 Task: Look for space in Monghyr, India from 2nd September, 2023 to 6th September, 2023 for 2 adults in price range Rs.15000 to Rs.20000. Place can be entire place with 1  bedroom having 1 bed and 1 bathroom. Property type can be house, flat, guest house, hotel. Amenities needed are: washing machine. Booking option can be shelf check-in. Required host language is English.
Action: Mouse moved to (557, 100)
Screenshot: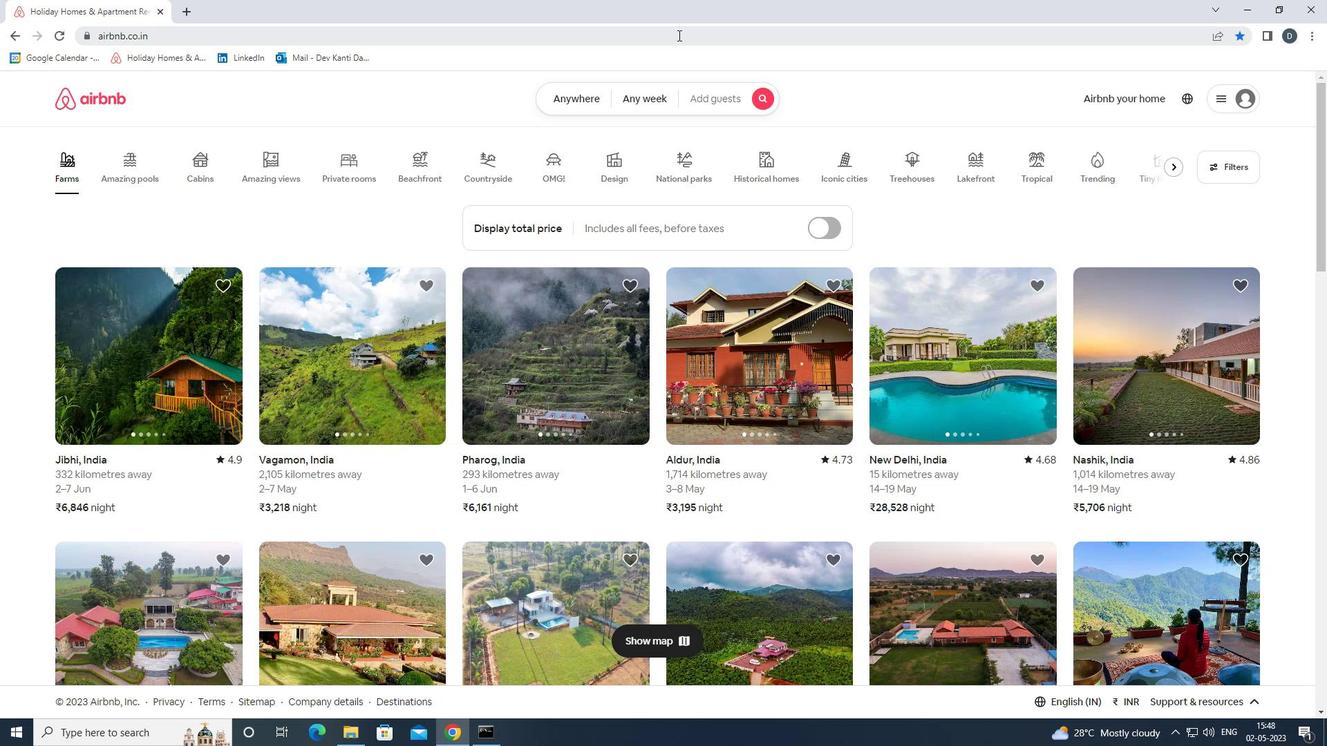 
Action: Mouse pressed left at (557, 100)
Screenshot: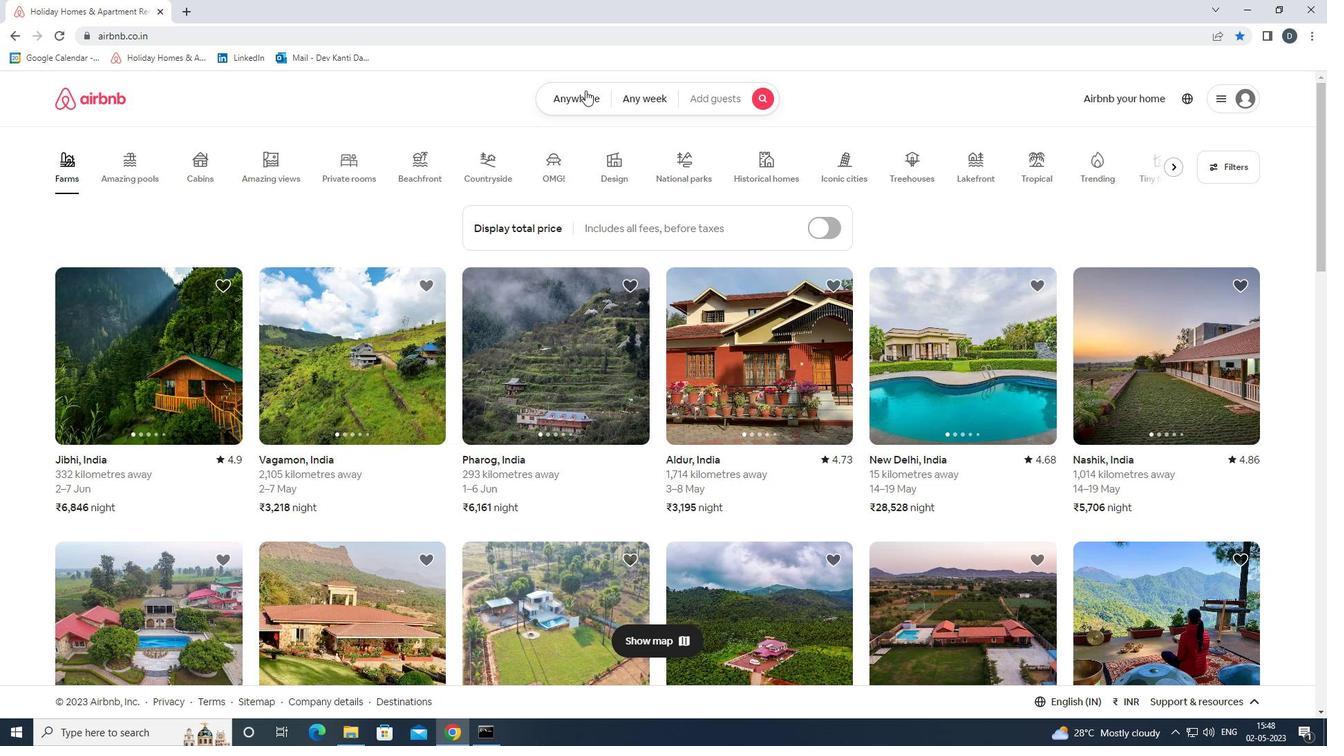 
Action: Mouse moved to (506, 151)
Screenshot: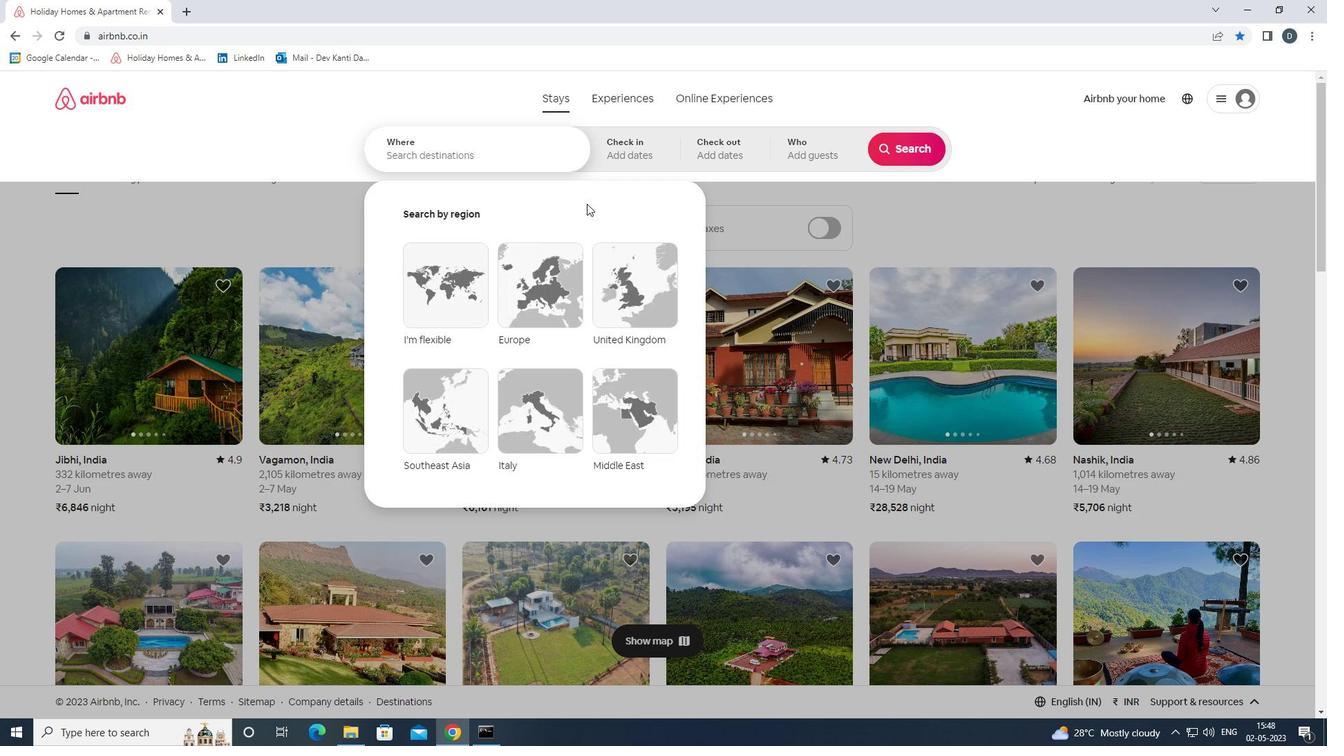 
Action: Mouse pressed left at (506, 151)
Screenshot: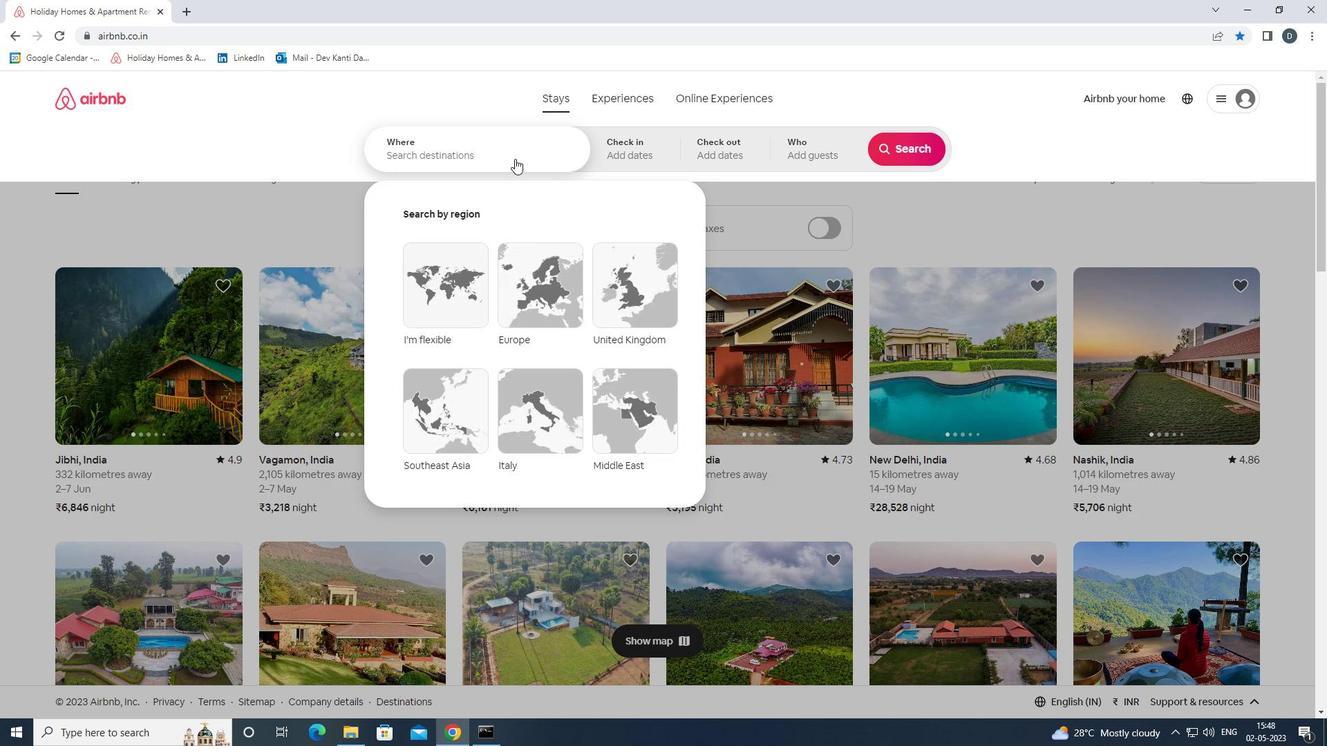 
Action: Key pressed <Key.shift>MONGHYR,<Key.shift>INDIA<Key.enter>
Screenshot: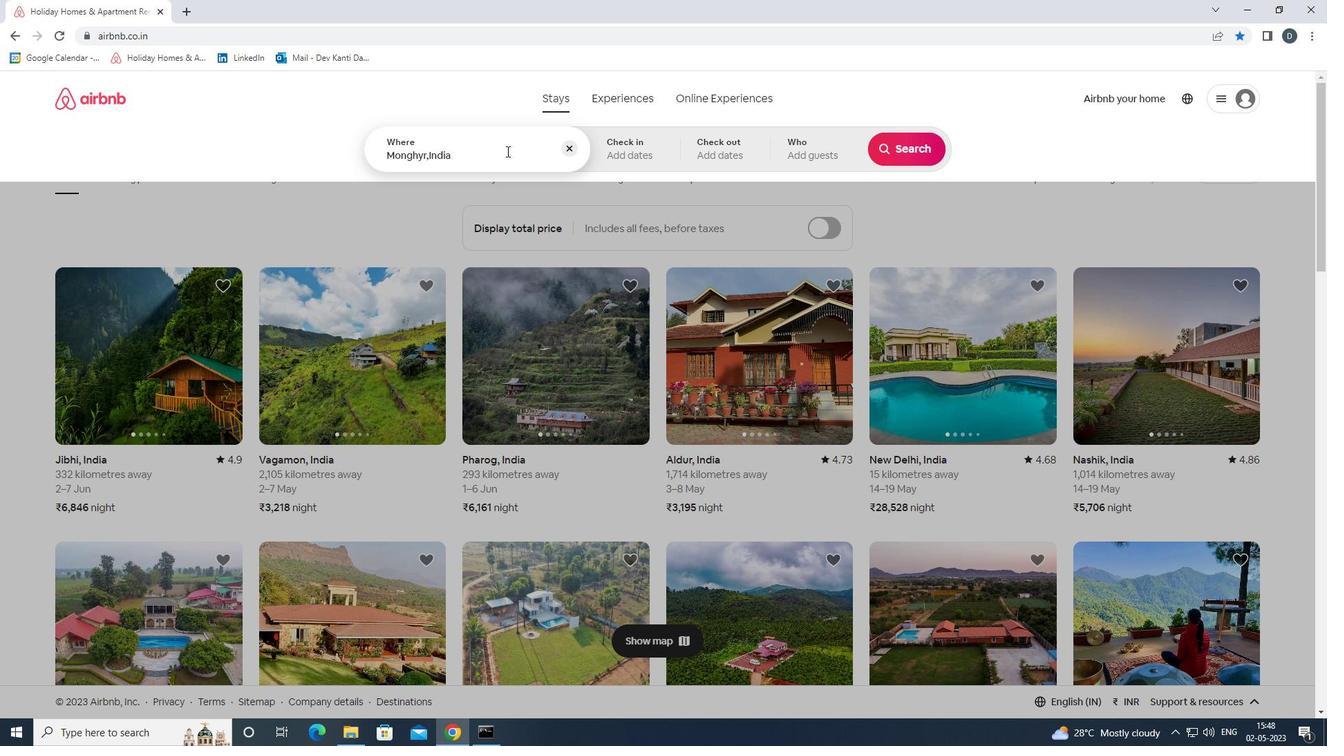 
Action: Mouse moved to (904, 261)
Screenshot: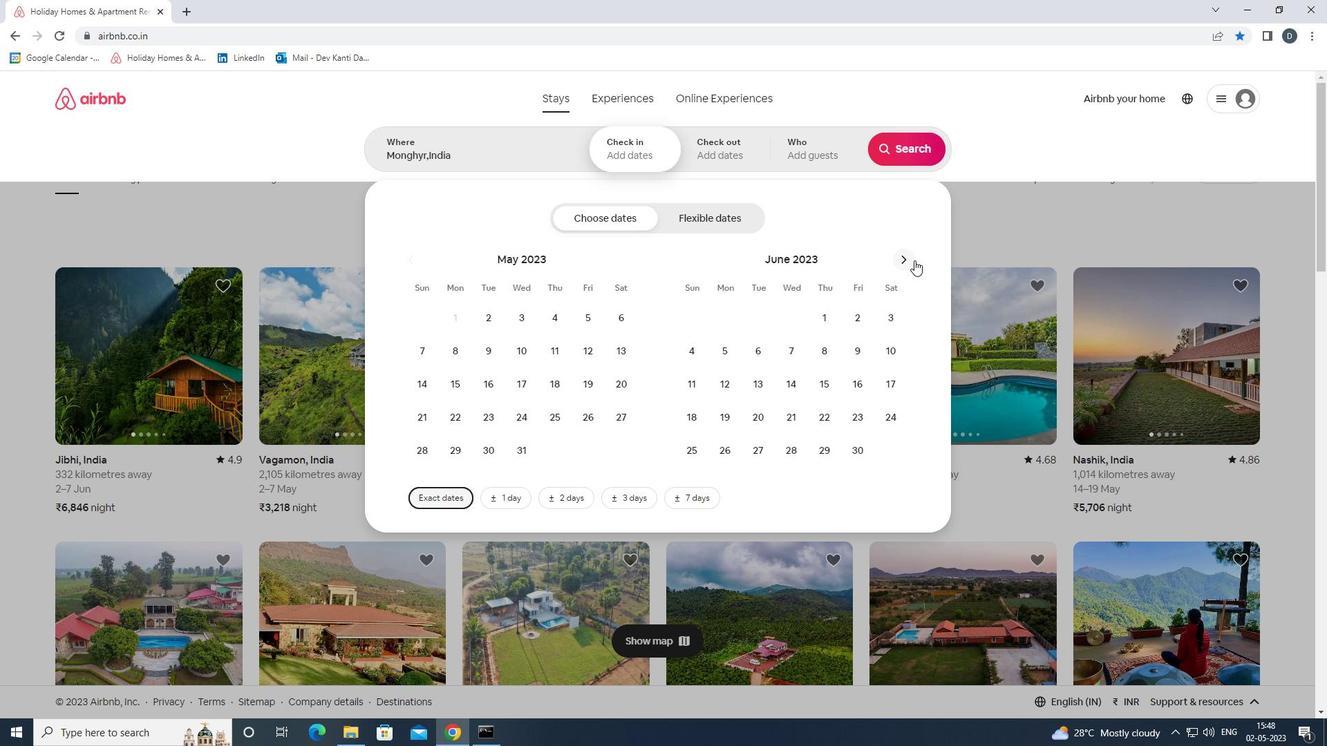 
Action: Mouse pressed left at (904, 261)
Screenshot: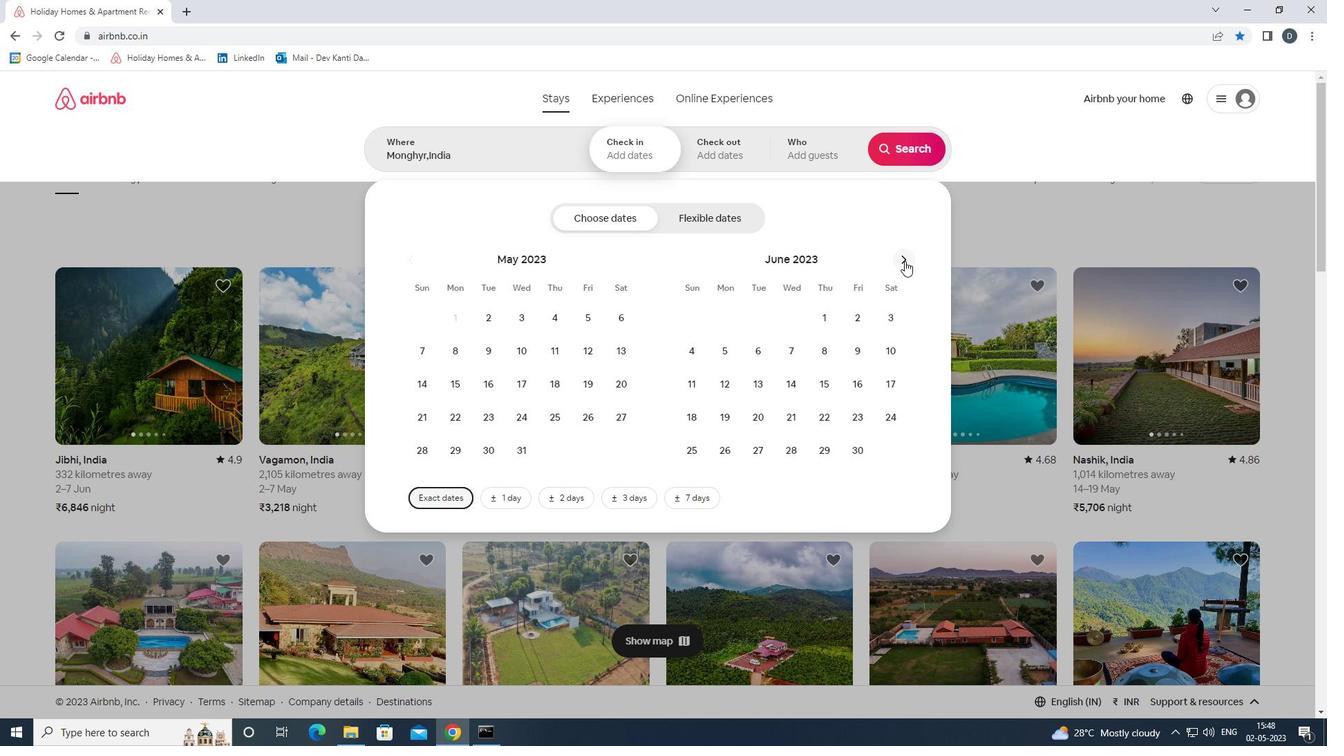 
Action: Mouse pressed left at (904, 261)
Screenshot: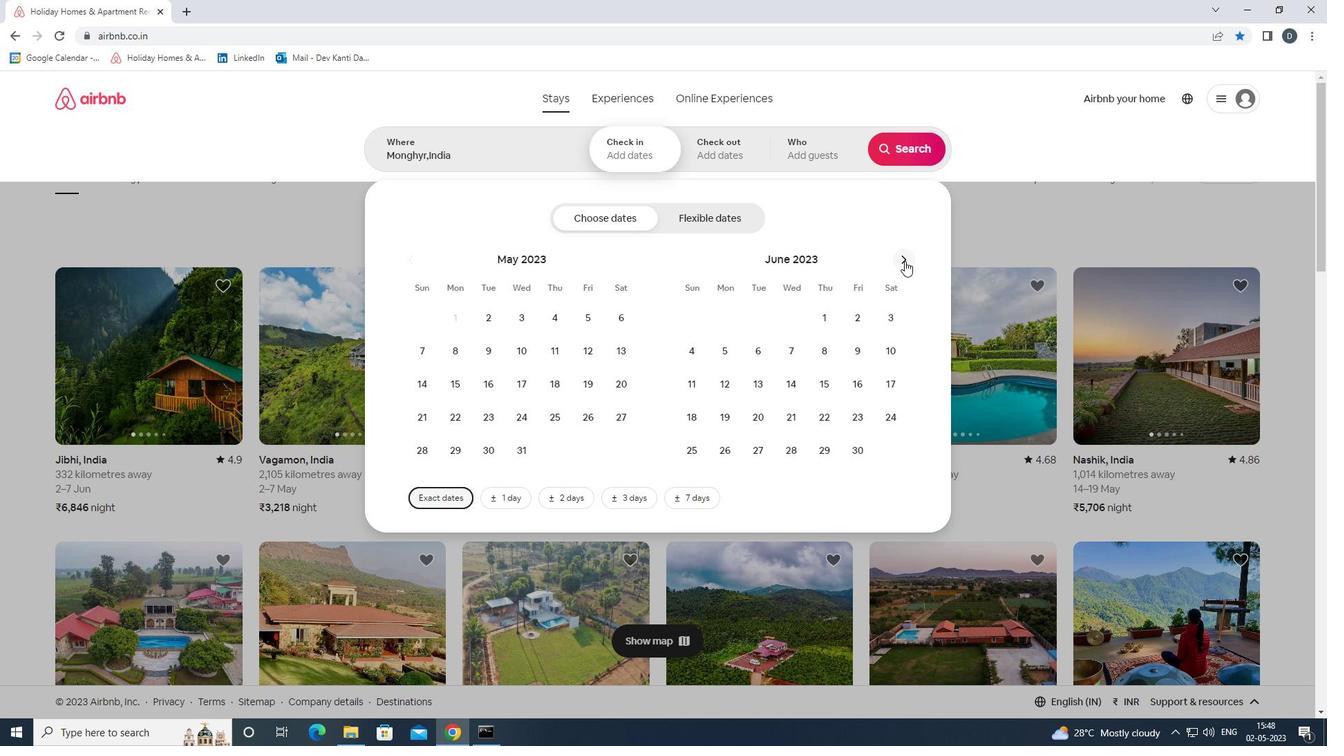 
Action: Mouse pressed left at (904, 261)
Screenshot: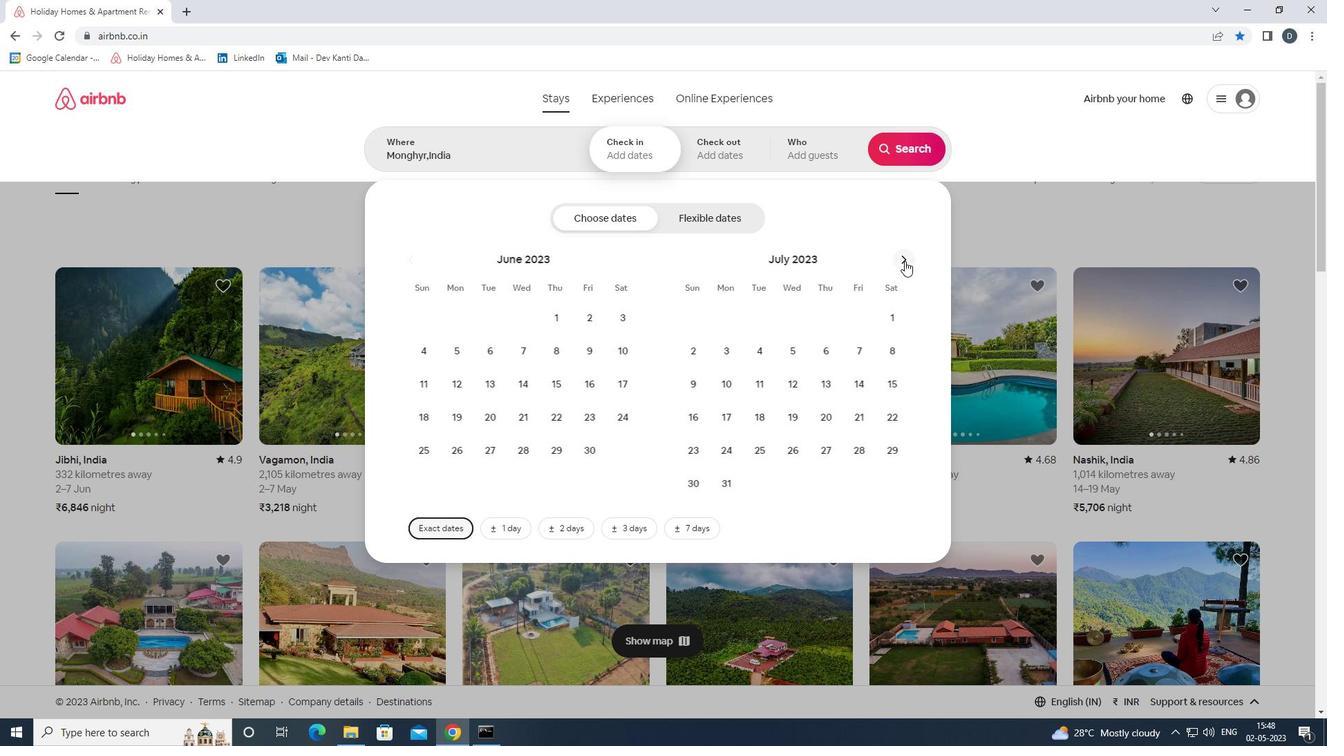 
Action: Mouse pressed left at (904, 261)
Screenshot: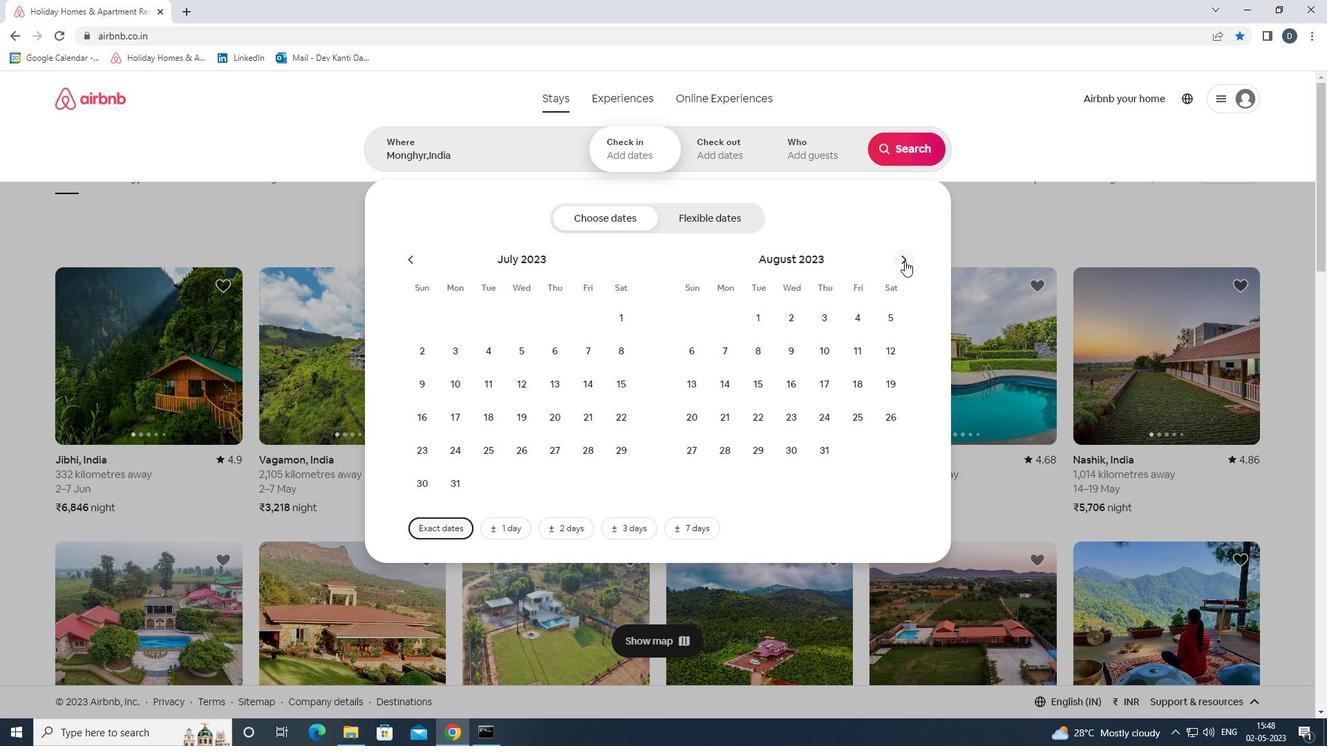 
Action: Mouse moved to (751, 357)
Screenshot: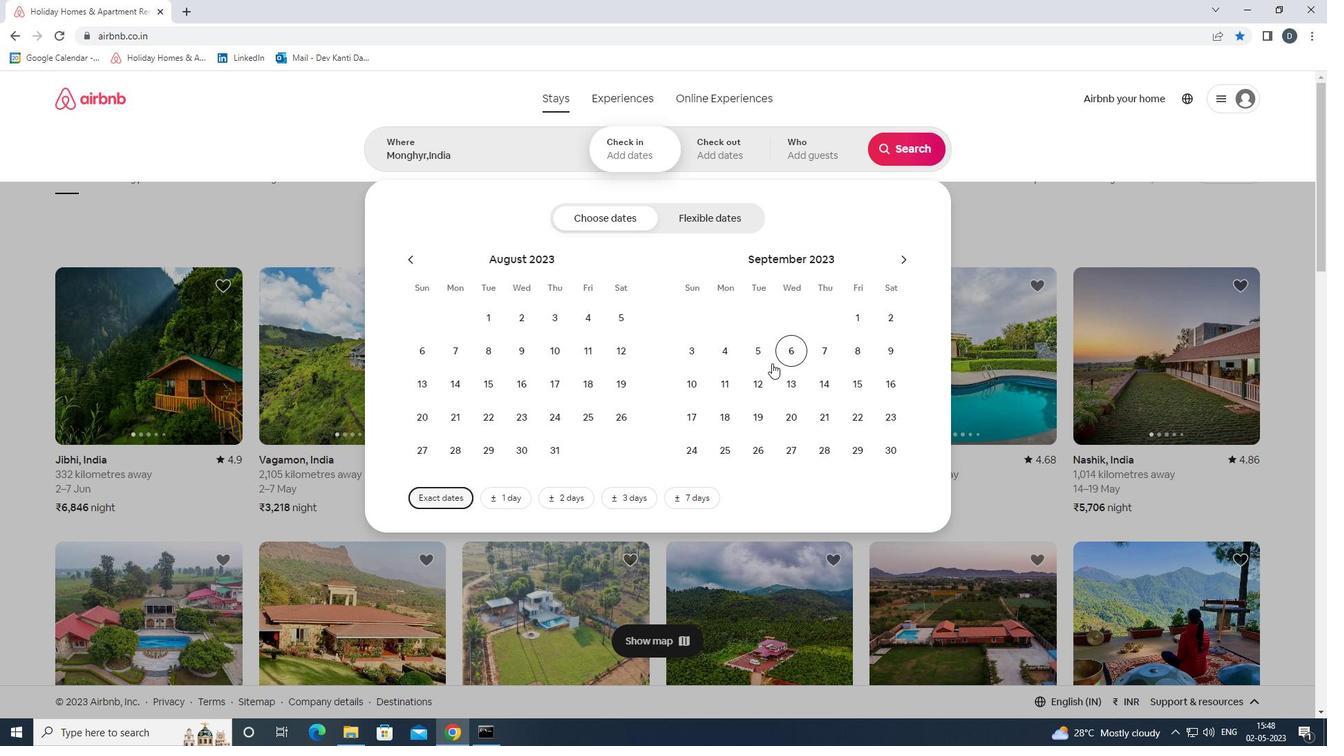 
Action: Mouse pressed left at (751, 357)
Screenshot: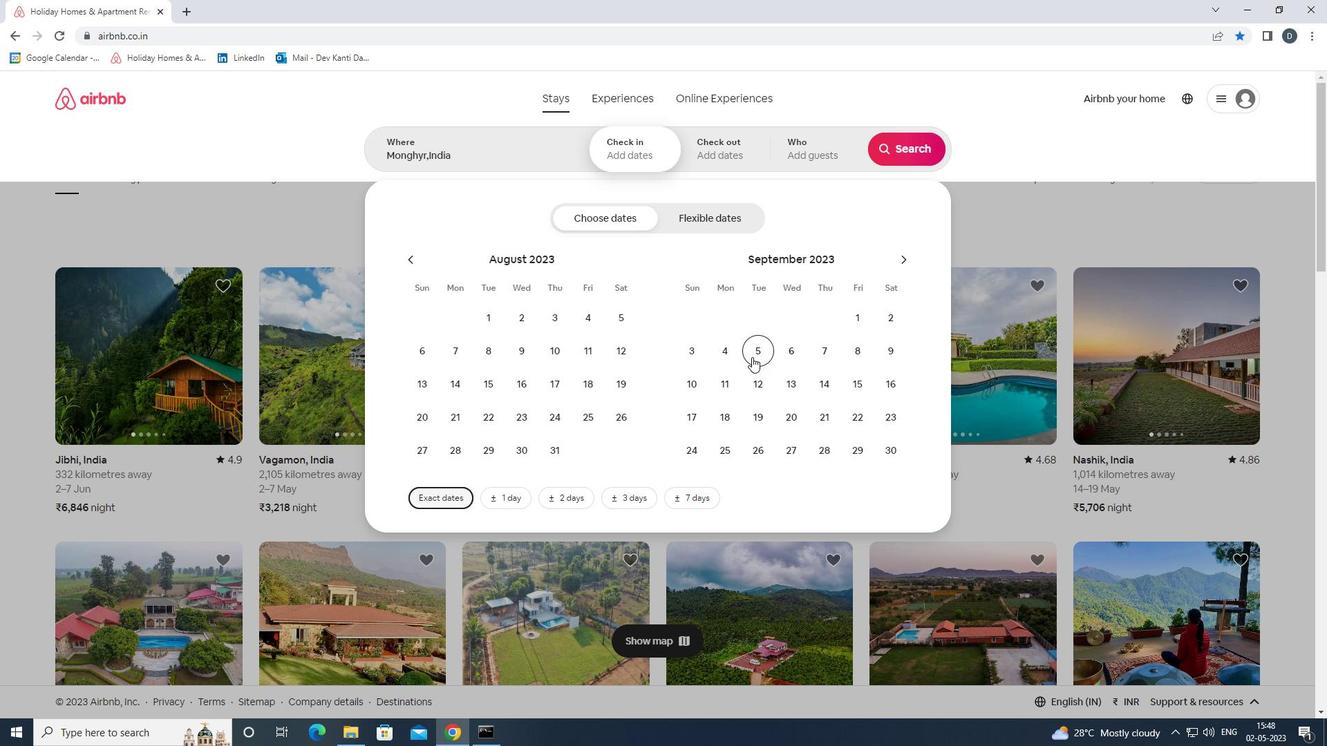 
Action: Mouse moved to (801, 359)
Screenshot: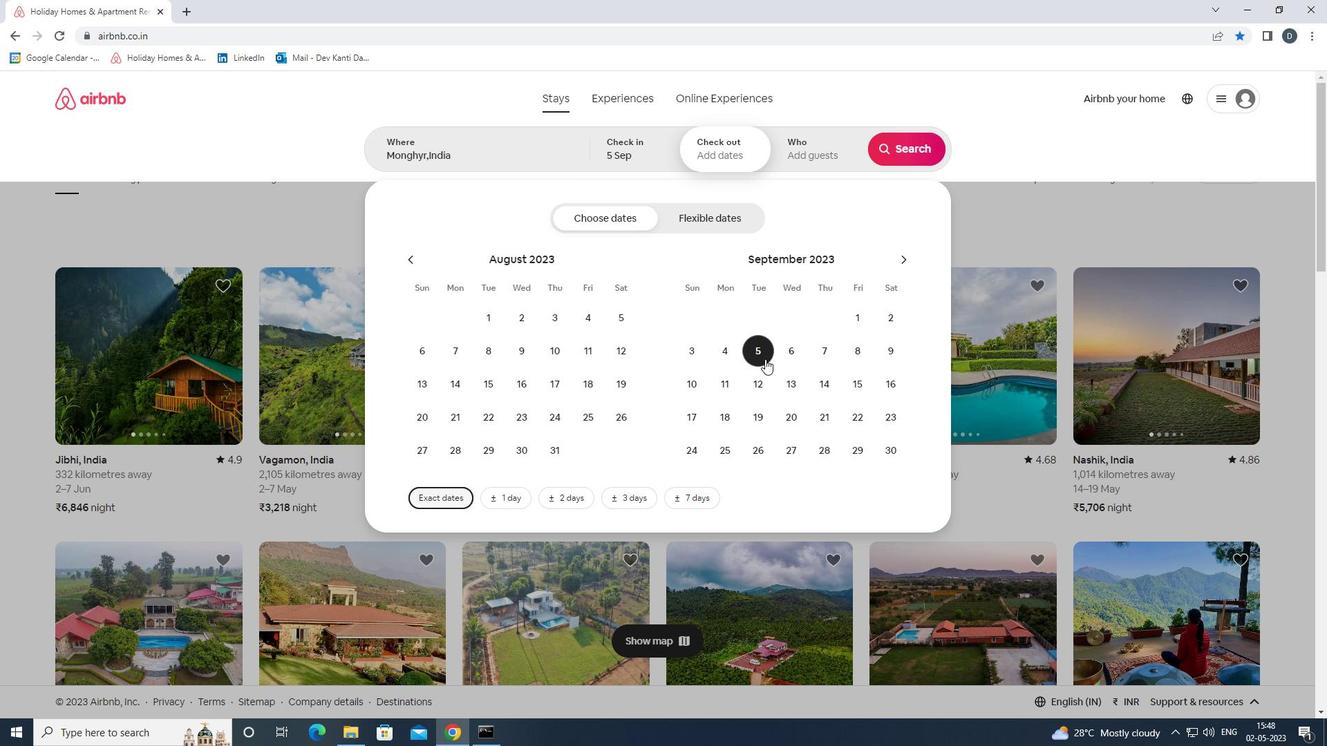 
Action: Mouse pressed left at (801, 359)
Screenshot: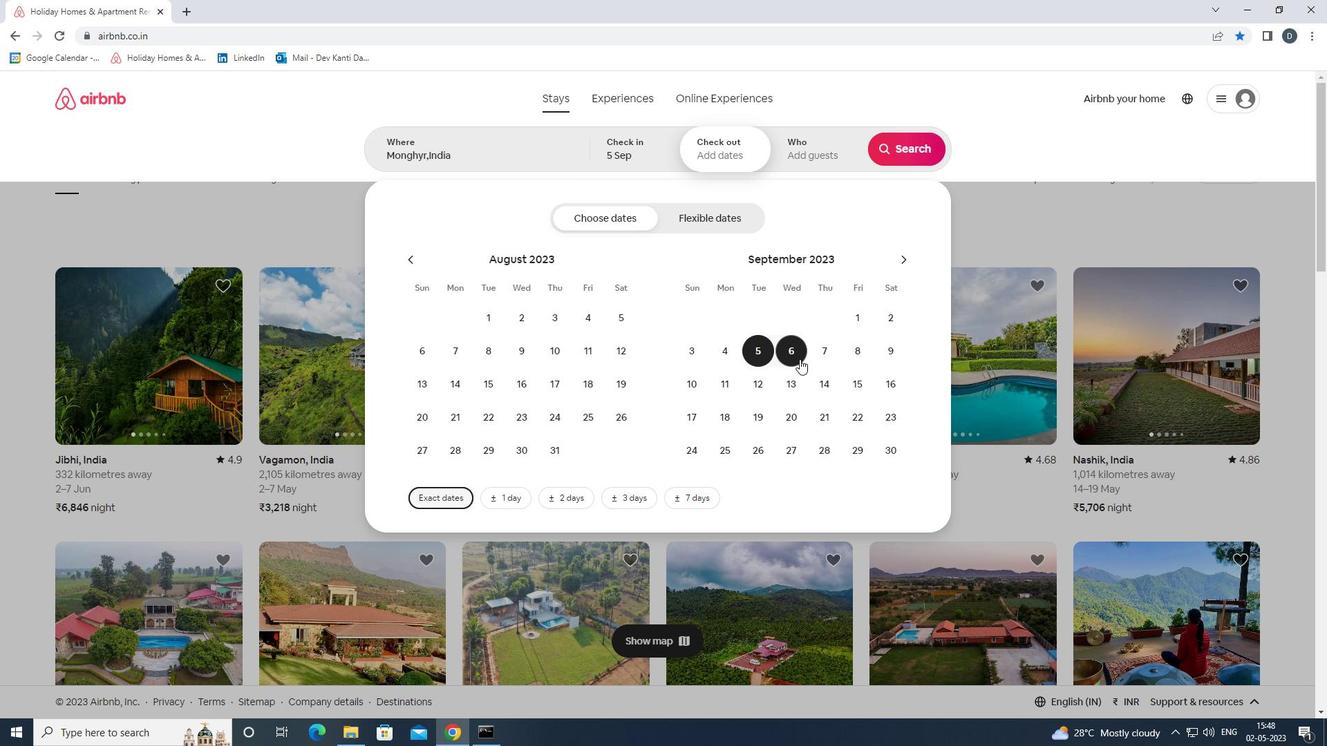 
Action: Mouse moved to (894, 320)
Screenshot: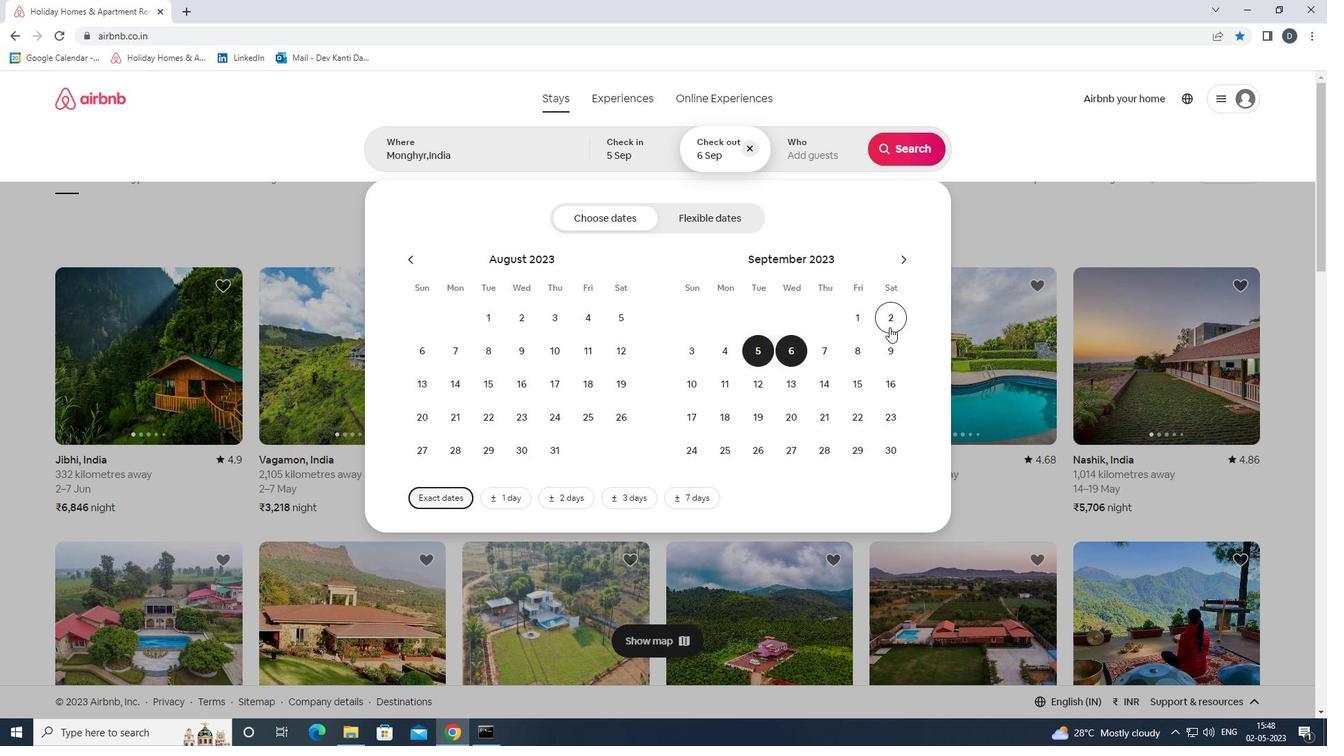 
Action: Mouse pressed left at (894, 320)
Screenshot: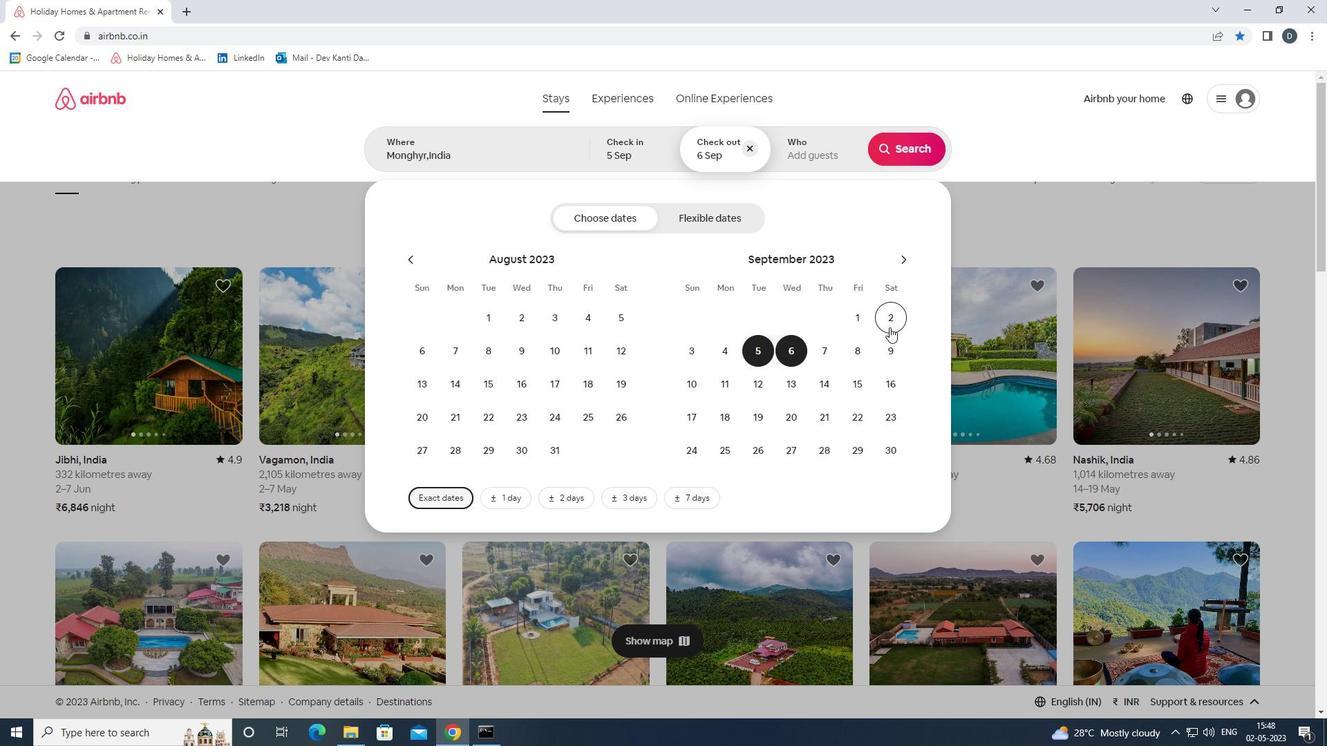 
Action: Mouse moved to (783, 349)
Screenshot: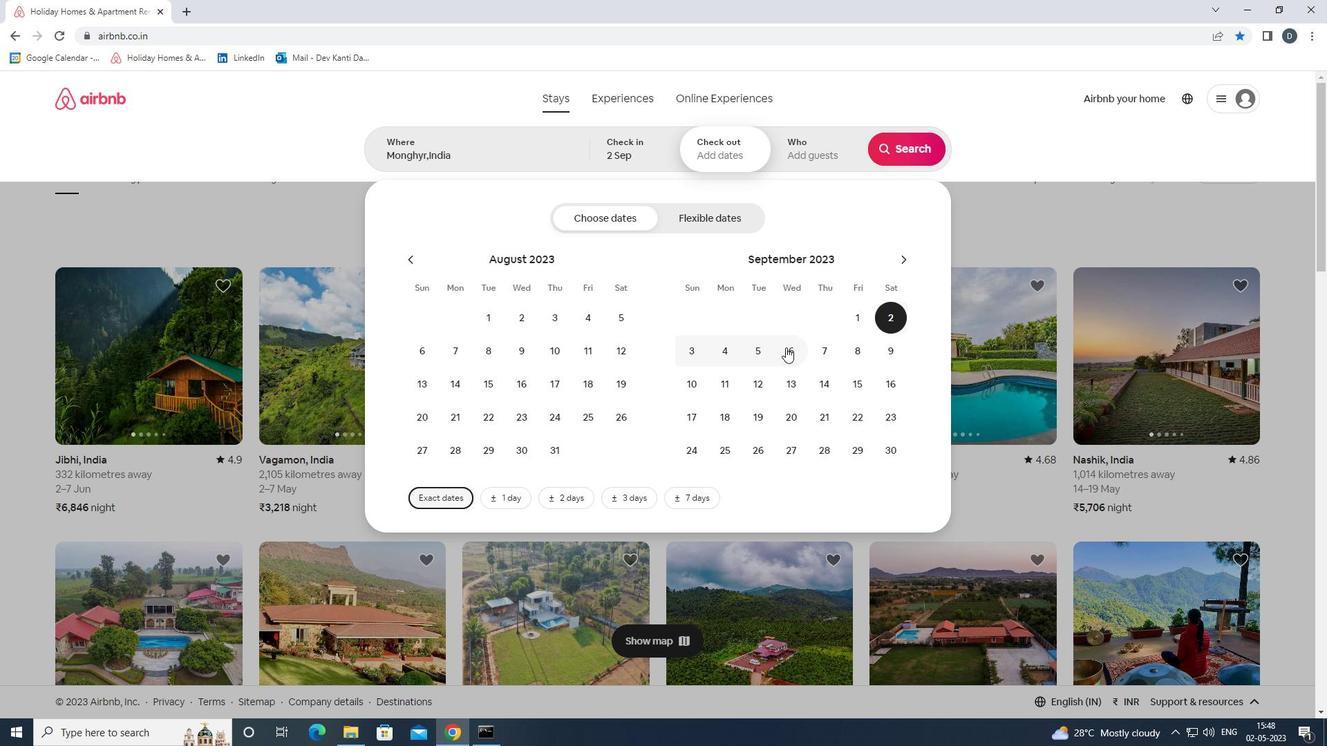 
Action: Mouse pressed left at (783, 349)
Screenshot: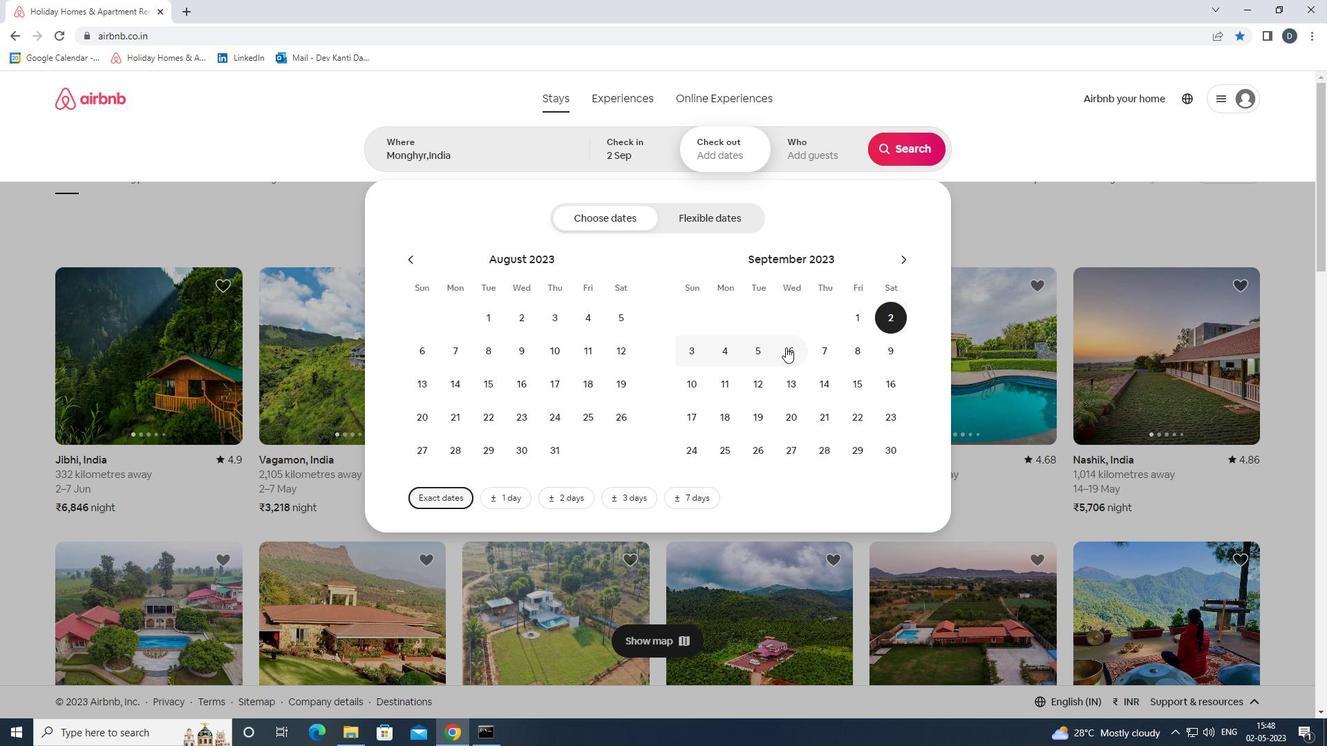 
Action: Mouse moved to (805, 156)
Screenshot: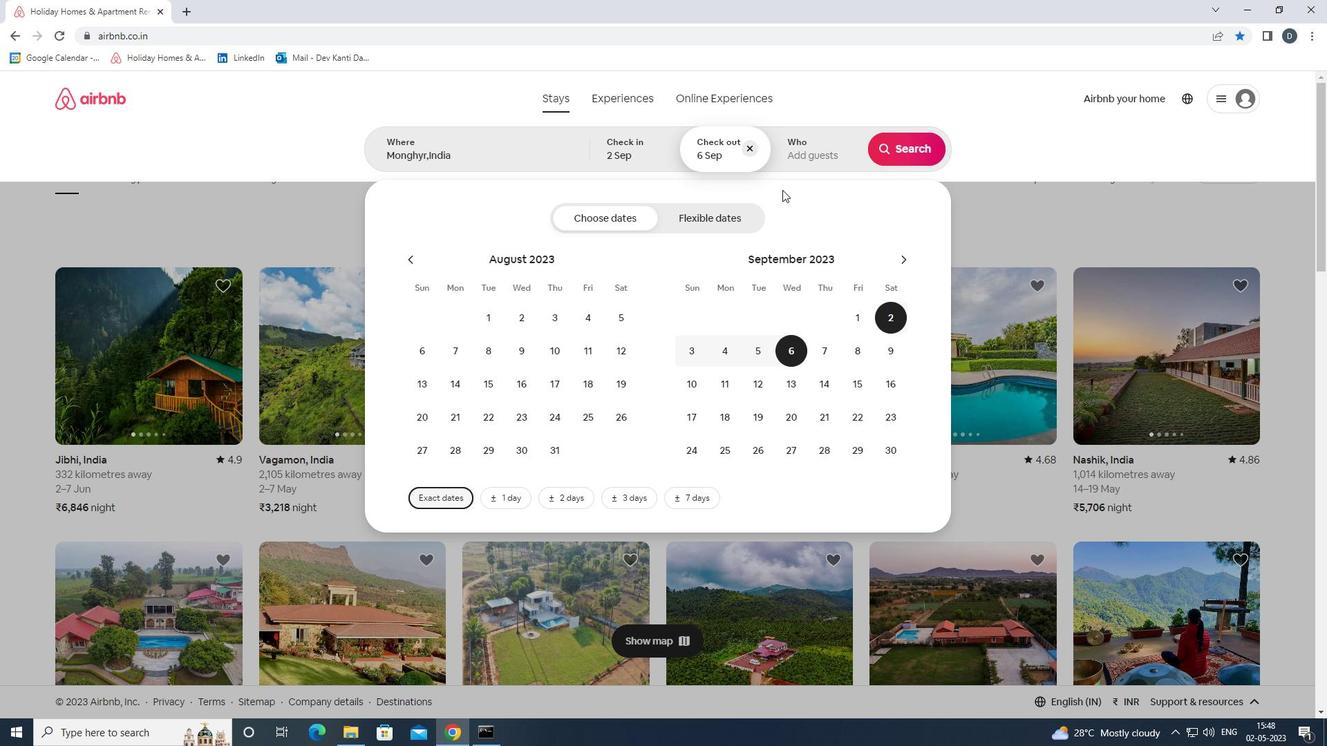 
Action: Mouse pressed left at (805, 156)
Screenshot: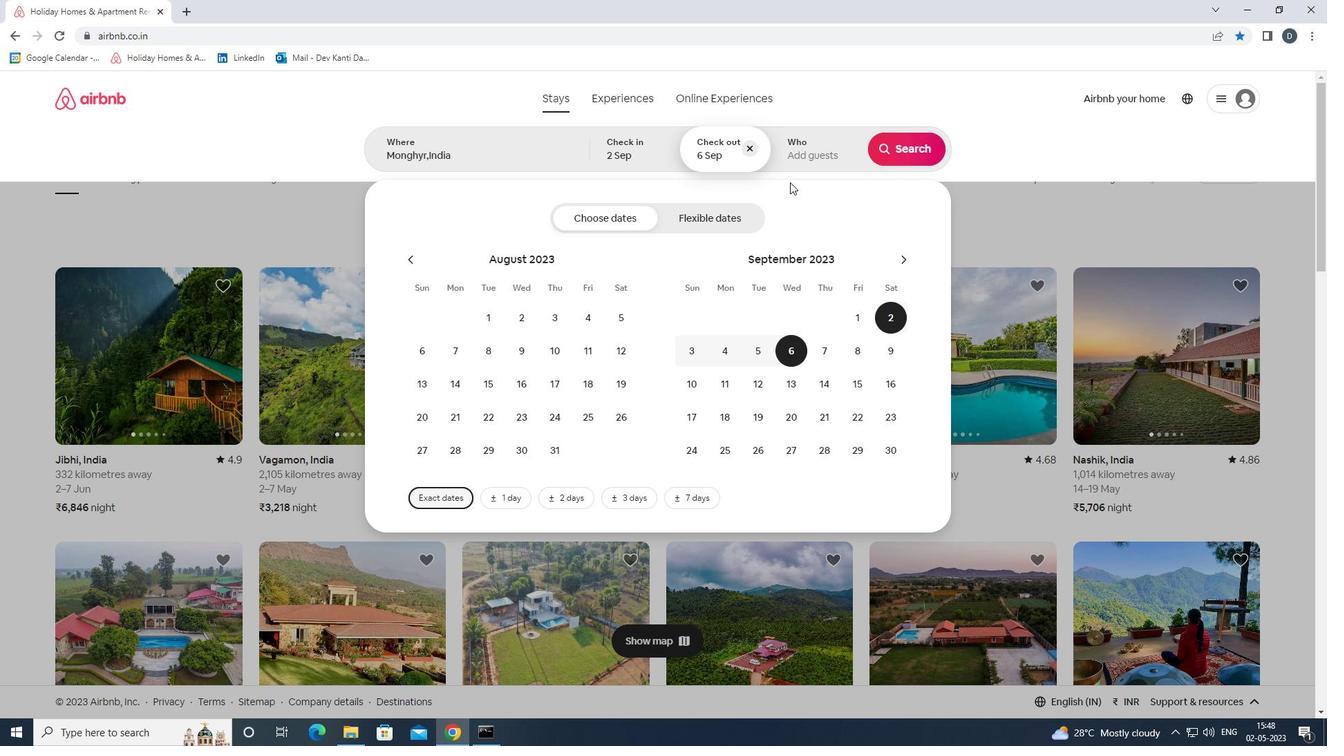 
Action: Mouse moved to (904, 215)
Screenshot: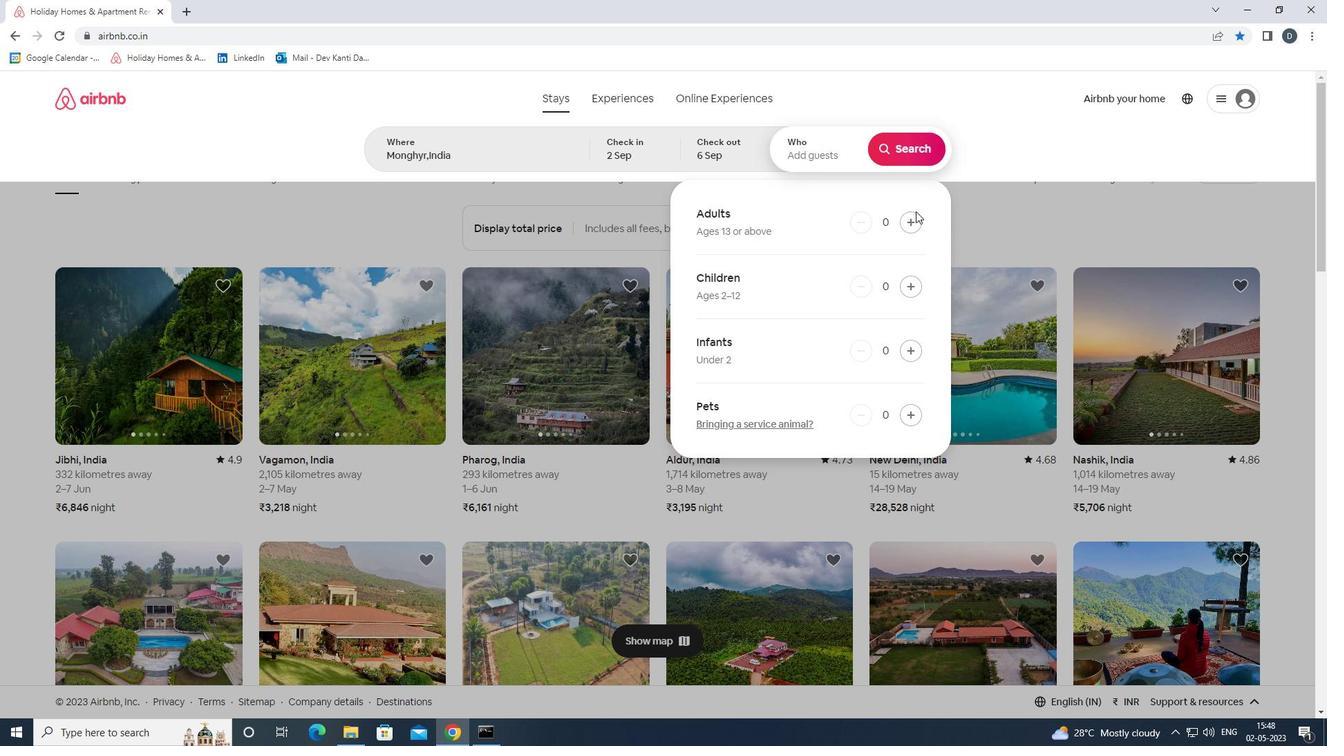 
Action: Mouse pressed left at (904, 215)
Screenshot: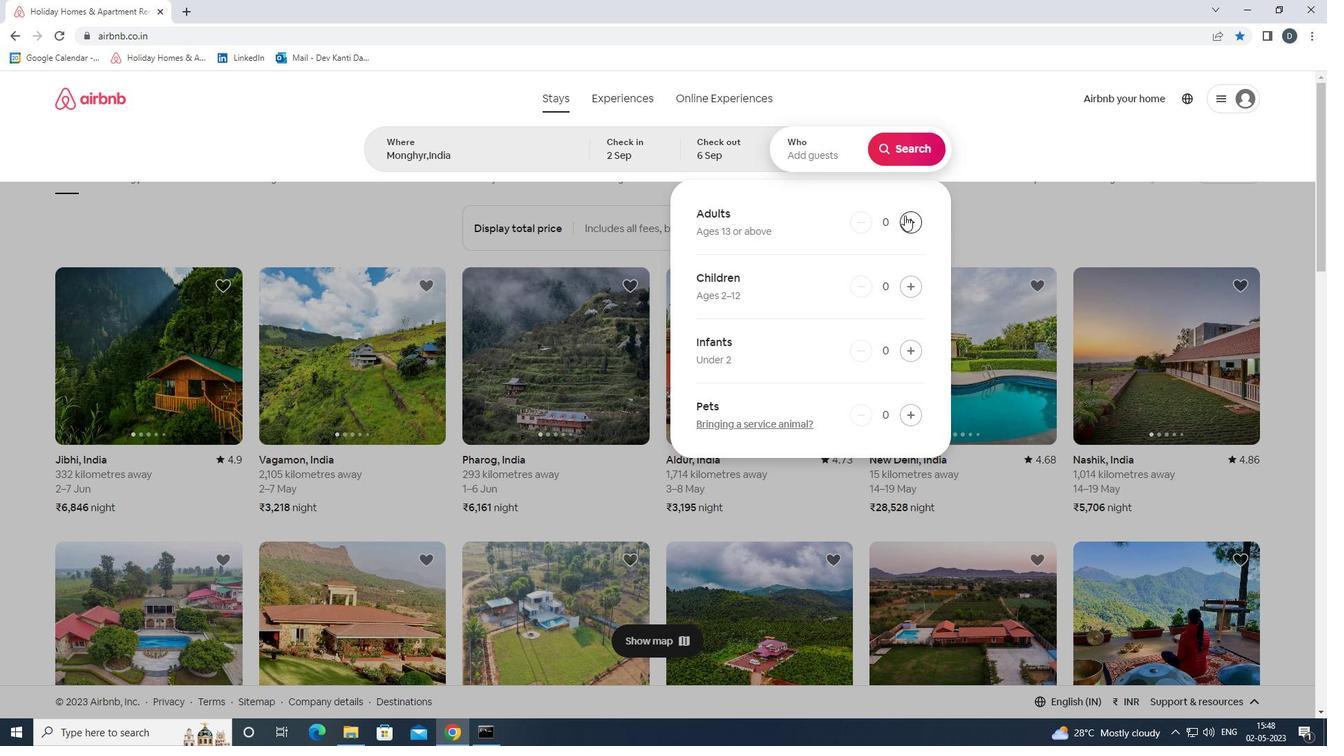 
Action: Mouse pressed left at (904, 215)
Screenshot: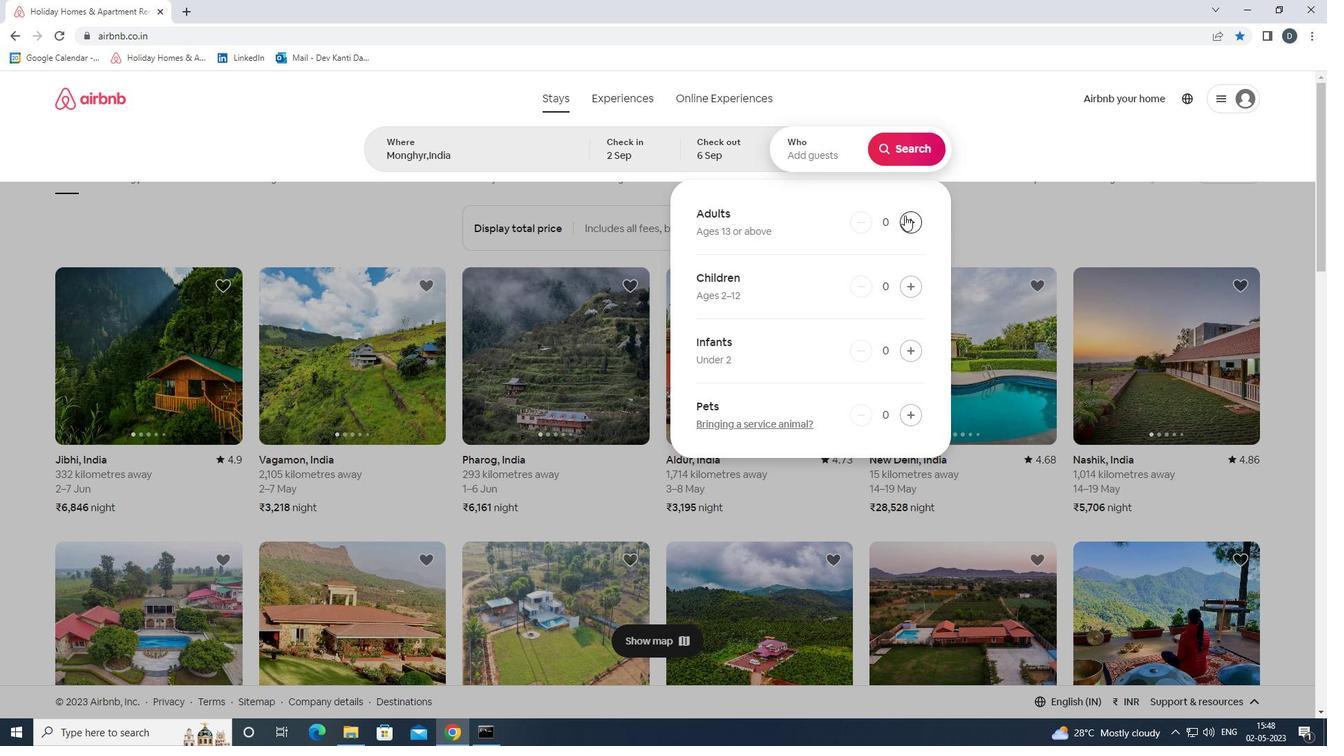 
Action: Mouse moved to (920, 148)
Screenshot: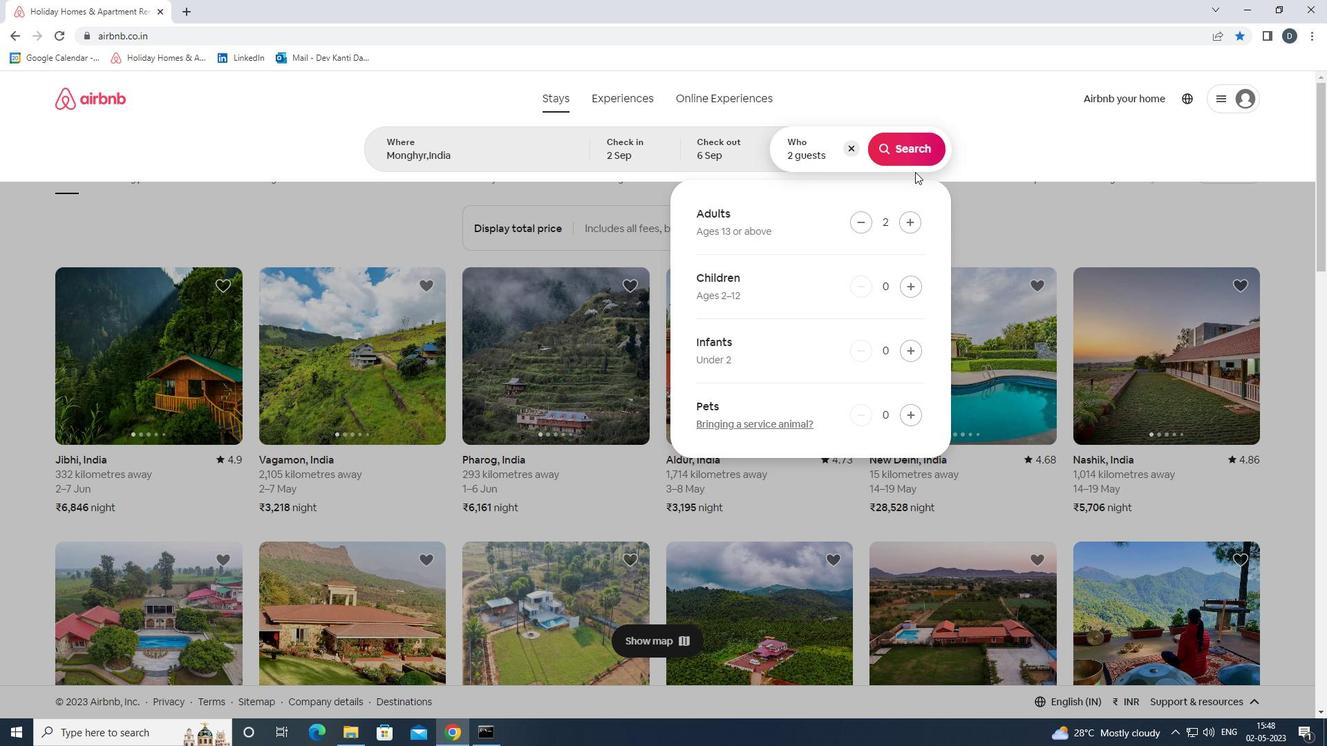 
Action: Mouse pressed left at (920, 148)
Screenshot: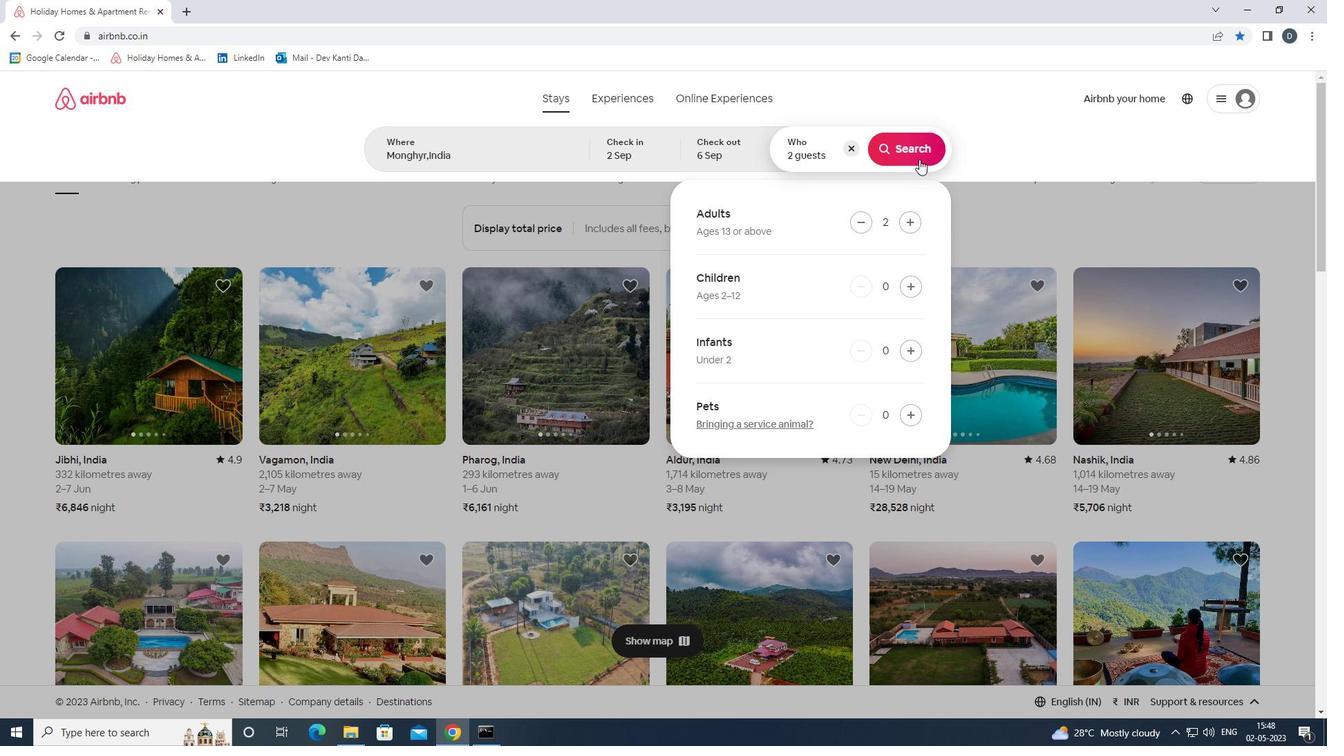 
Action: Mouse moved to (1262, 143)
Screenshot: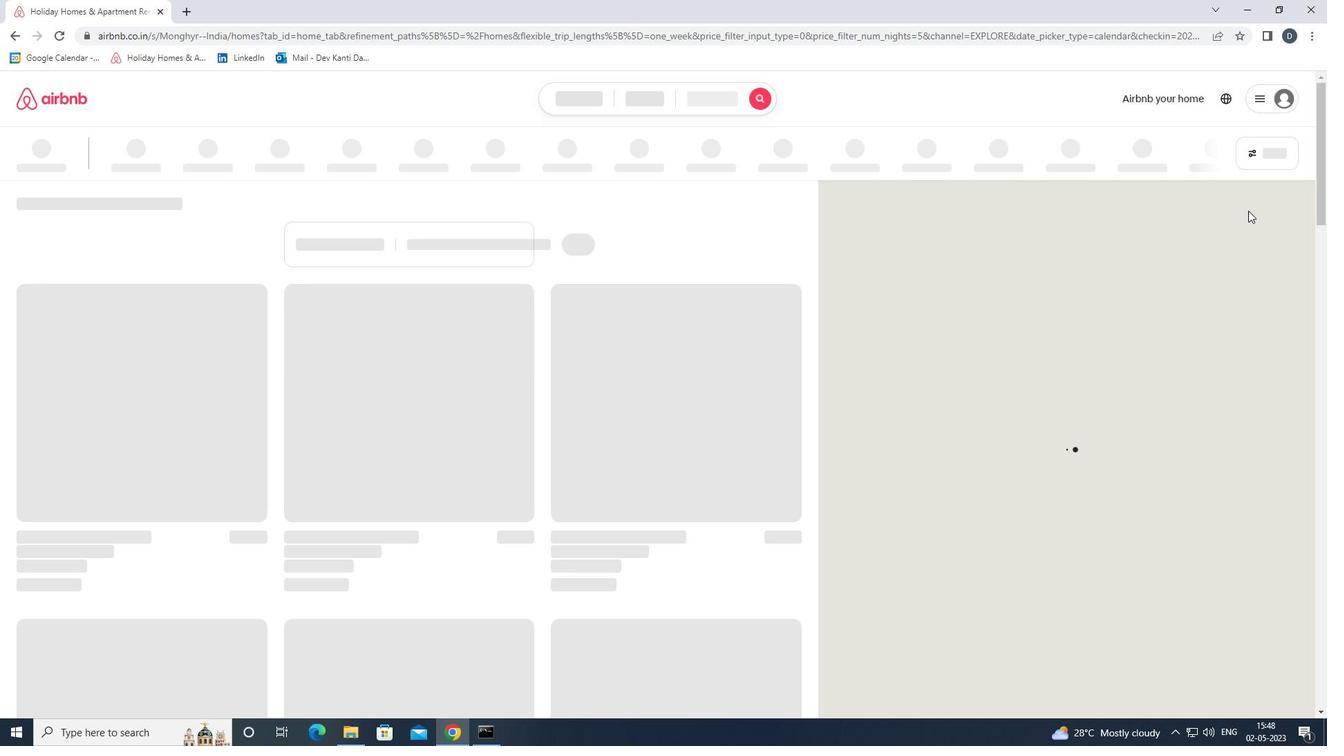 
Action: Mouse pressed left at (1262, 143)
Screenshot: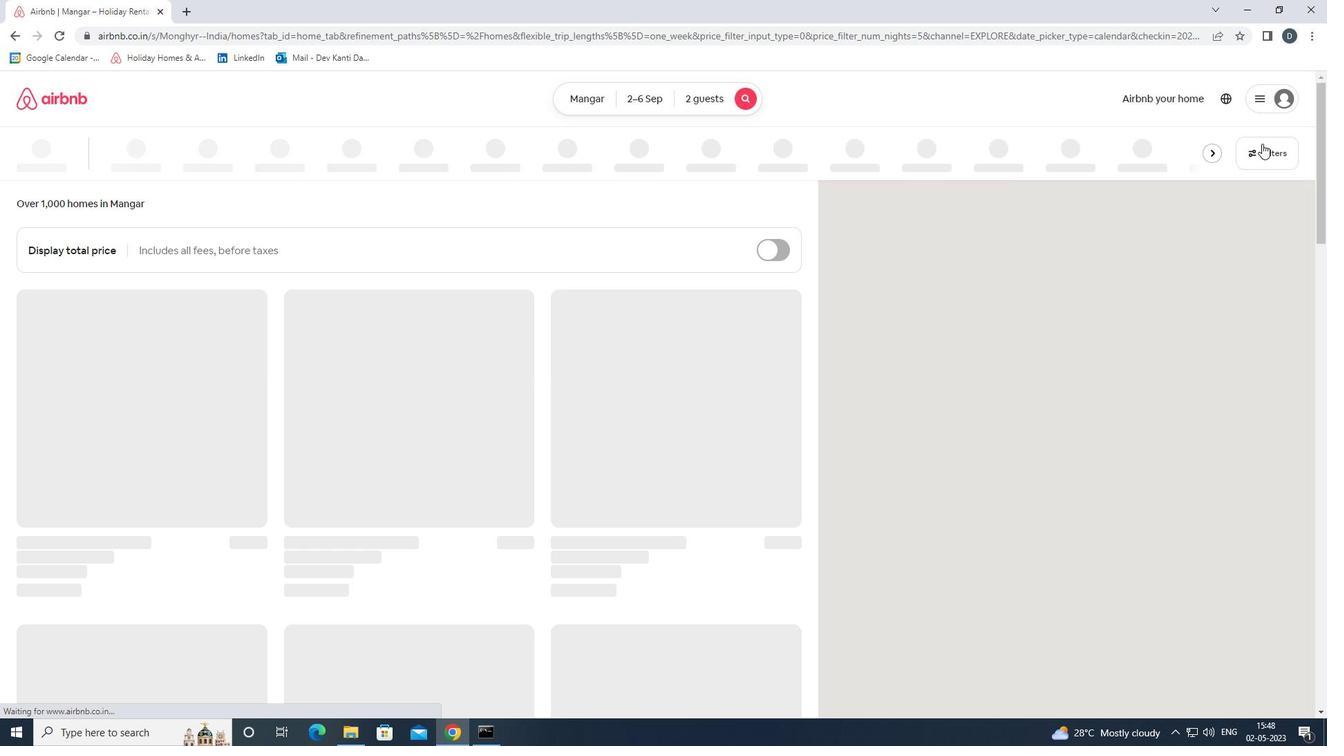 
Action: Mouse moved to (674, 349)
Screenshot: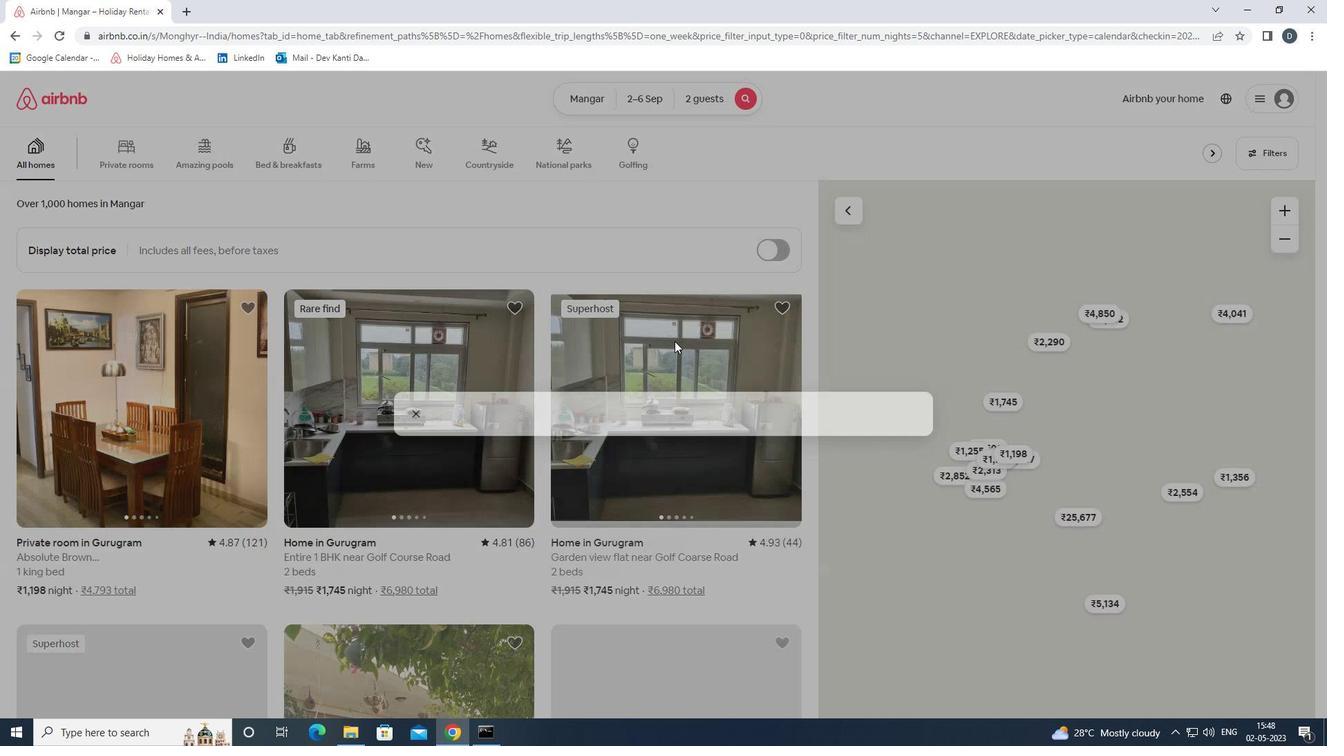 
Action: Mouse scrolled (674, 349) with delta (0, 0)
Screenshot: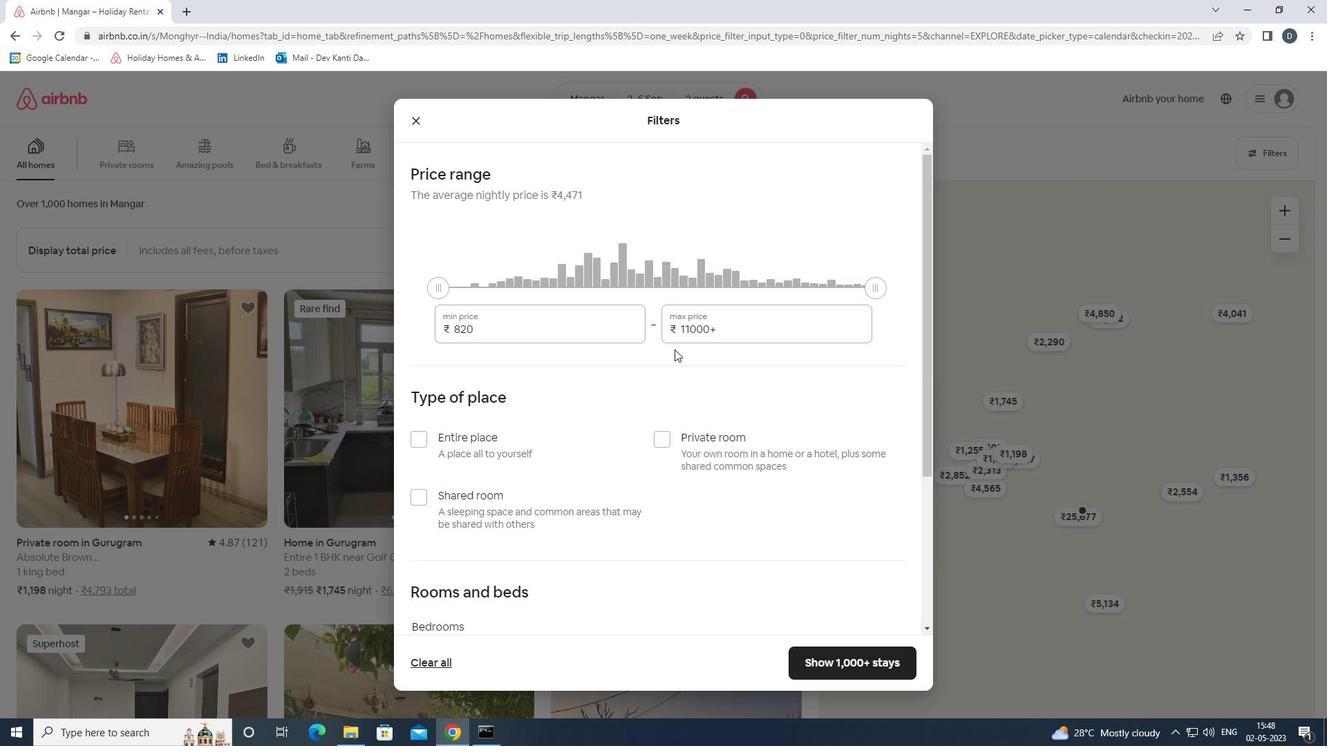 
Action: Mouse scrolled (674, 349) with delta (0, 0)
Screenshot: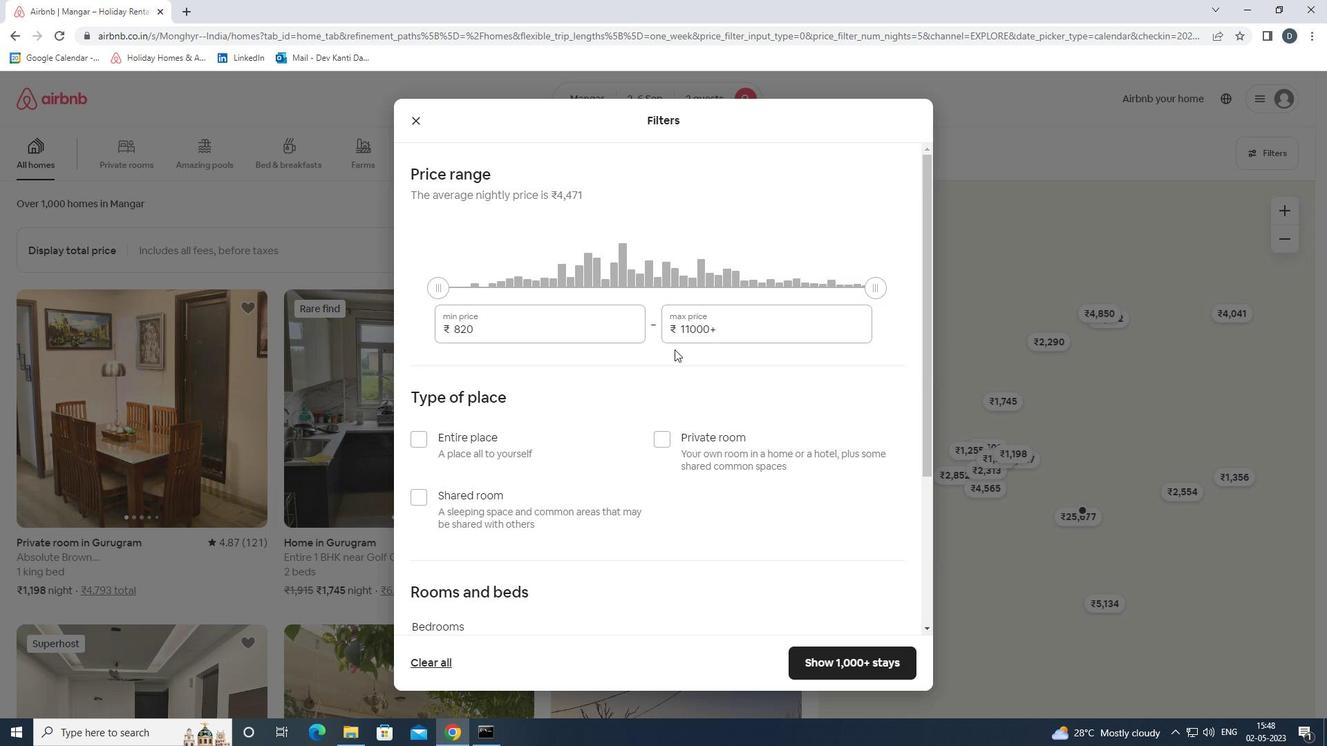 
Action: Mouse moved to (576, 247)
Screenshot: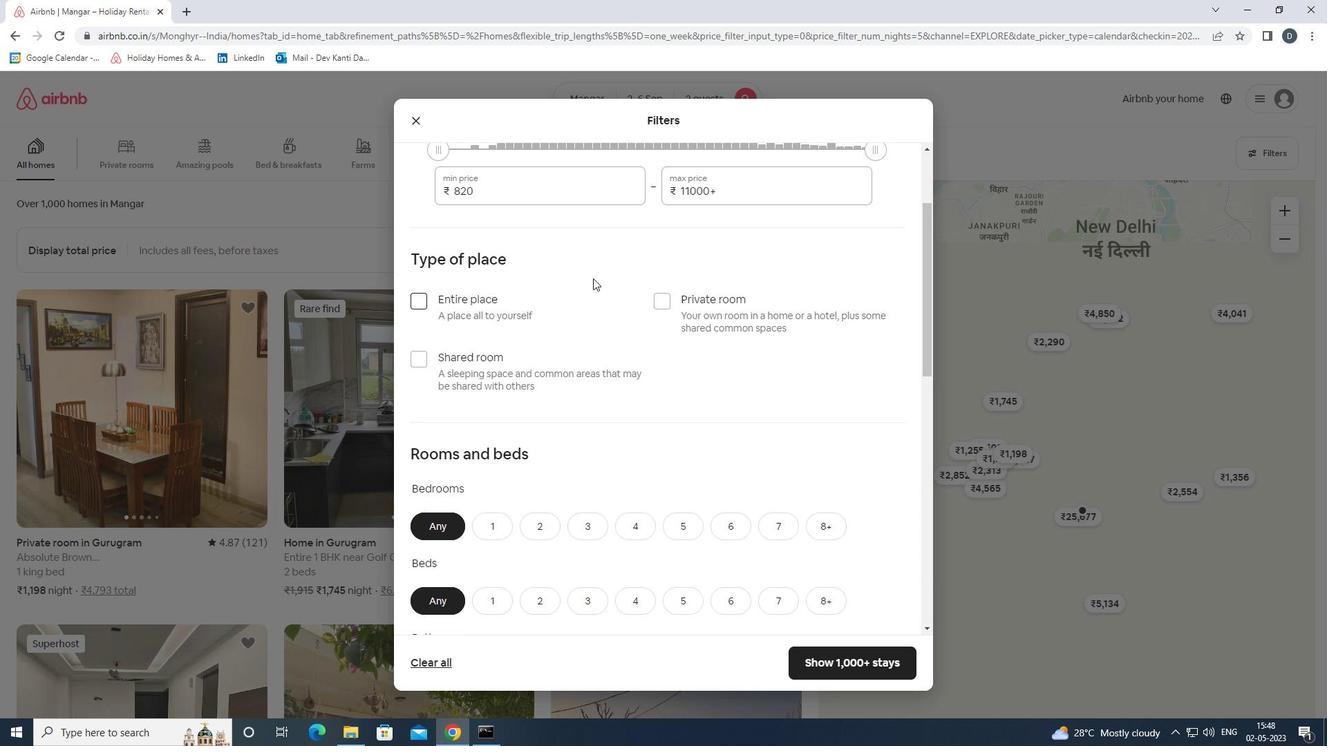 
Action: Mouse scrolled (576, 248) with delta (0, 0)
Screenshot: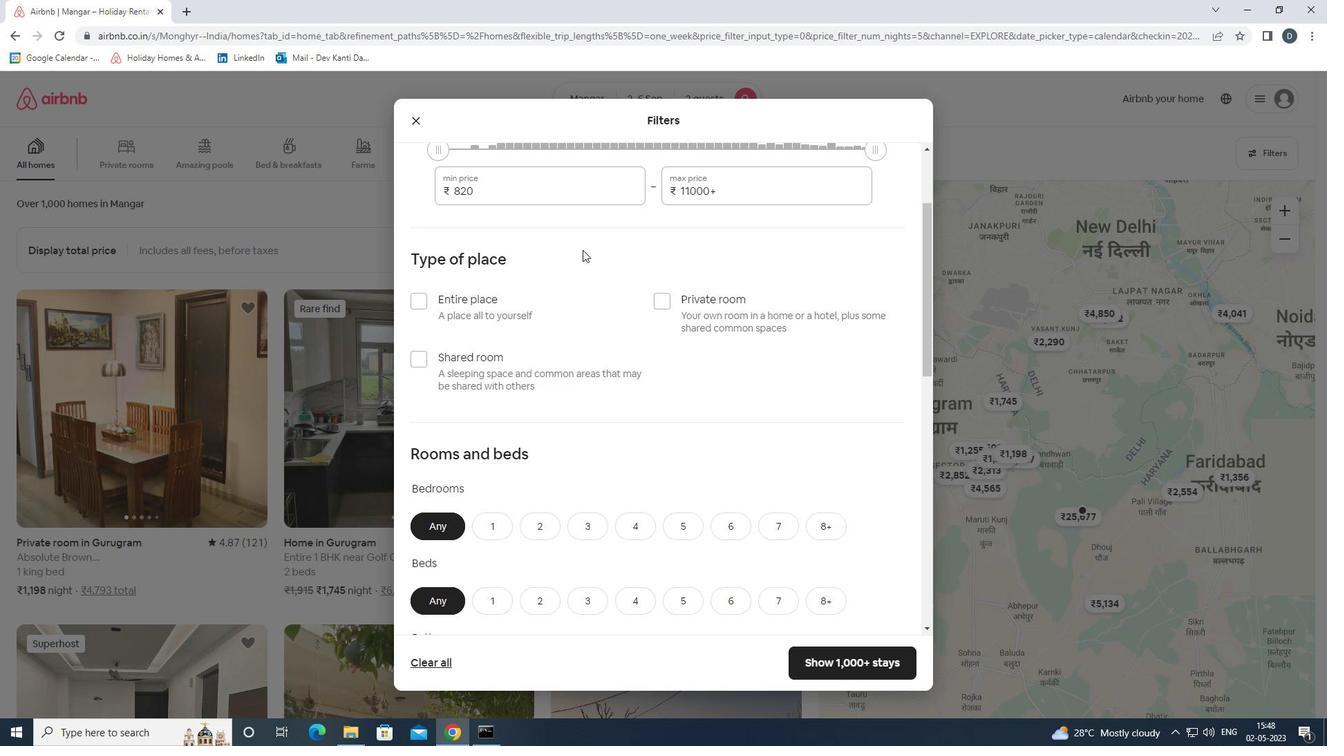 
Action: Mouse scrolled (576, 248) with delta (0, 0)
Screenshot: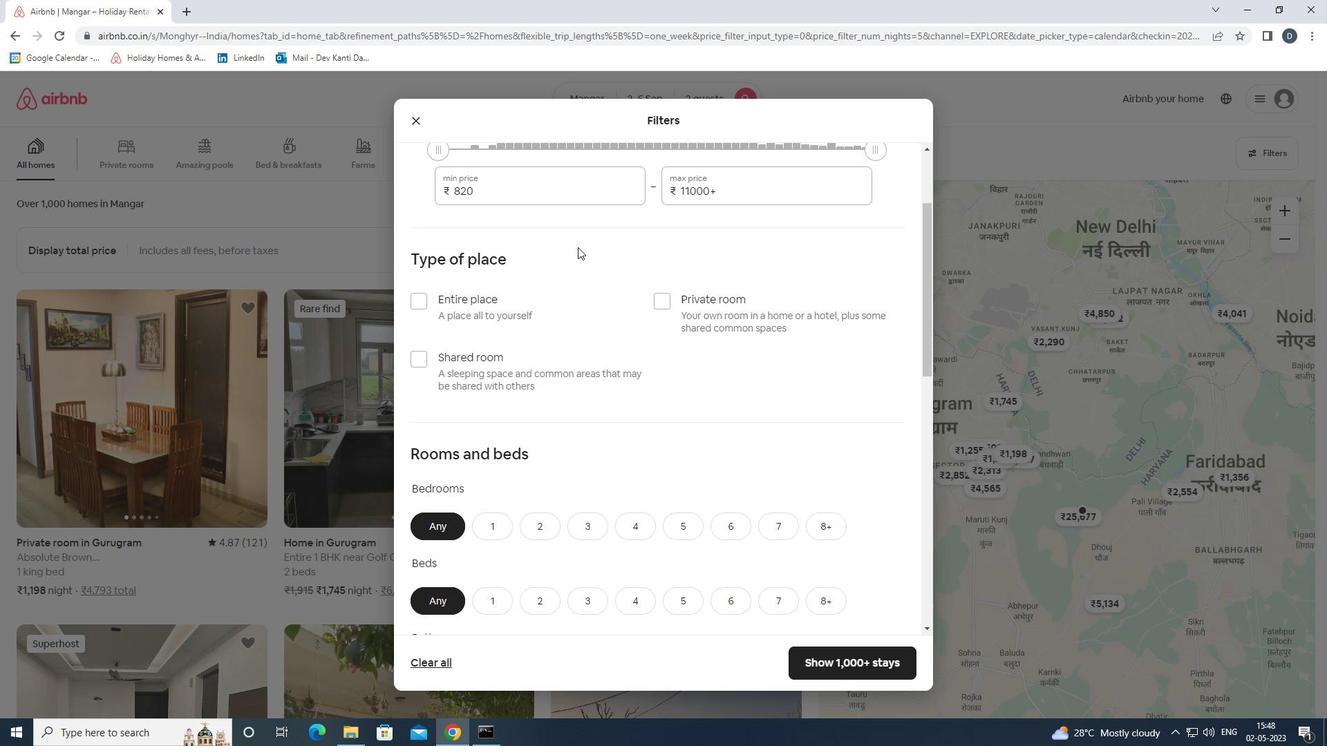 
Action: Mouse scrolled (576, 248) with delta (0, 0)
Screenshot: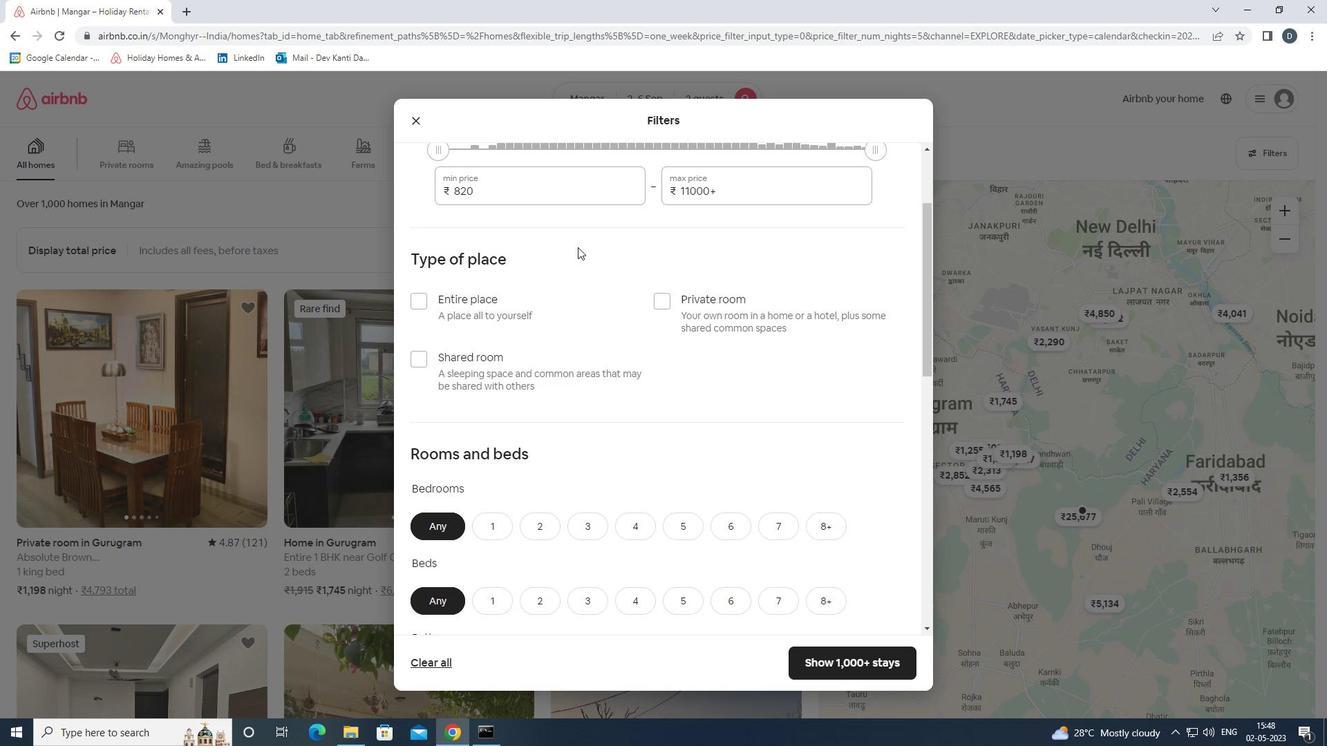 
Action: Mouse moved to (546, 326)
Screenshot: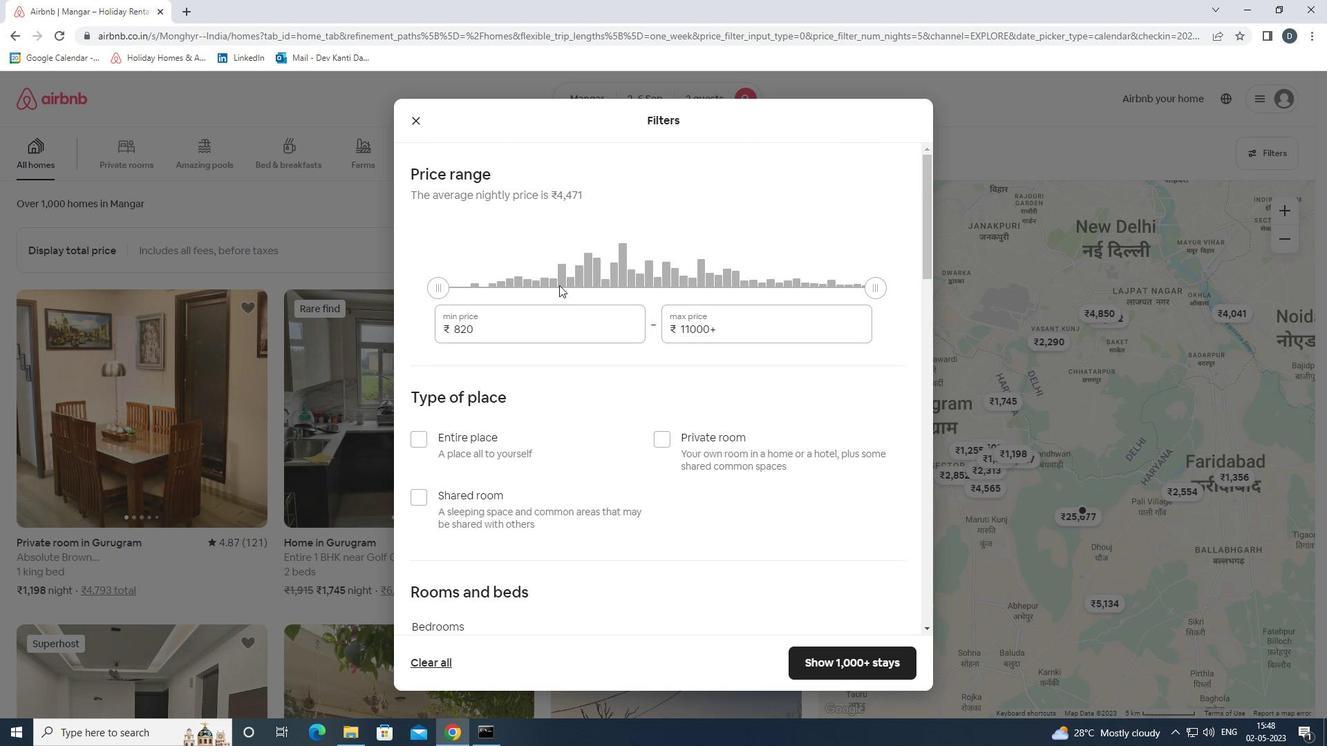 
Action: Mouse pressed left at (546, 326)
Screenshot: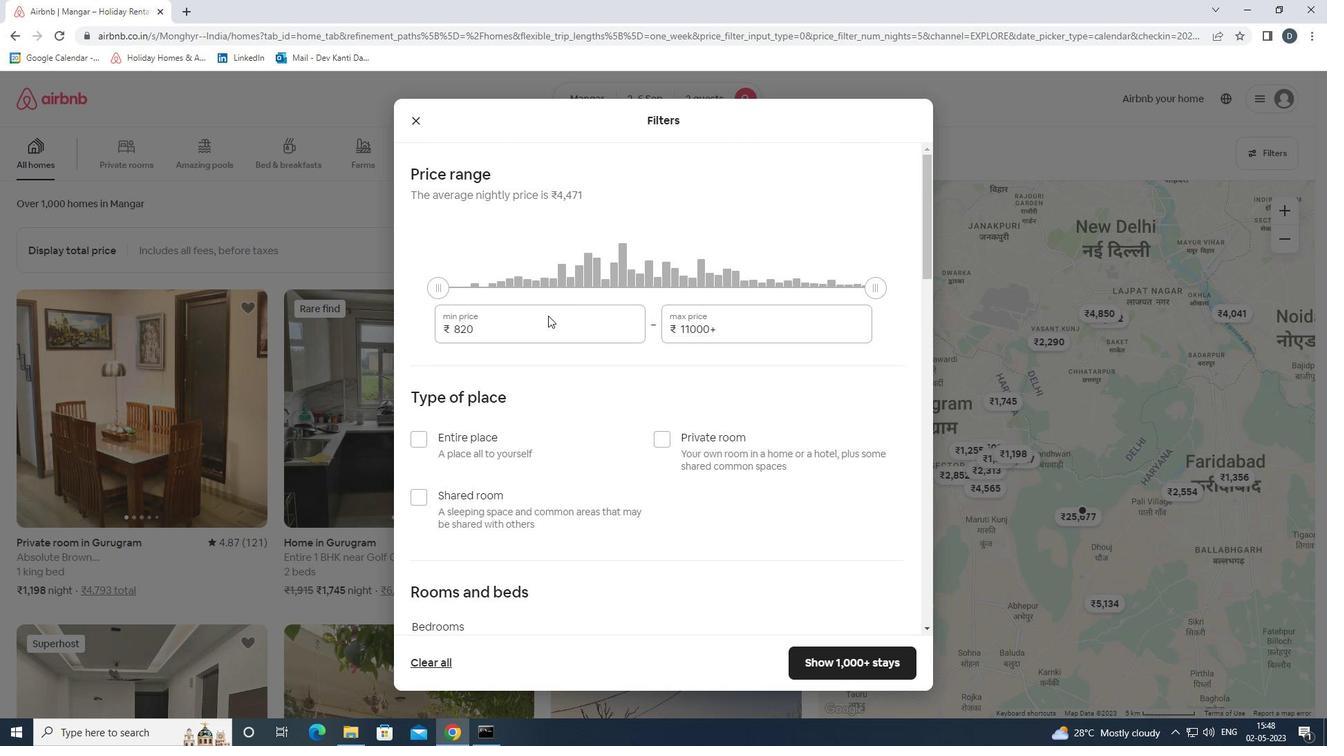 
Action: Mouse pressed left at (546, 326)
Screenshot: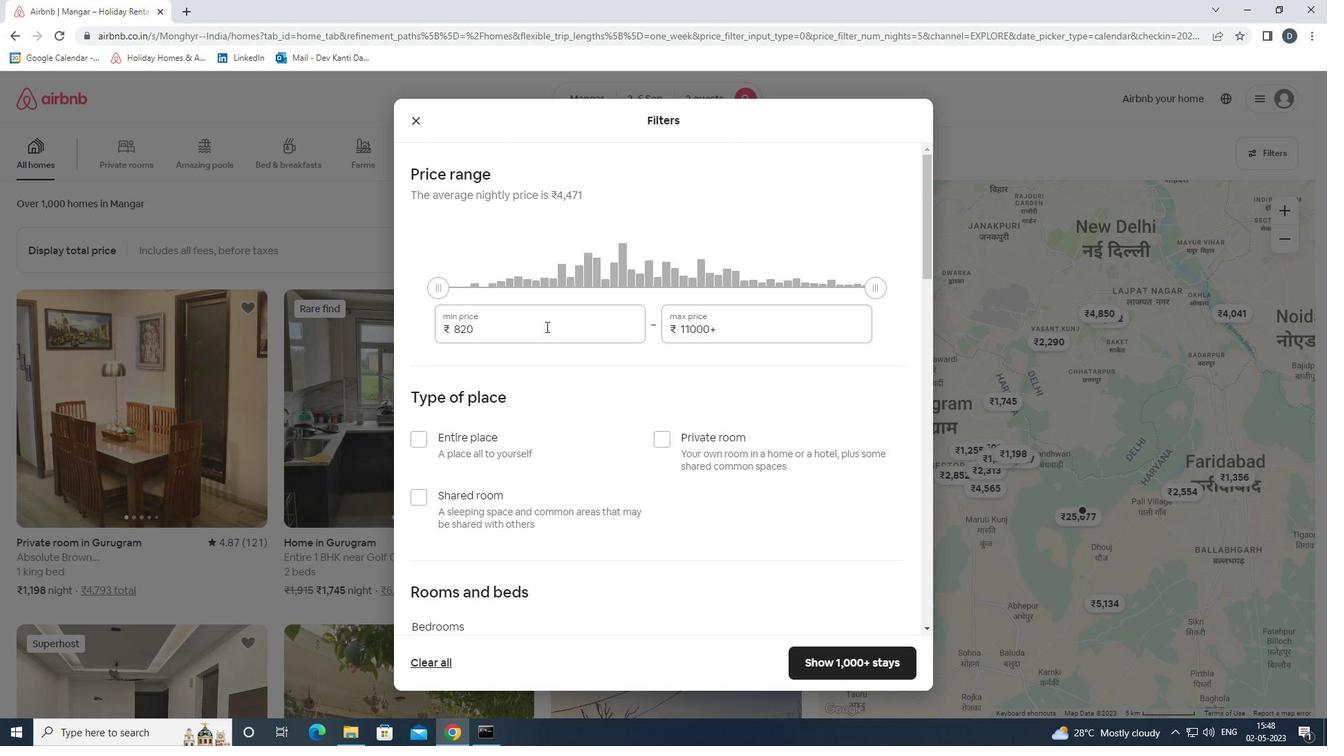 
Action: Key pressed 15000<Key.tab>ctrl+A<'2'><'0'><'0'><'0'><'0'>
Screenshot: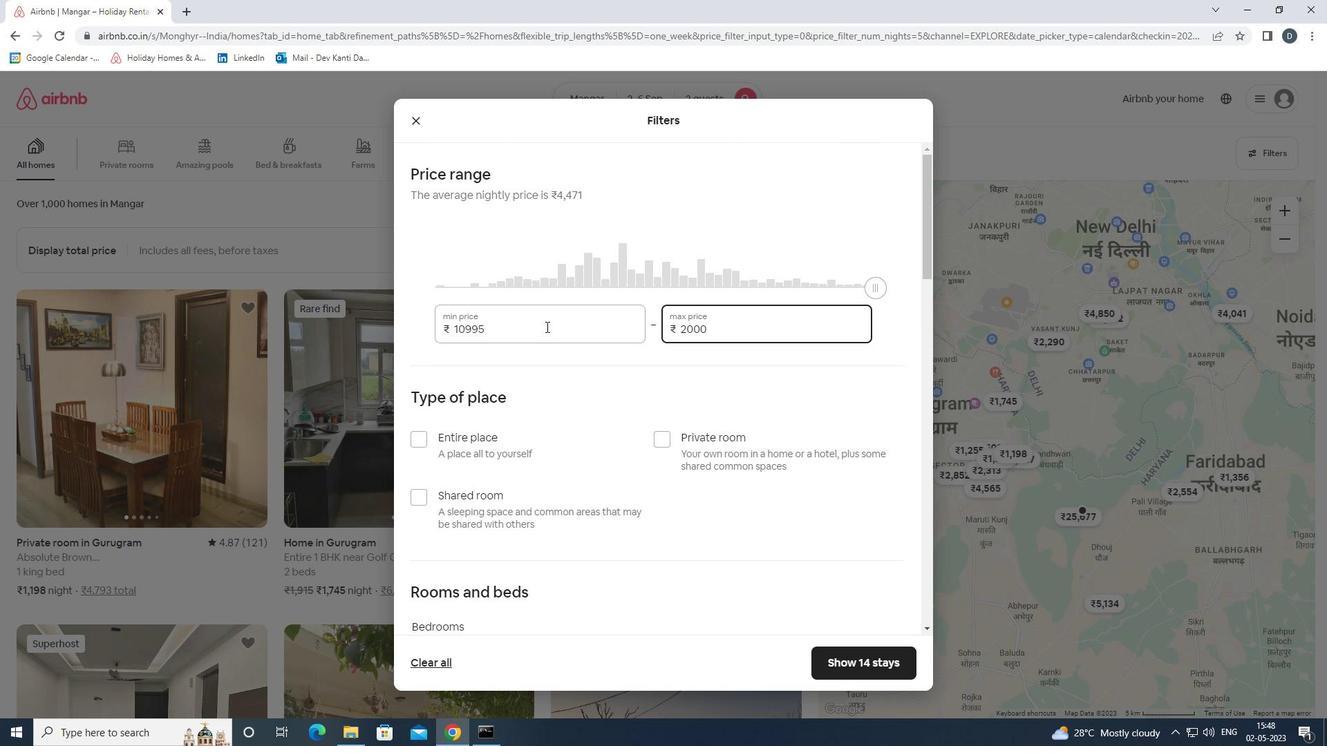 
Action: Mouse moved to (438, 445)
Screenshot: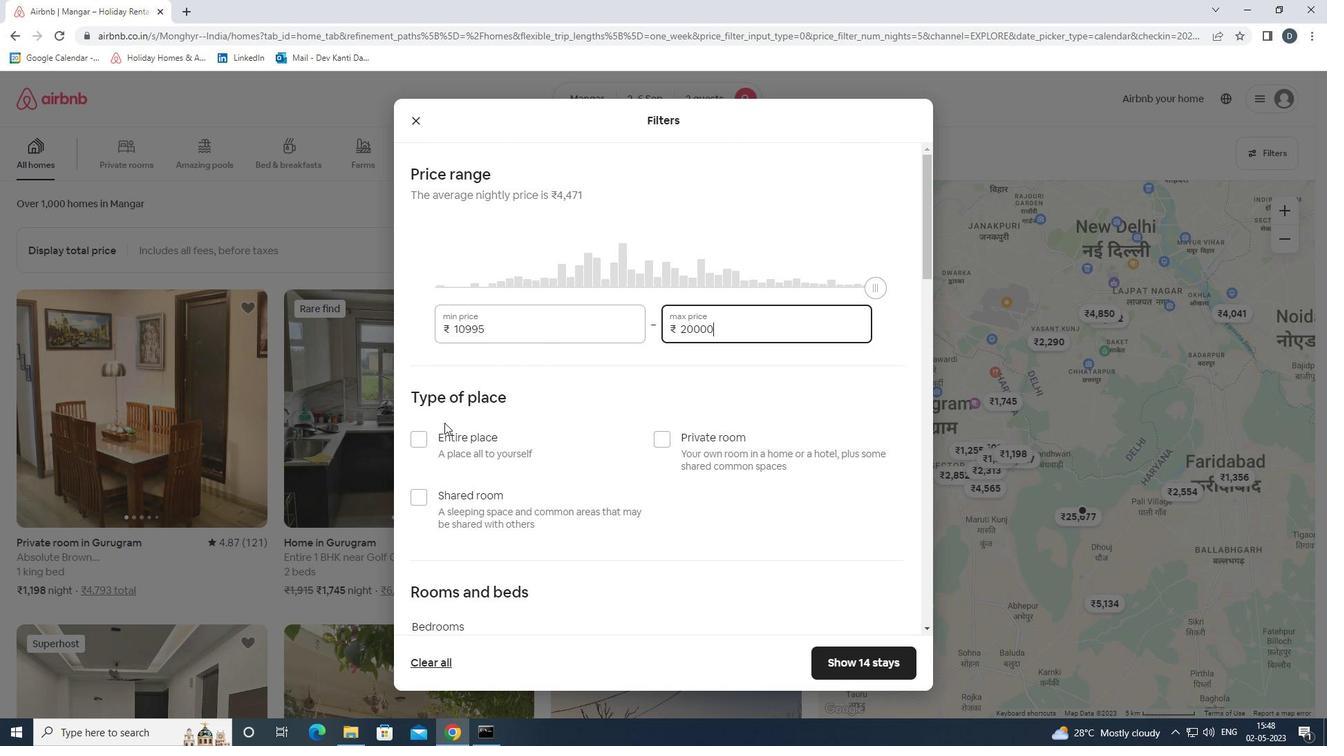 
Action: Mouse pressed left at (438, 445)
Screenshot: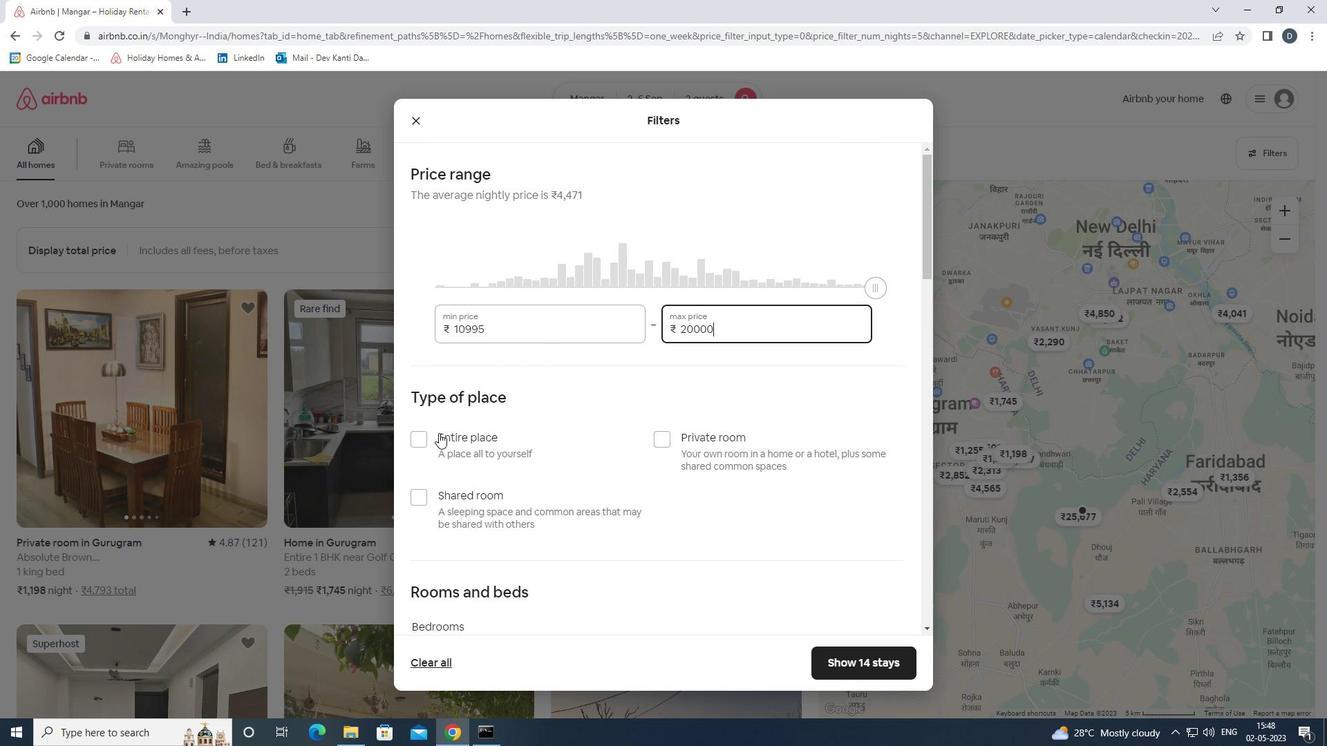 
Action: Mouse moved to (643, 426)
Screenshot: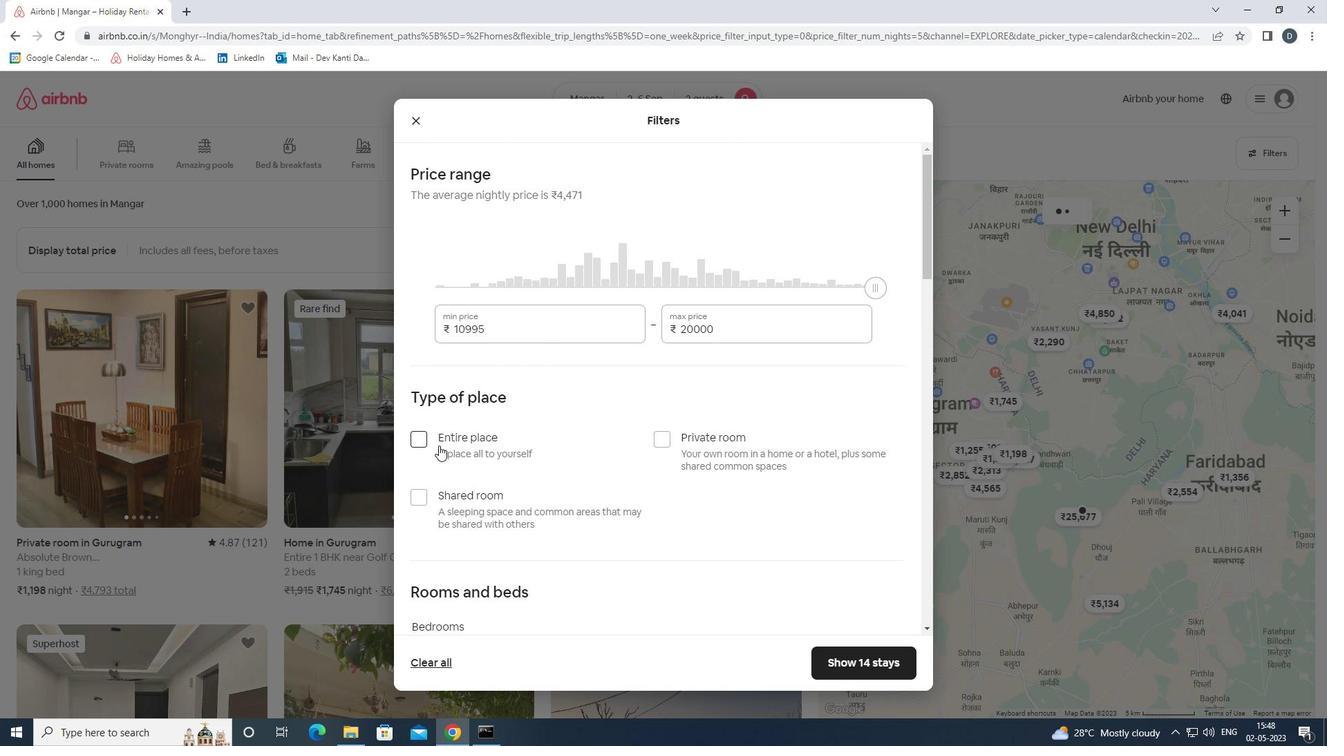 
Action: Mouse scrolled (643, 425) with delta (0, 0)
Screenshot: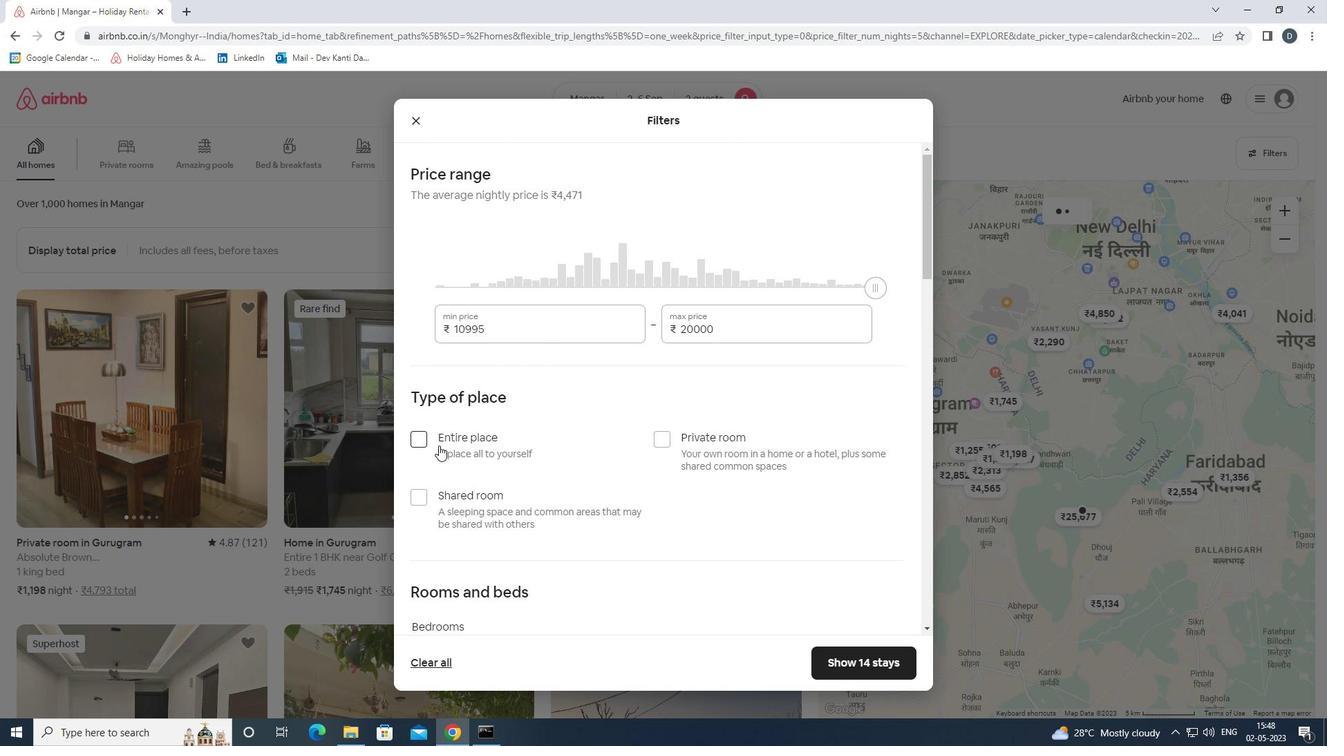 
Action: Mouse scrolled (643, 425) with delta (0, 0)
Screenshot: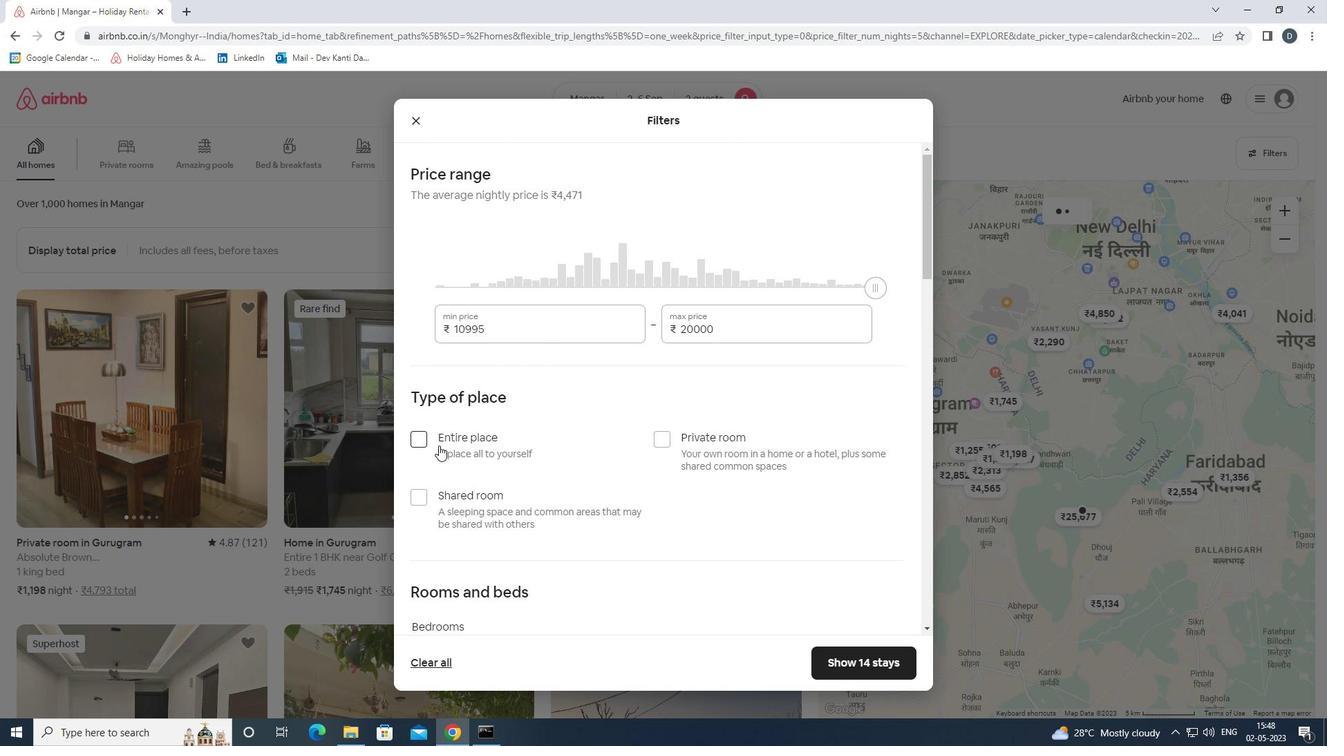 
Action: Mouse scrolled (643, 425) with delta (0, 0)
Screenshot: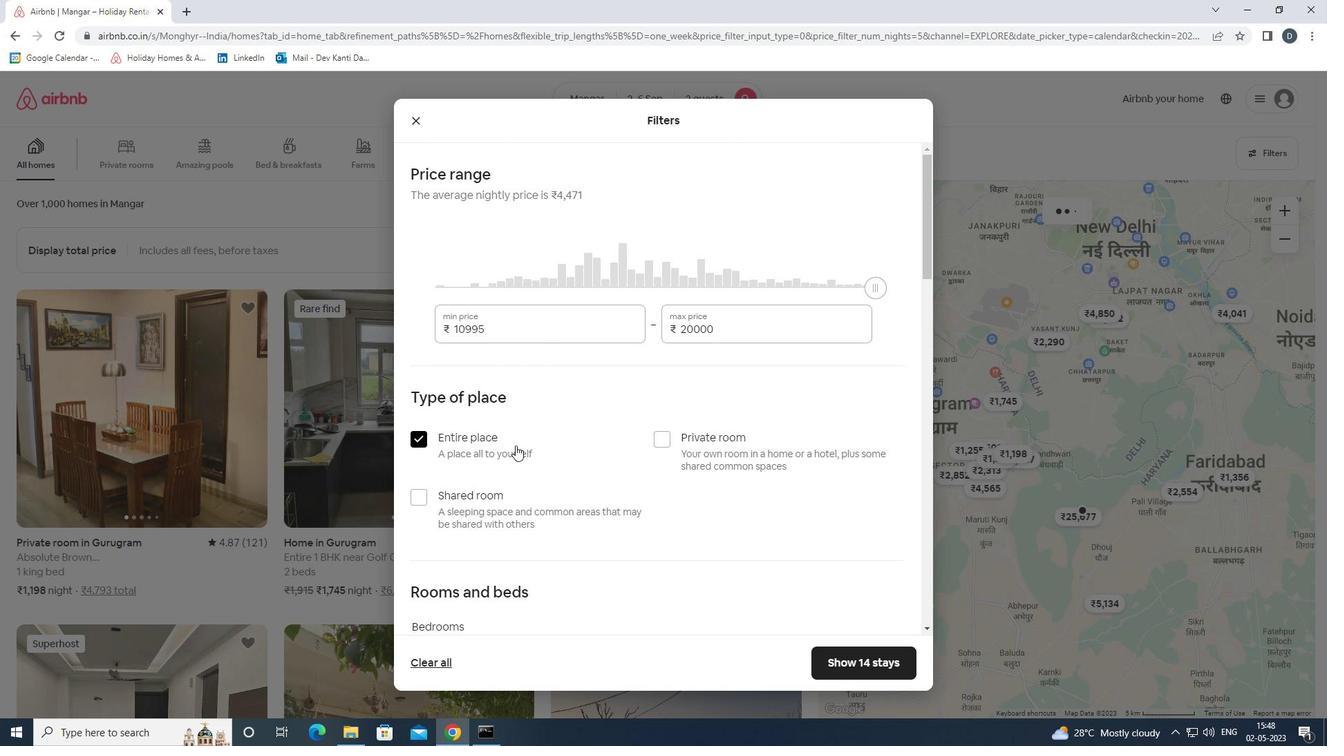 
Action: Mouse scrolled (643, 425) with delta (0, 0)
Screenshot: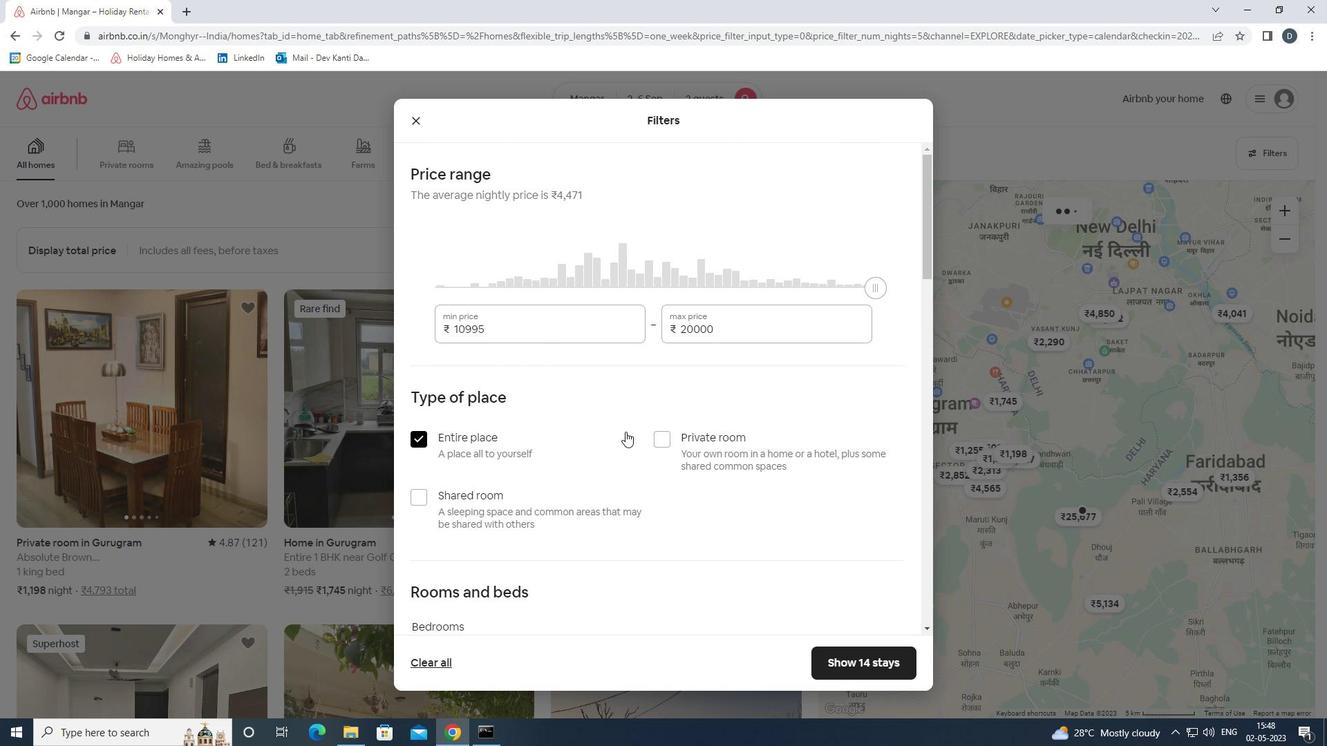 
Action: Mouse moved to (499, 385)
Screenshot: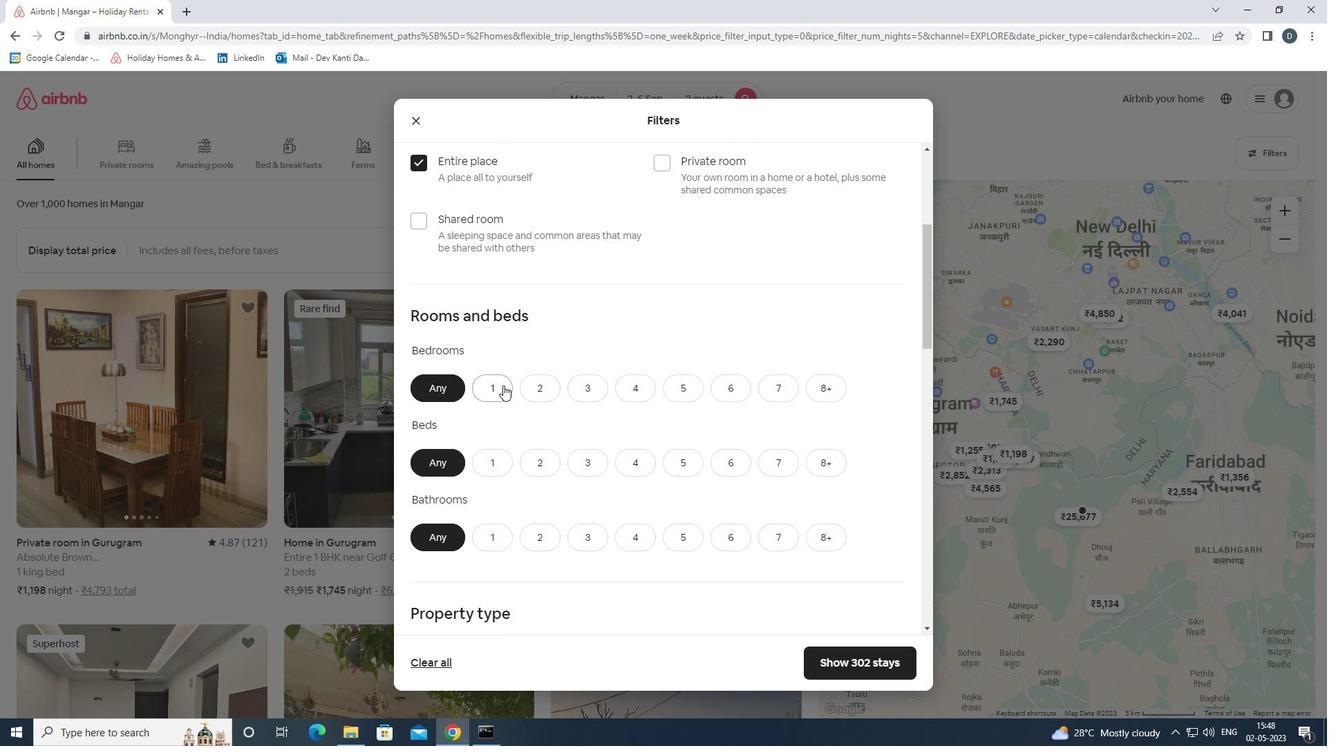 
Action: Mouse pressed left at (499, 385)
Screenshot: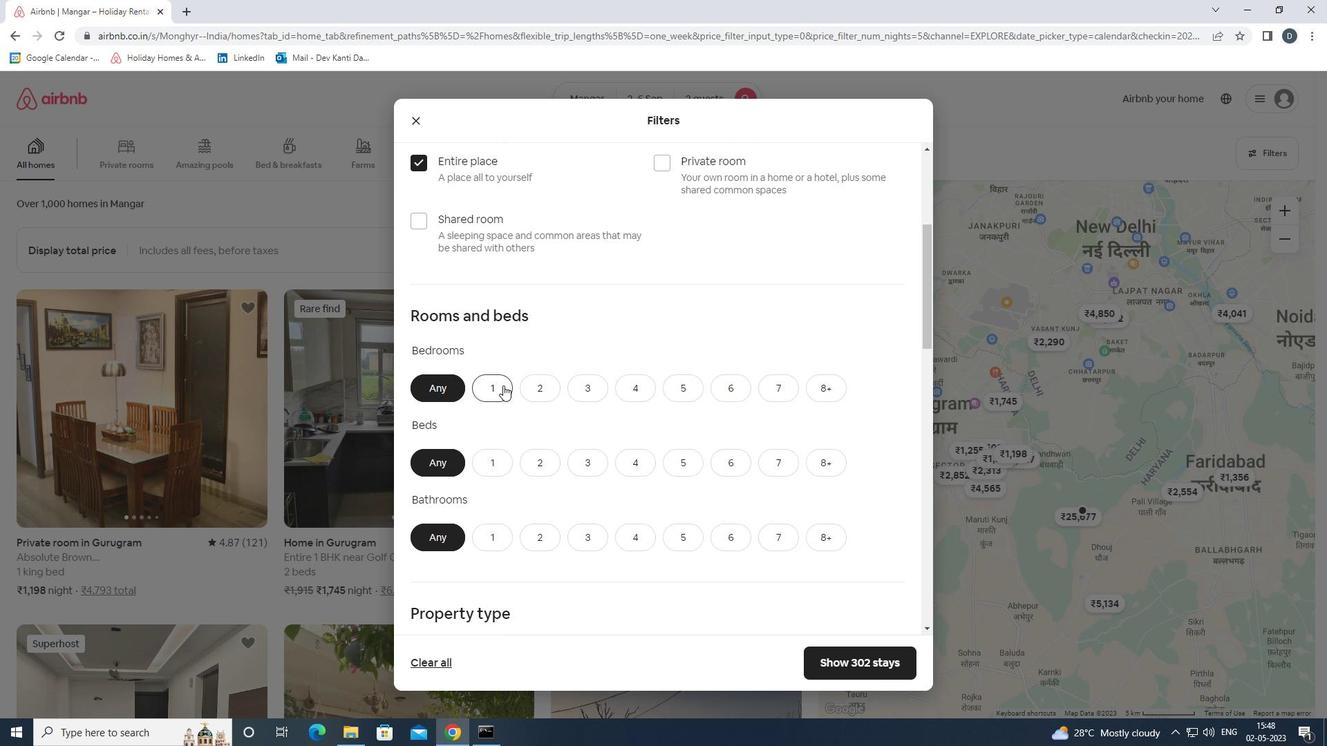 
Action: Mouse moved to (497, 456)
Screenshot: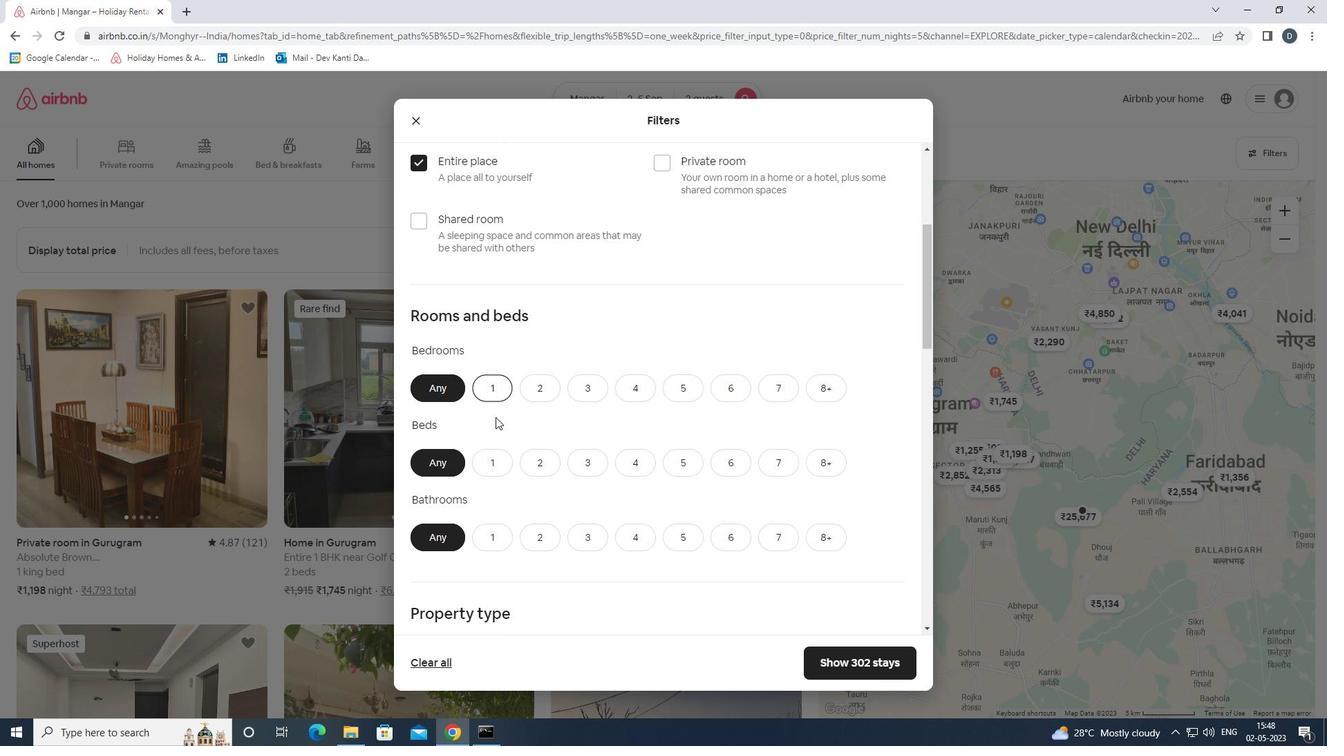
Action: Mouse pressed left at (497, 456)
Screenshot: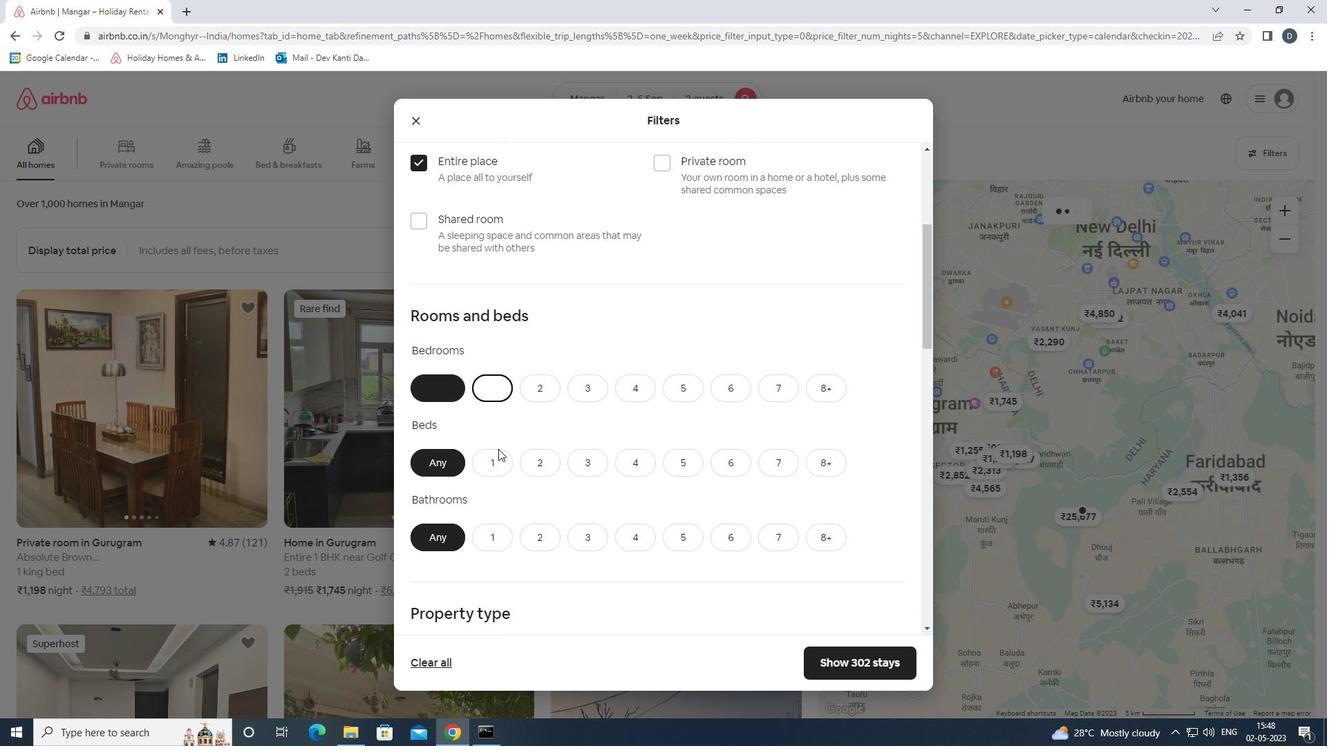 
Action: Mouse moved to (486, 540)
Screenshot: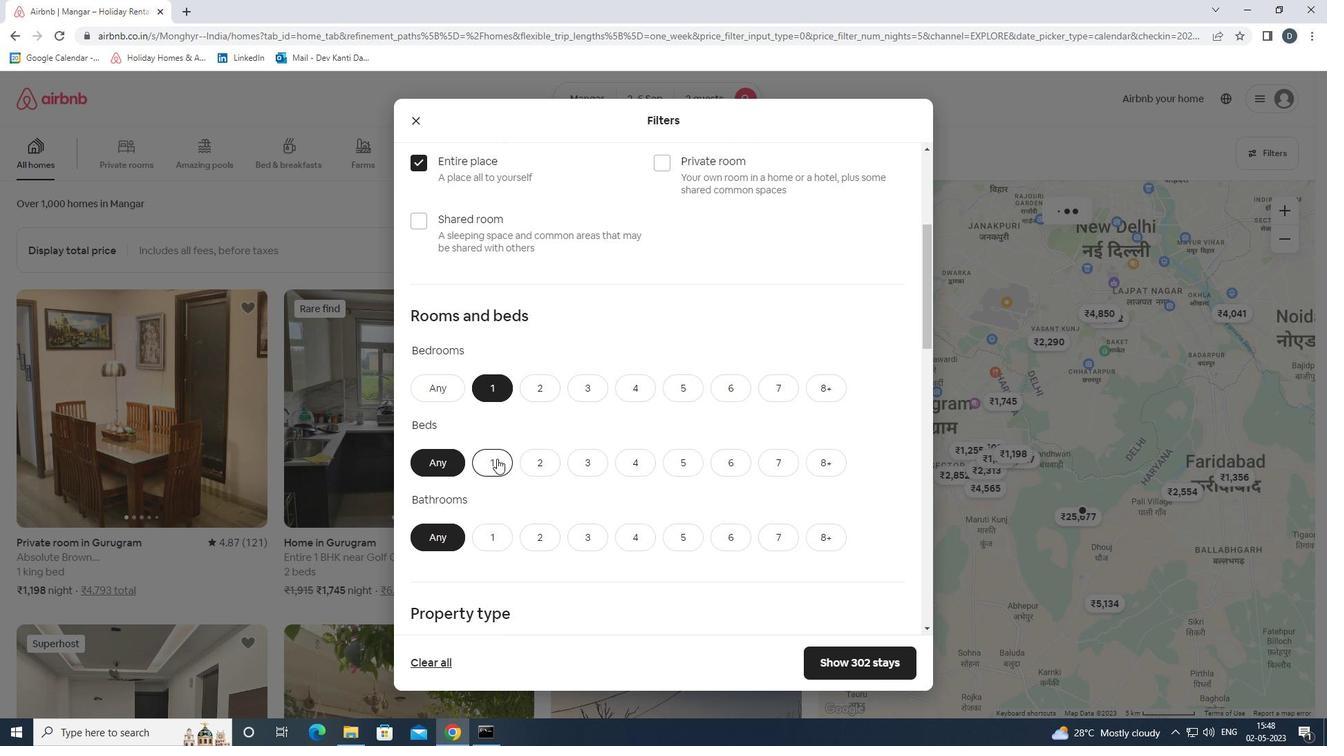 
Action: Mouse pressed left at (486, 540)
Screenshot: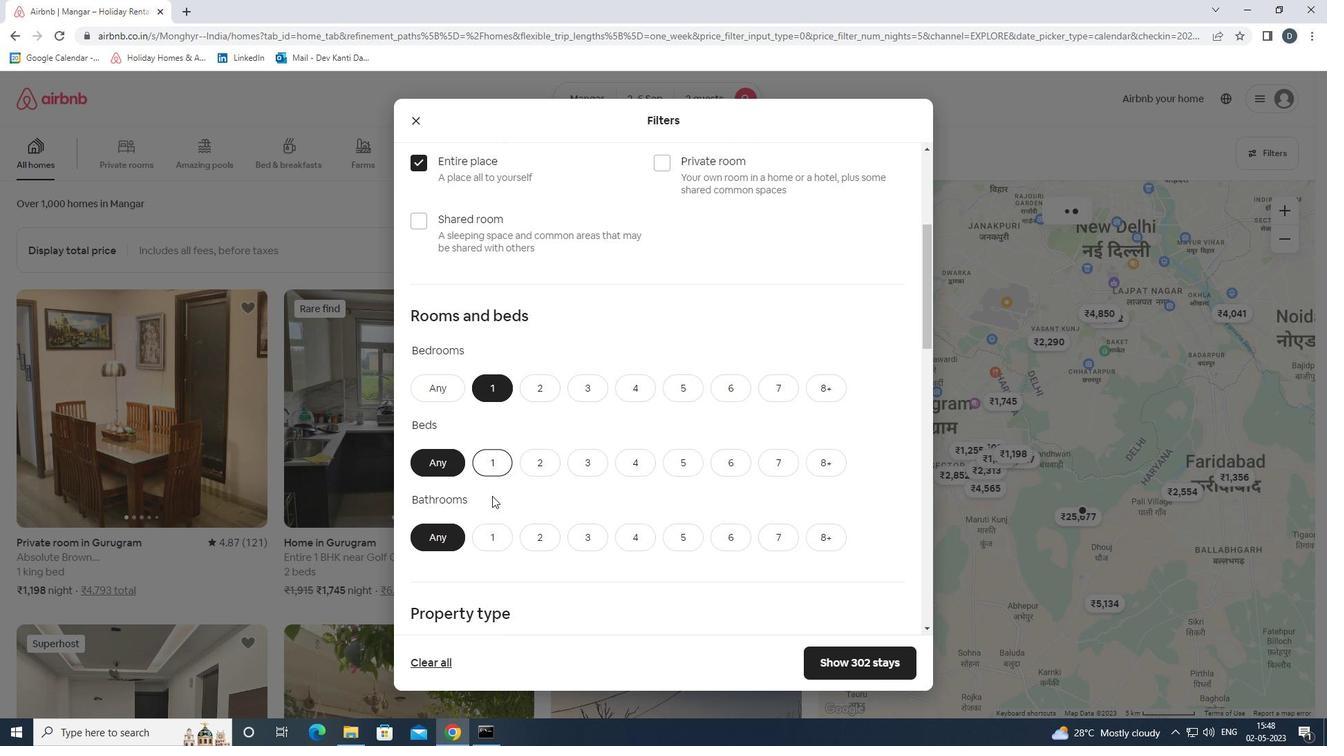
Action: Mouse moved to (561, 494)
Screenshot: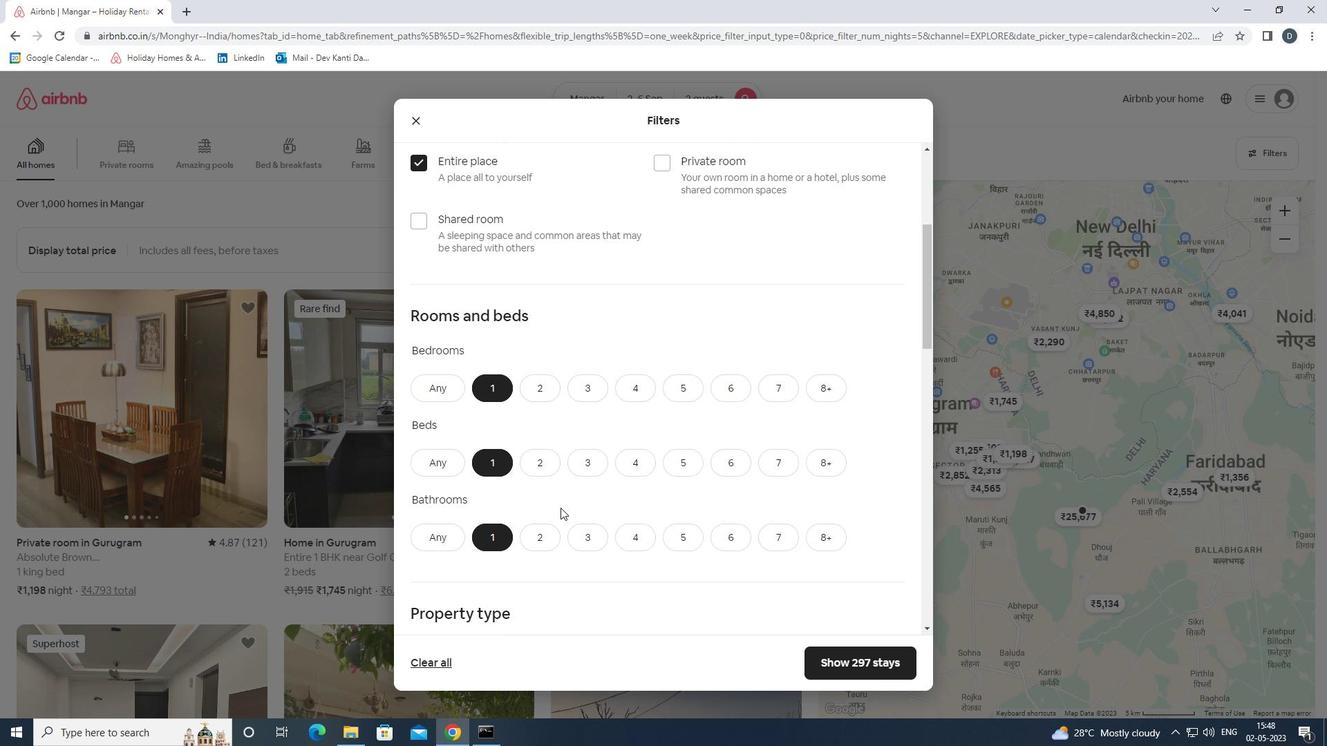 
Action: Mouse scrolled (561, 494) with delta (0, 0)
Screenshot: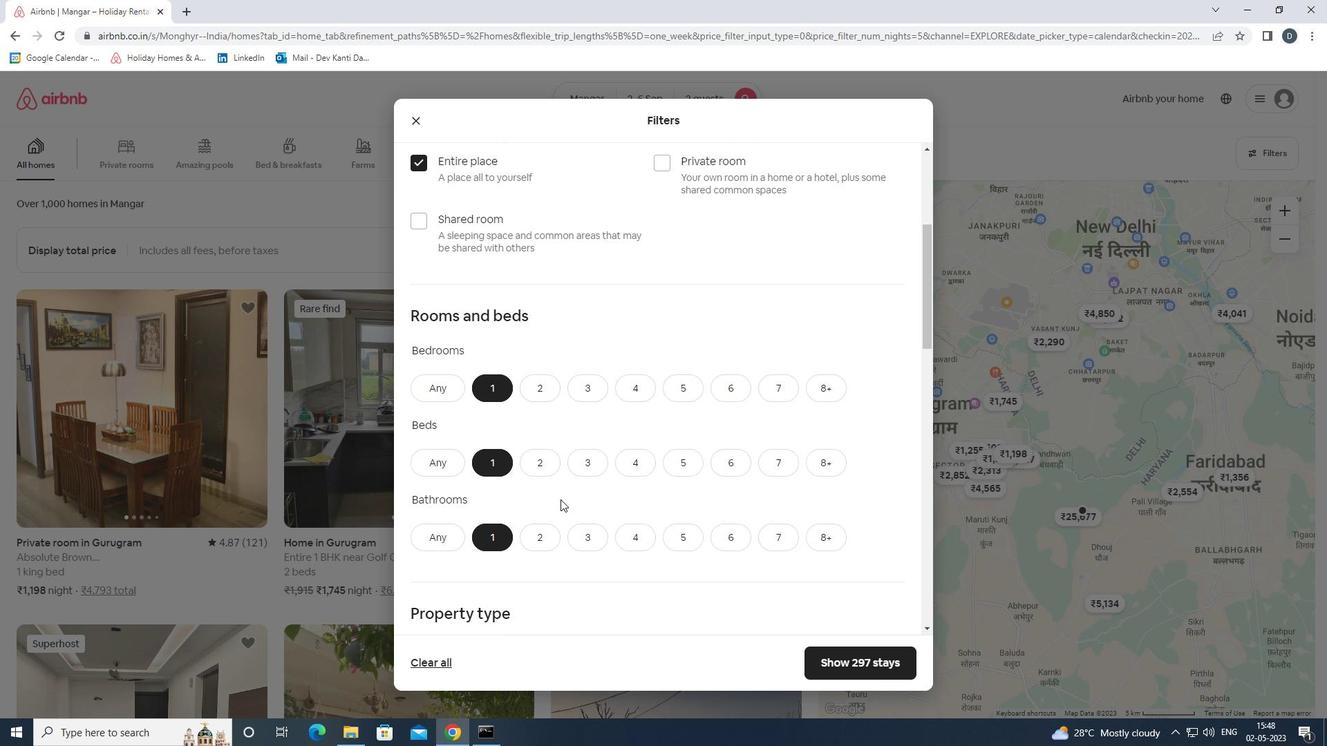 
Action: Mouse scrolled (561, 494) with delta (0, 0)
Screenshot: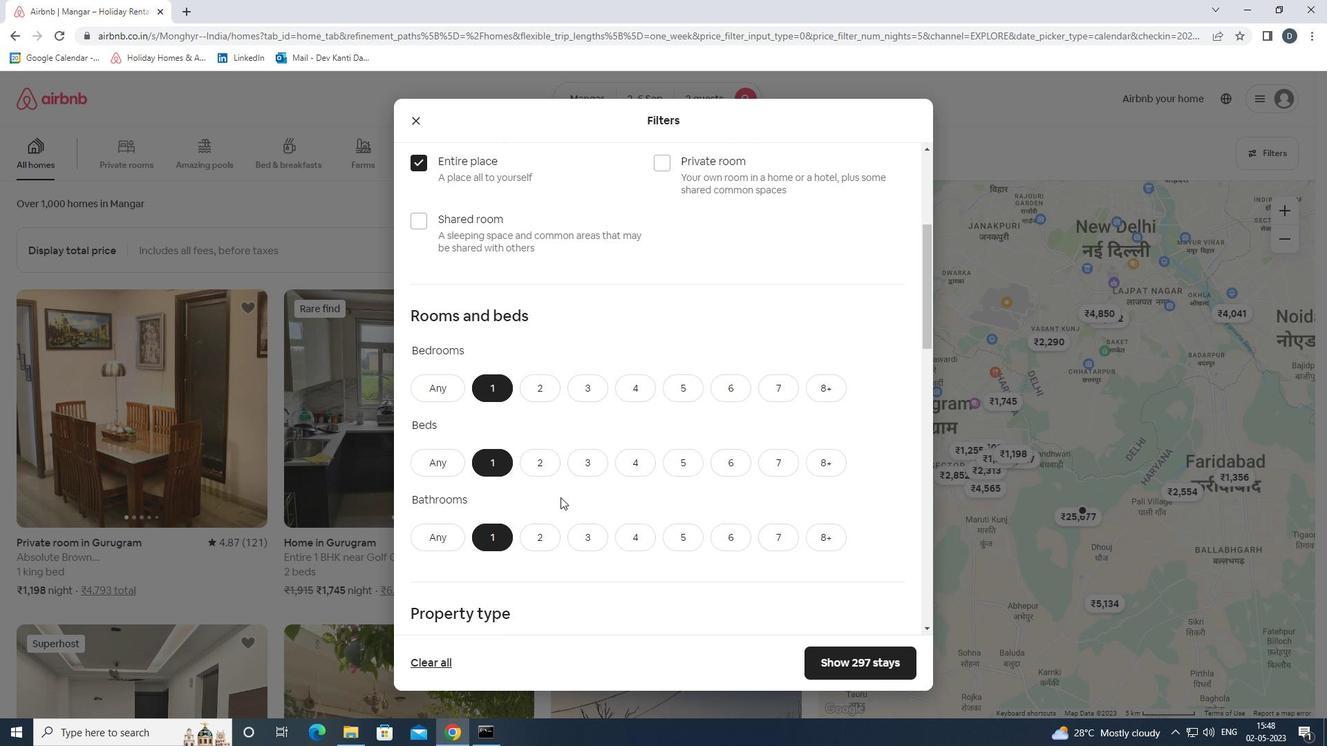
Action: Mouse scrolled (561, 494) with delta (0, 0)
Screenshot: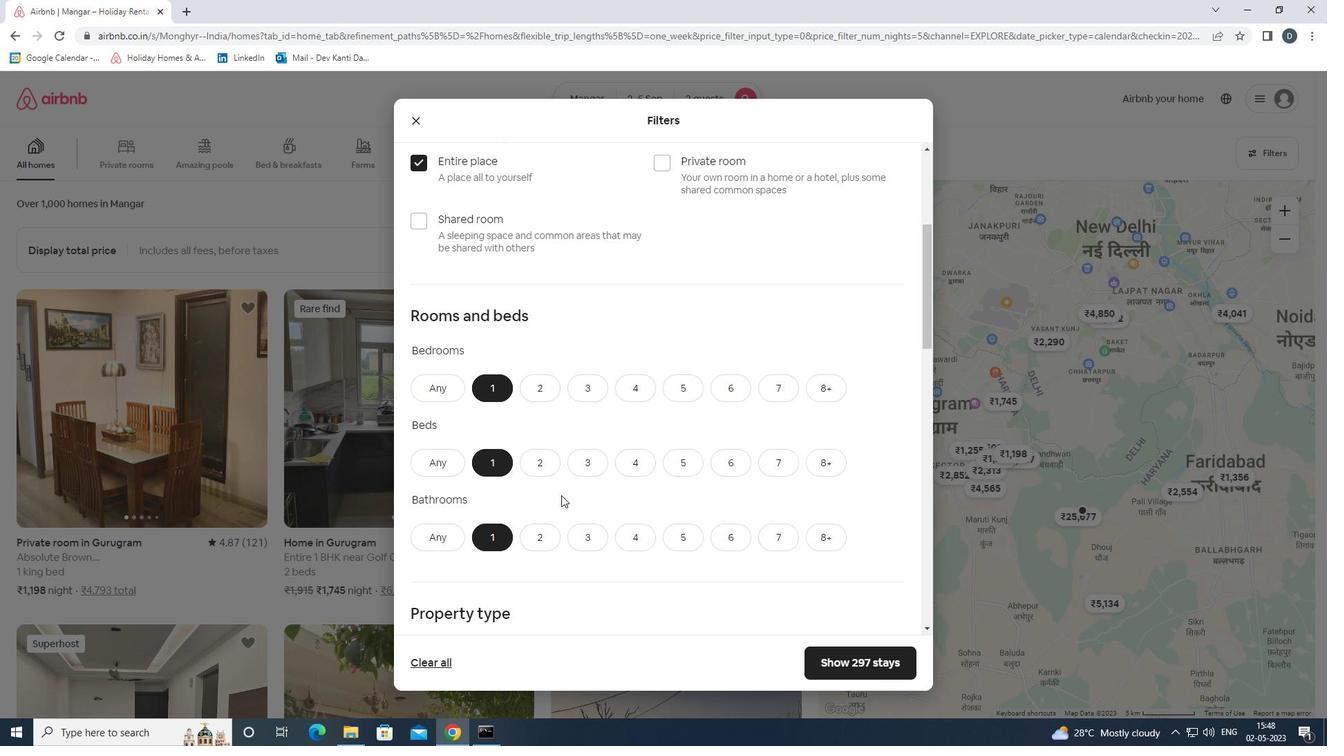 
Action: Mouse moved to (462, 463)
Screenshot: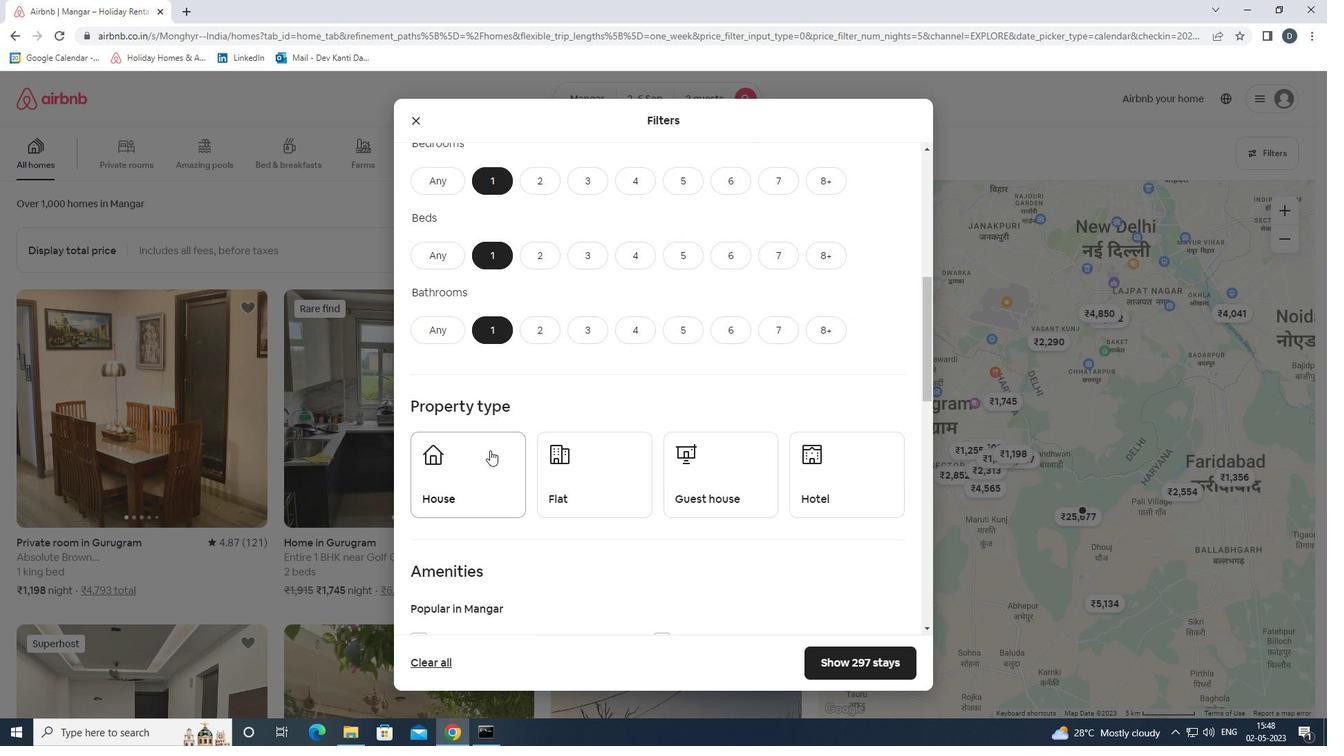 
Action: Mouse pressed left at (462, 463)
Screenshot: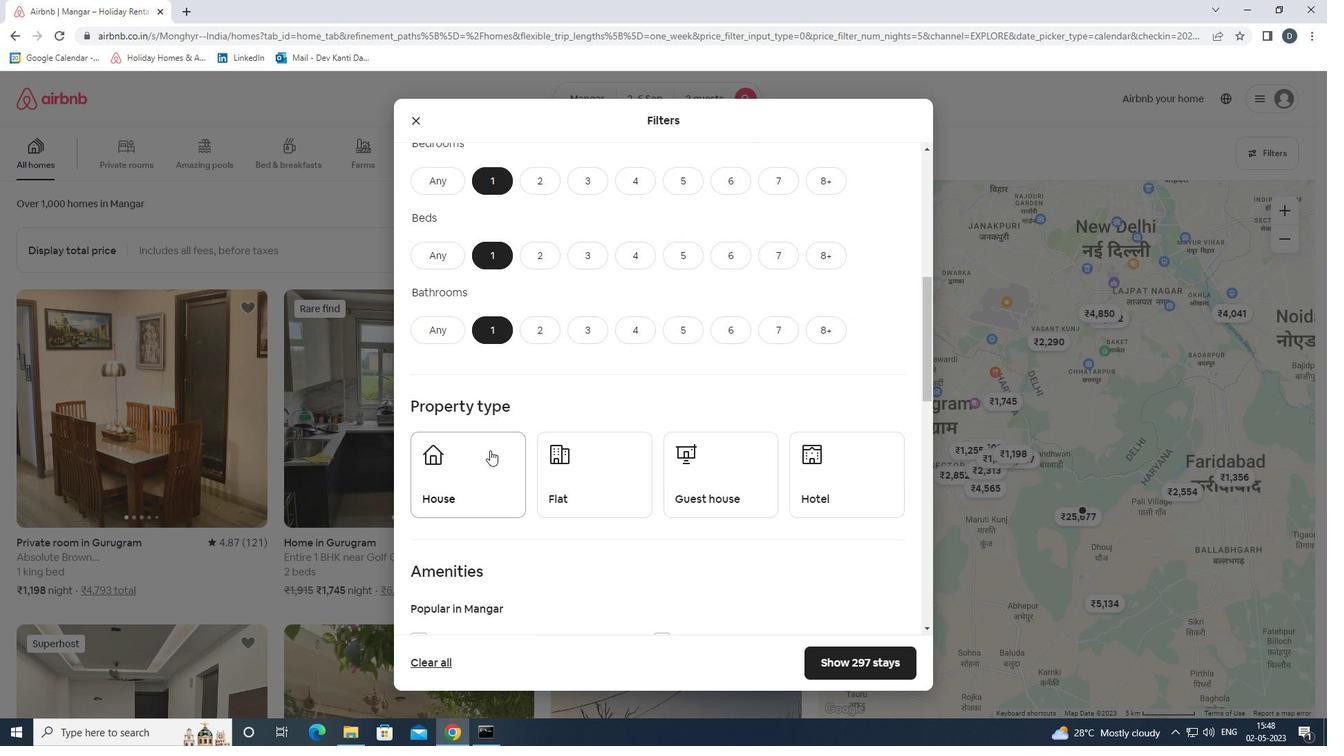 
Action: Mouse moved to (563, 465)
Screenshot: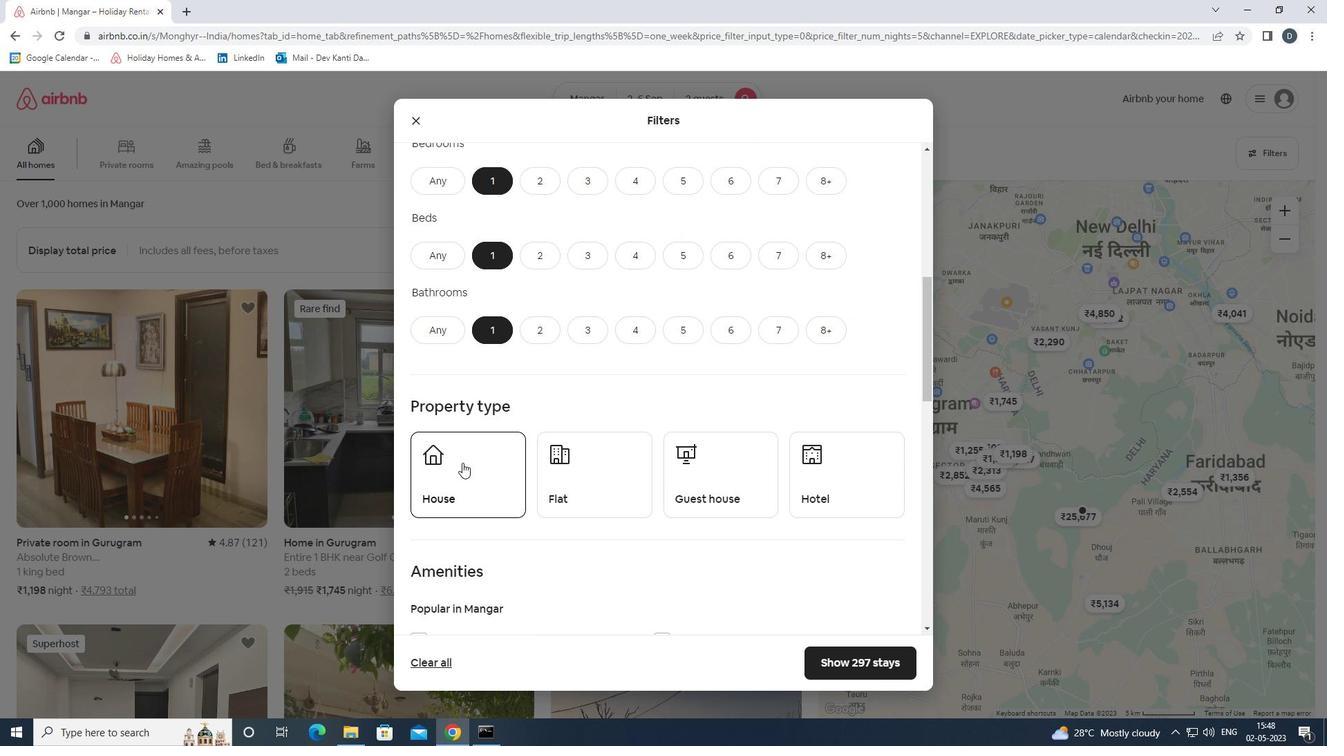 
Action: Mouse pressed left at (563, 465)
Screenshot: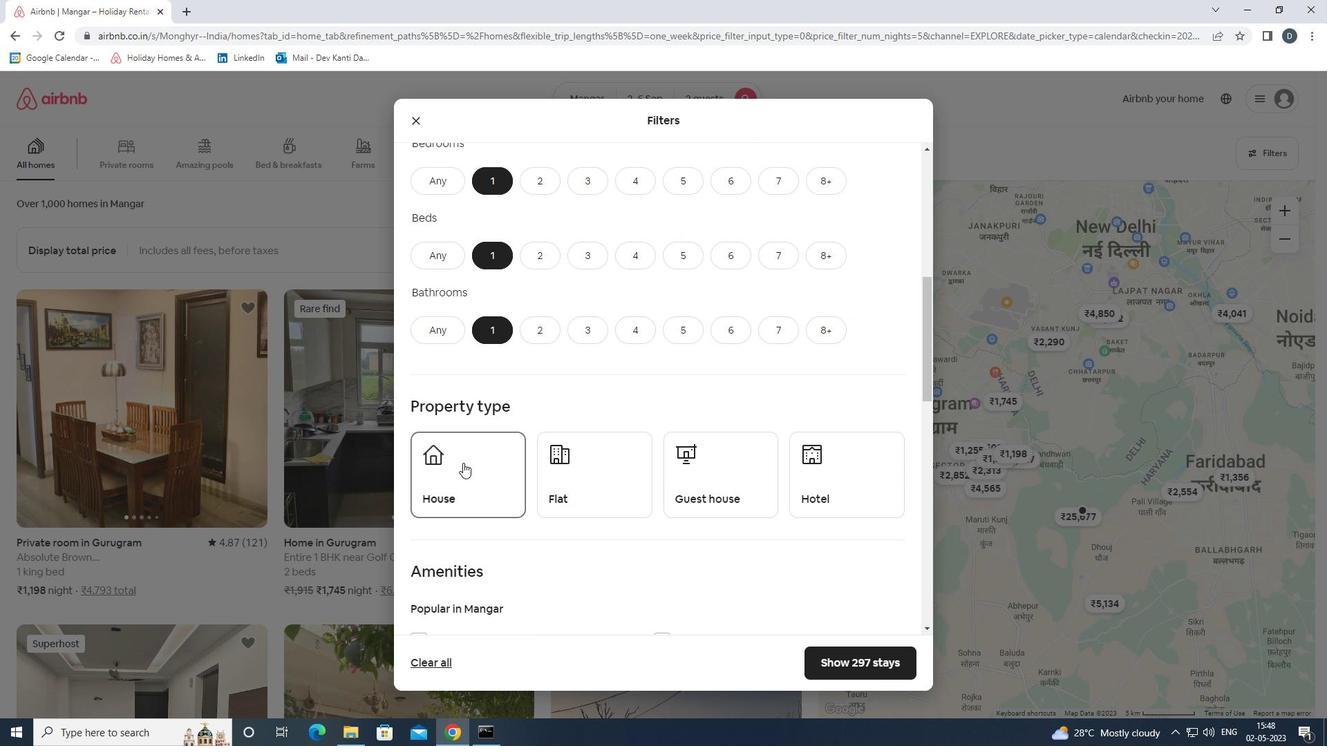 
Action: Mouse moved to (738, 459)
Screenshot: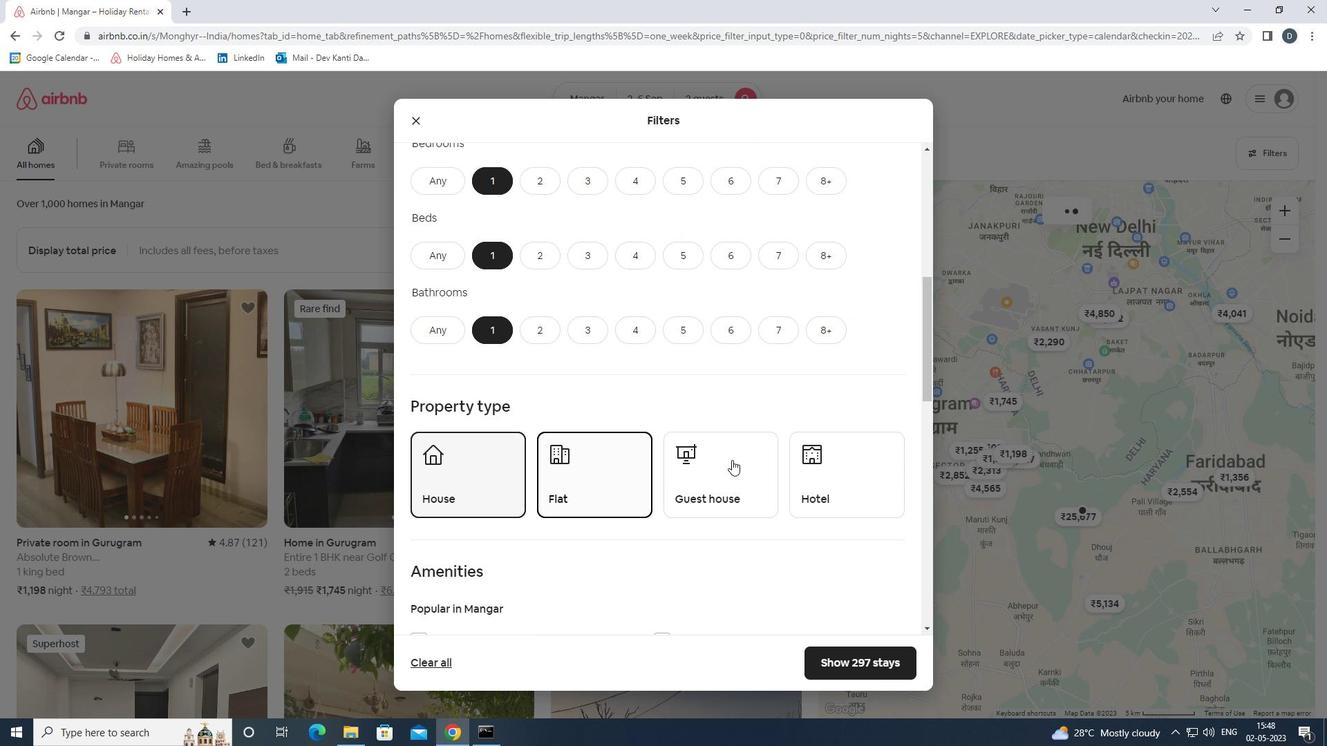 
Action: Mouse pressed left at (738, 459)
Screenshot: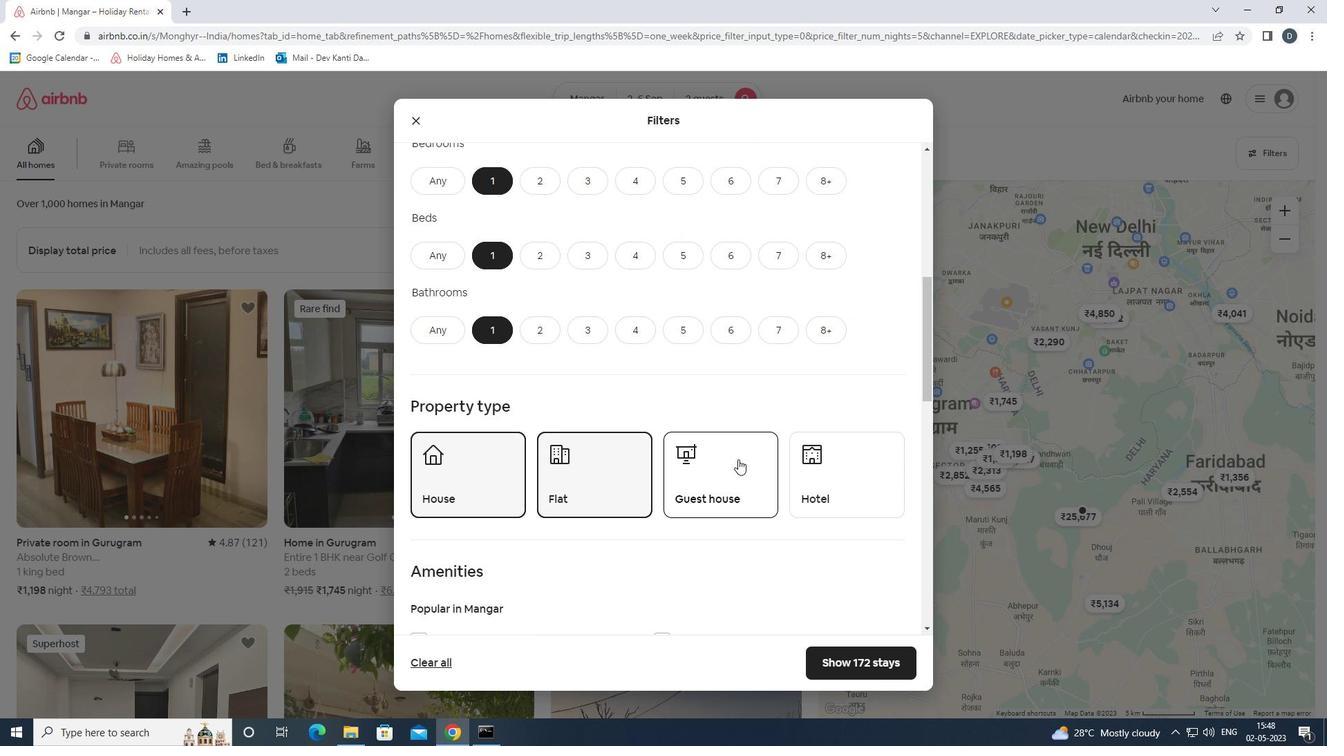 
Action: Mouse moved to (856, 473)
Screenshot: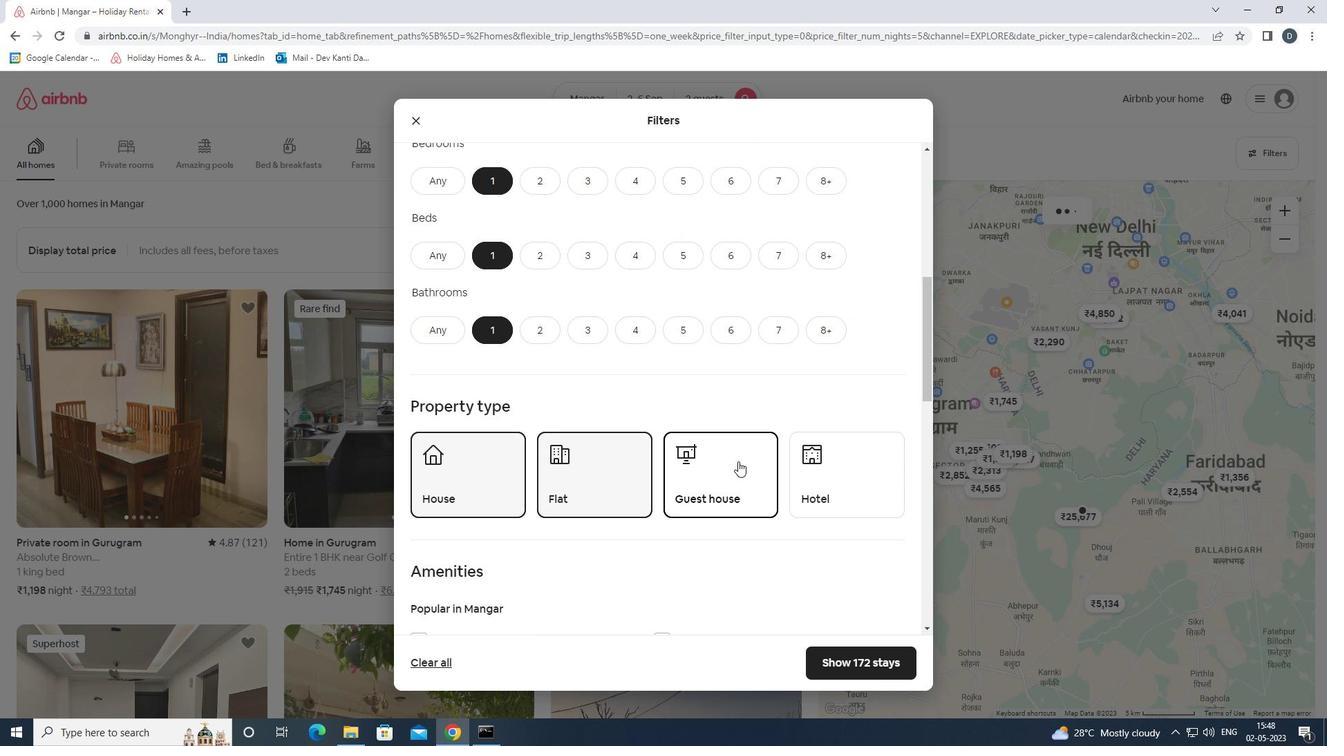 
Action: Mouse pressed left at (856, 473)
Screenshot: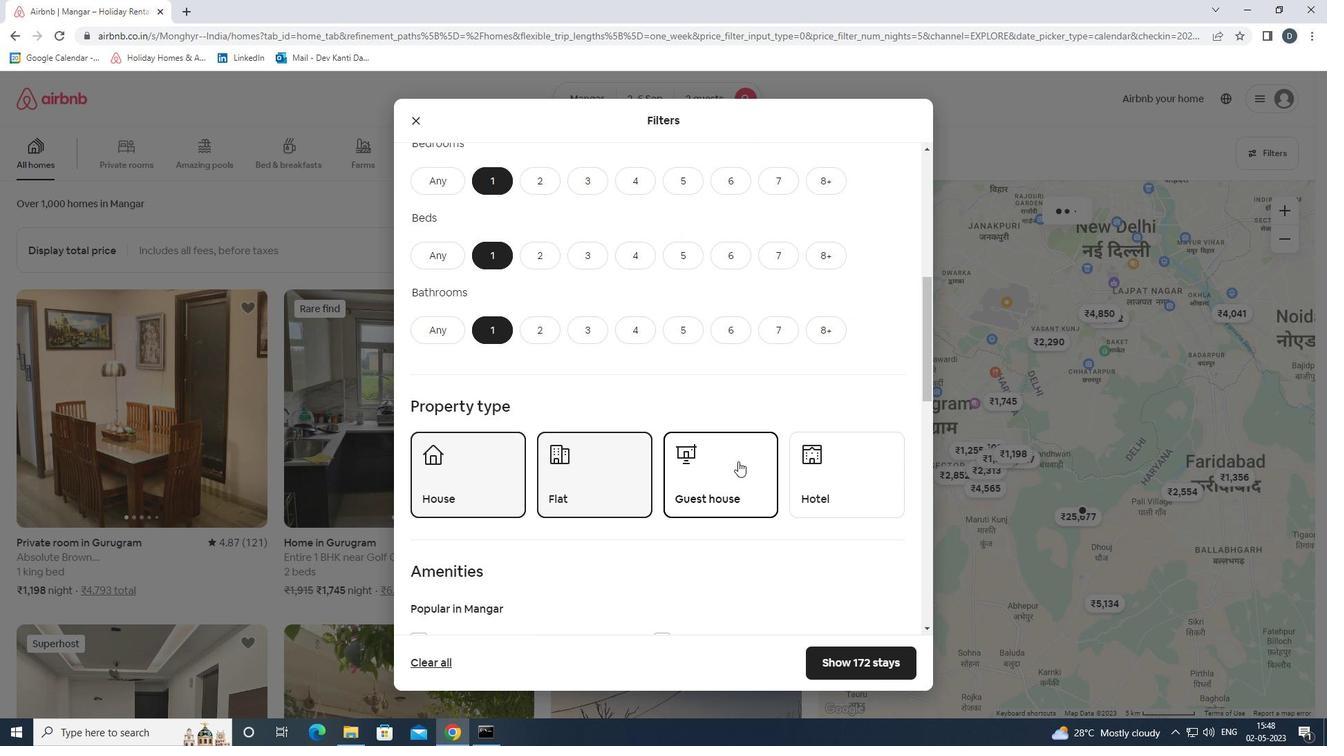 
Action: Mouse moved to (853, 472)
Screenshot: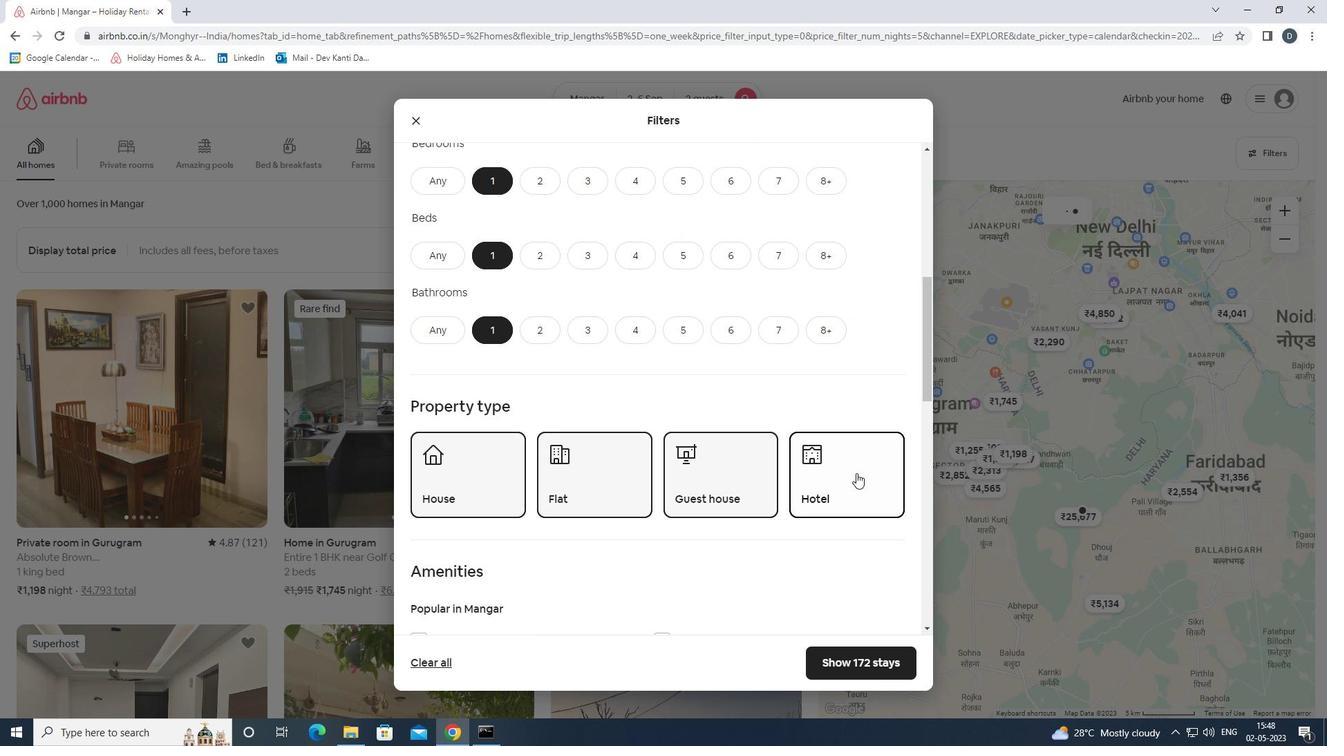 
Action: Mouse scrolled (853, 472) with delta (0, 0)
Screenshot: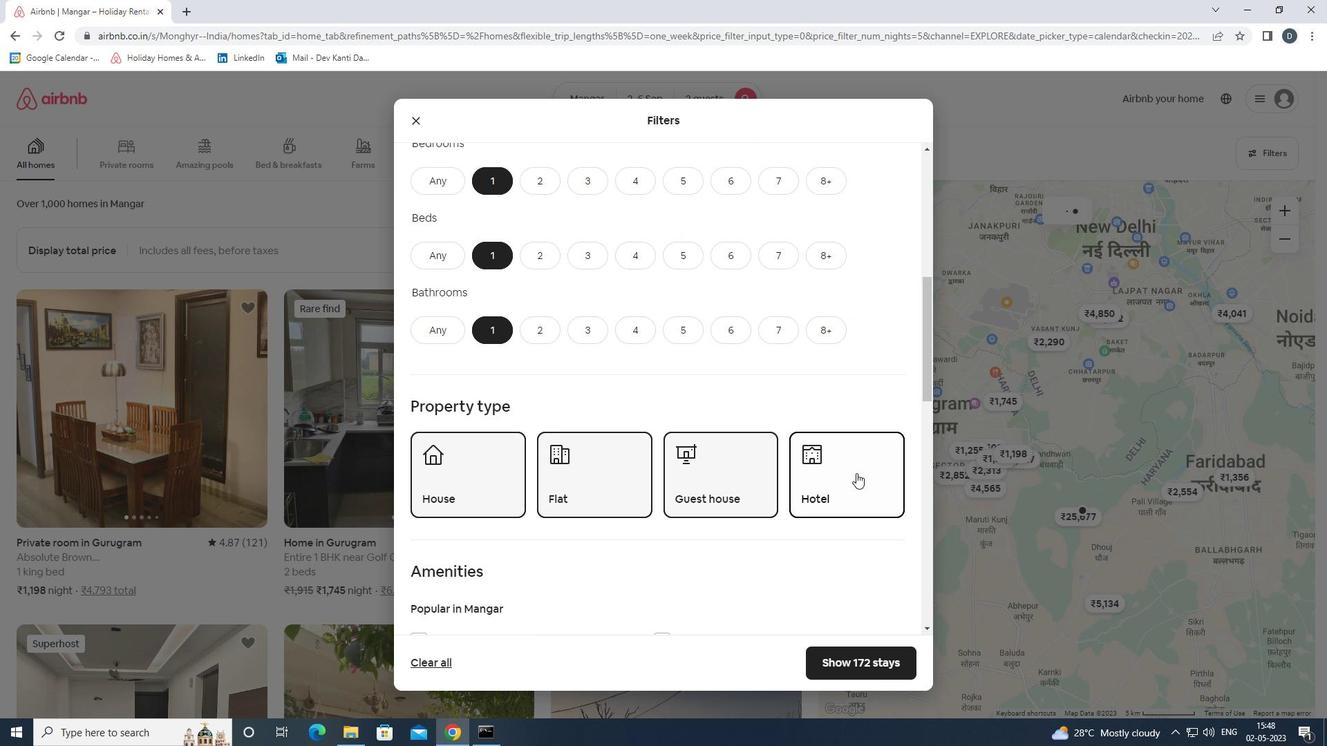 
Action: Mouse moved to (852, 472)
Screenshot: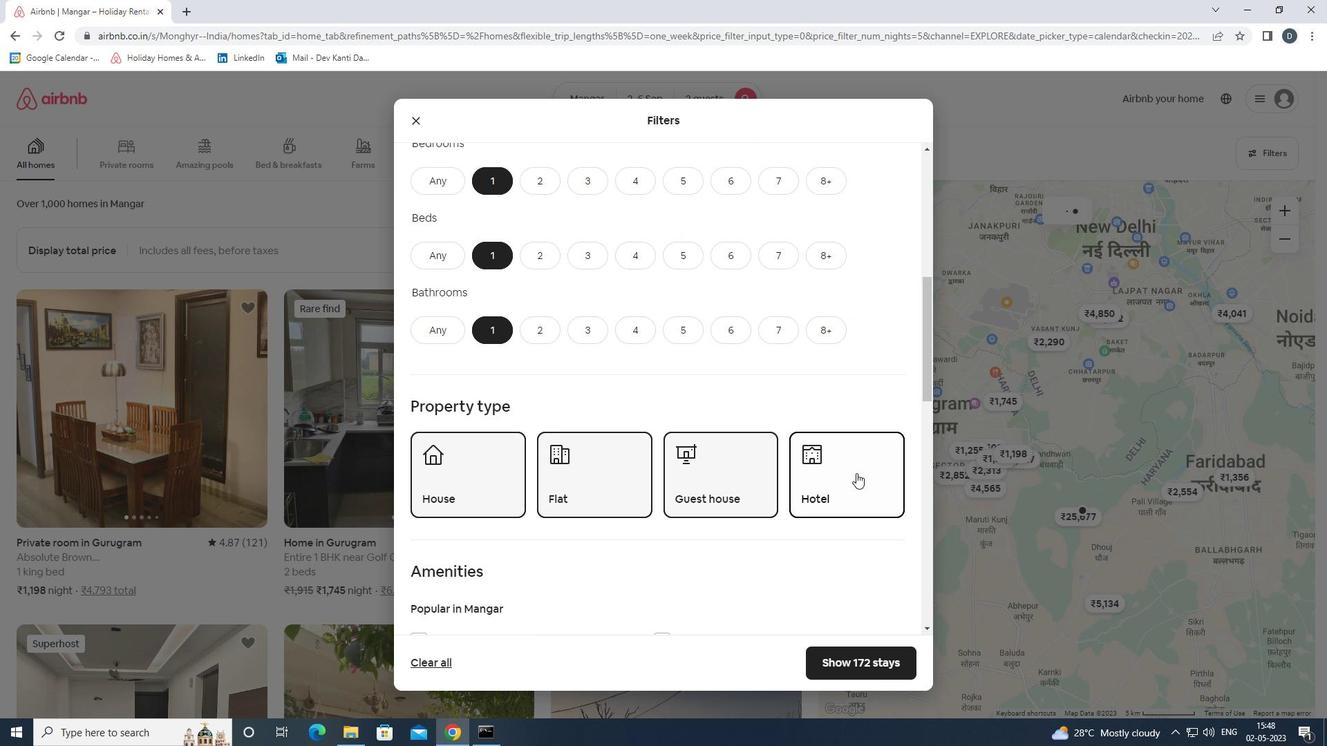 
Action: Mouse scrolled (852, 472) with delta (0, 0)
Screenshot: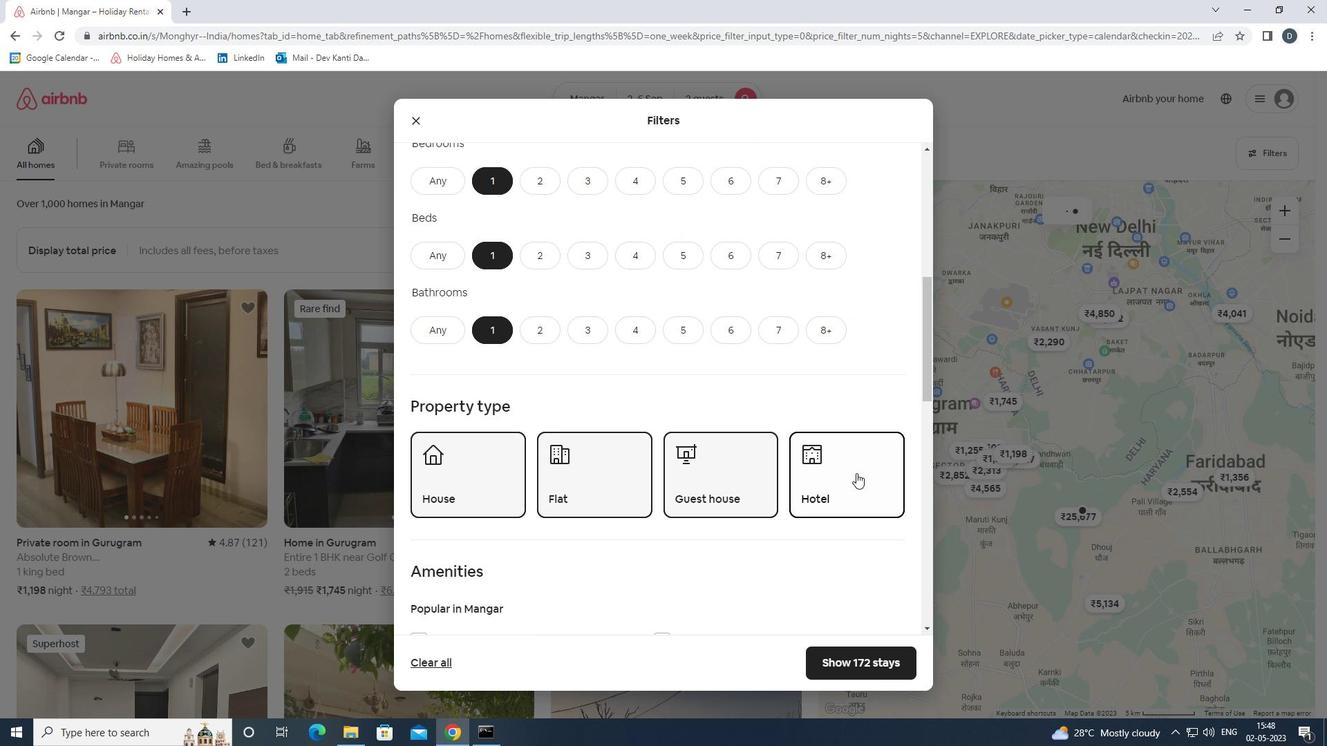 
Action: Mouse moved to (852, 472)
Screenshot: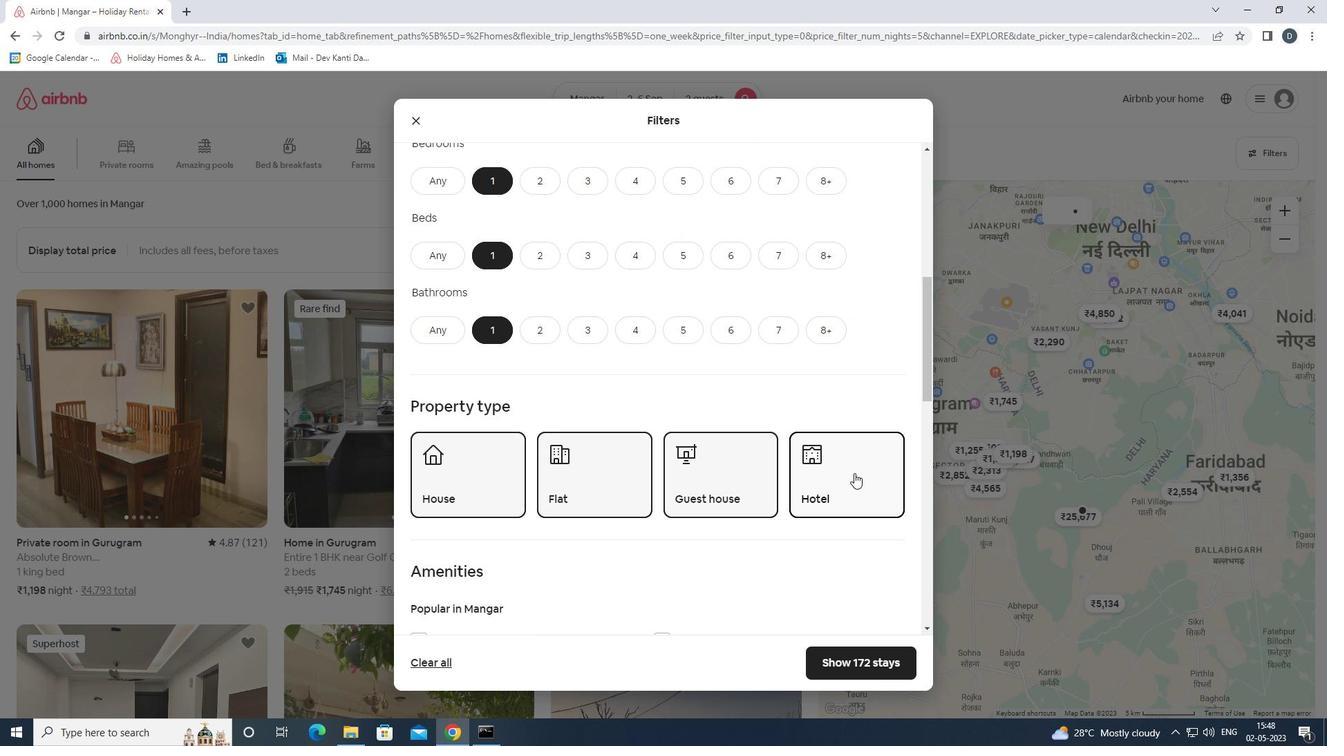 
Action: Mouse scrolled (852, 471) with delta (0, 0)
Screenshot: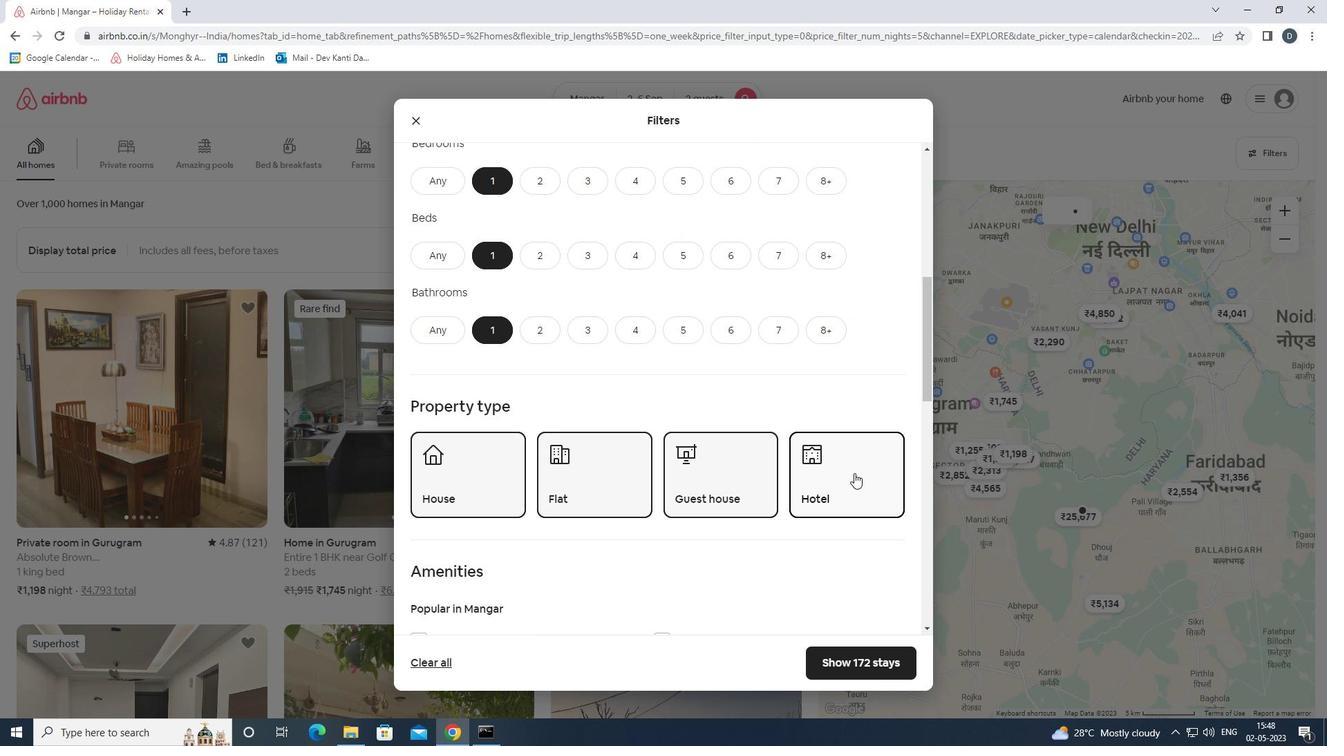 
Action: Mouse moved to (852, 471)
Screenshot: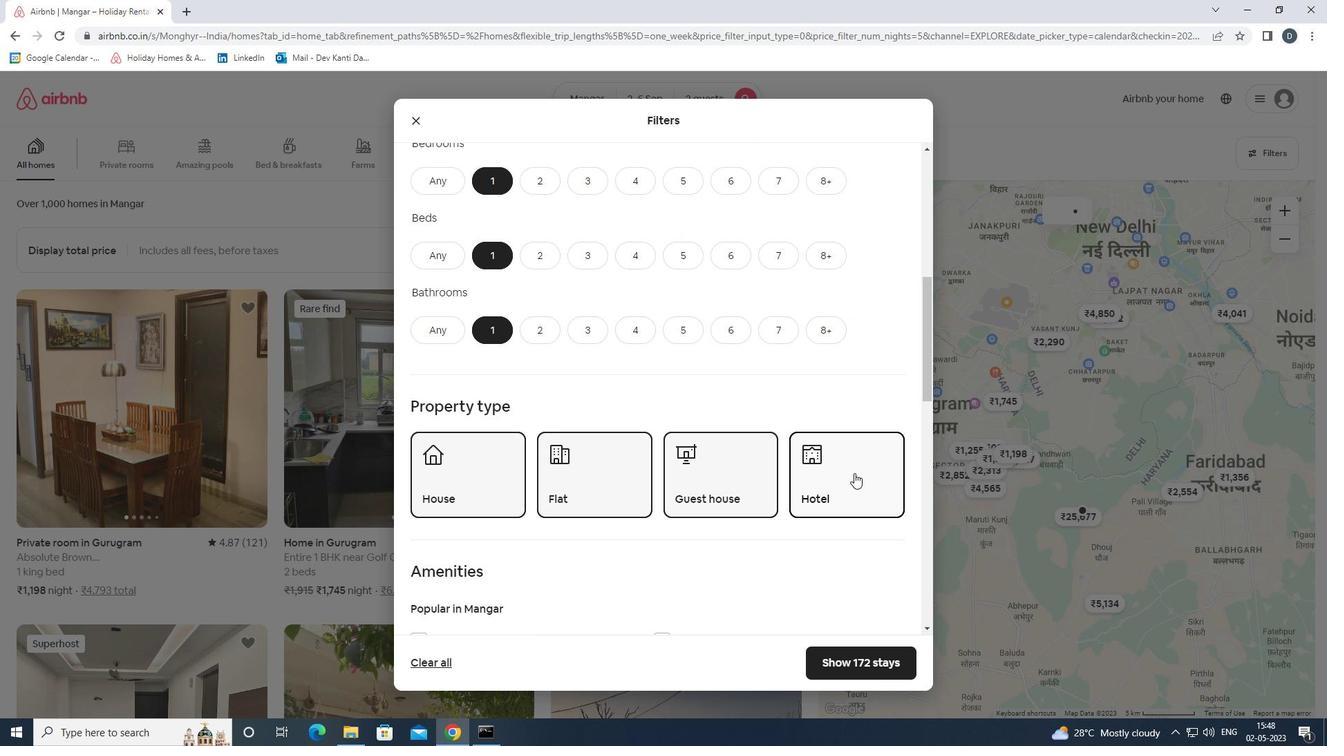 
Action: Mouse scrolled (852, 470) with delta (0, 0)
Screenshot: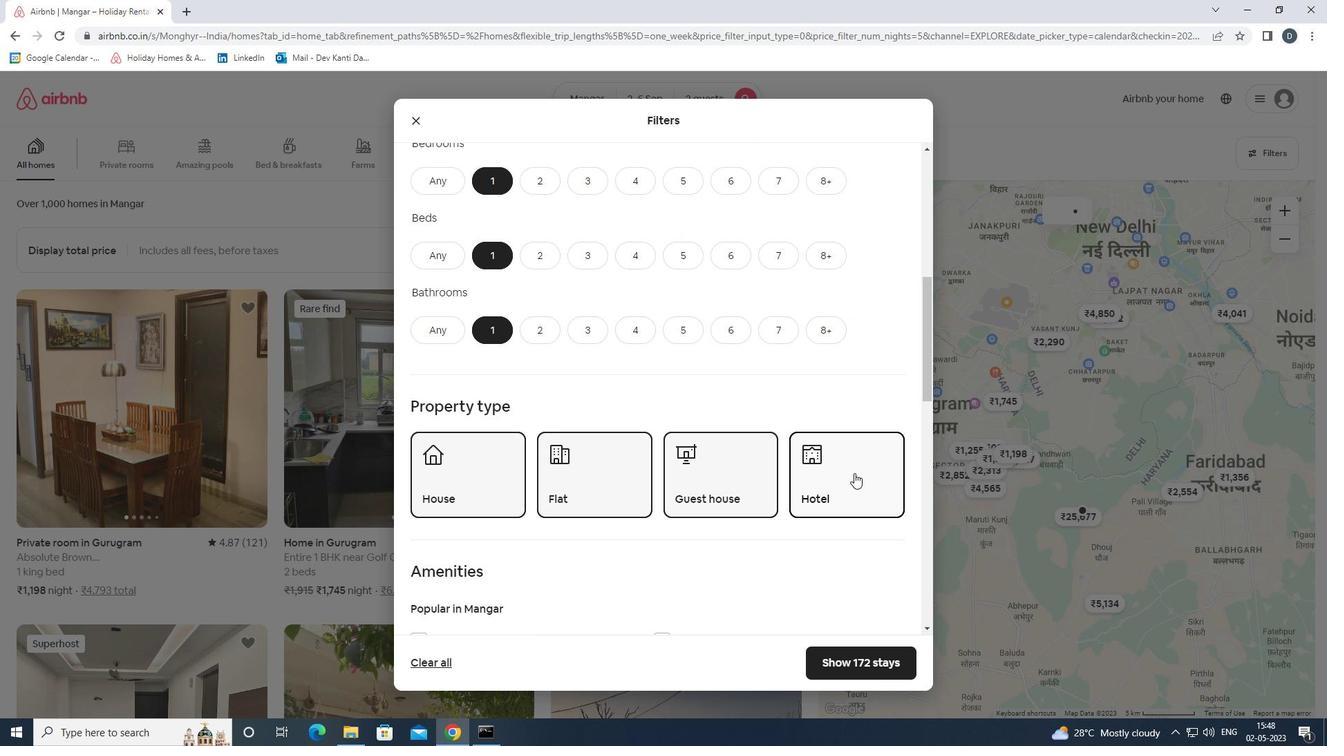 
Action: Mouse moved to (851, 470)
Screenshot: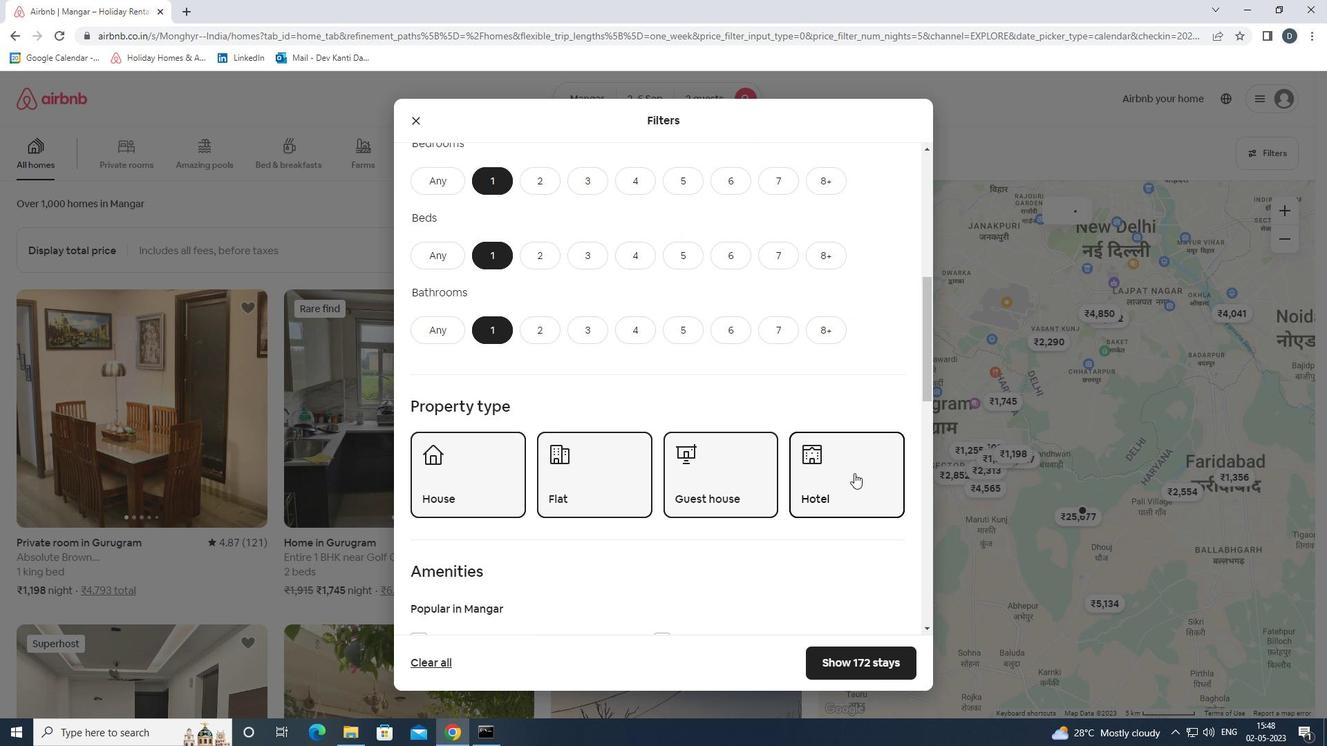 
Action: Mouse scrolled (851, 469) with delta (0, 0)
Screenshot: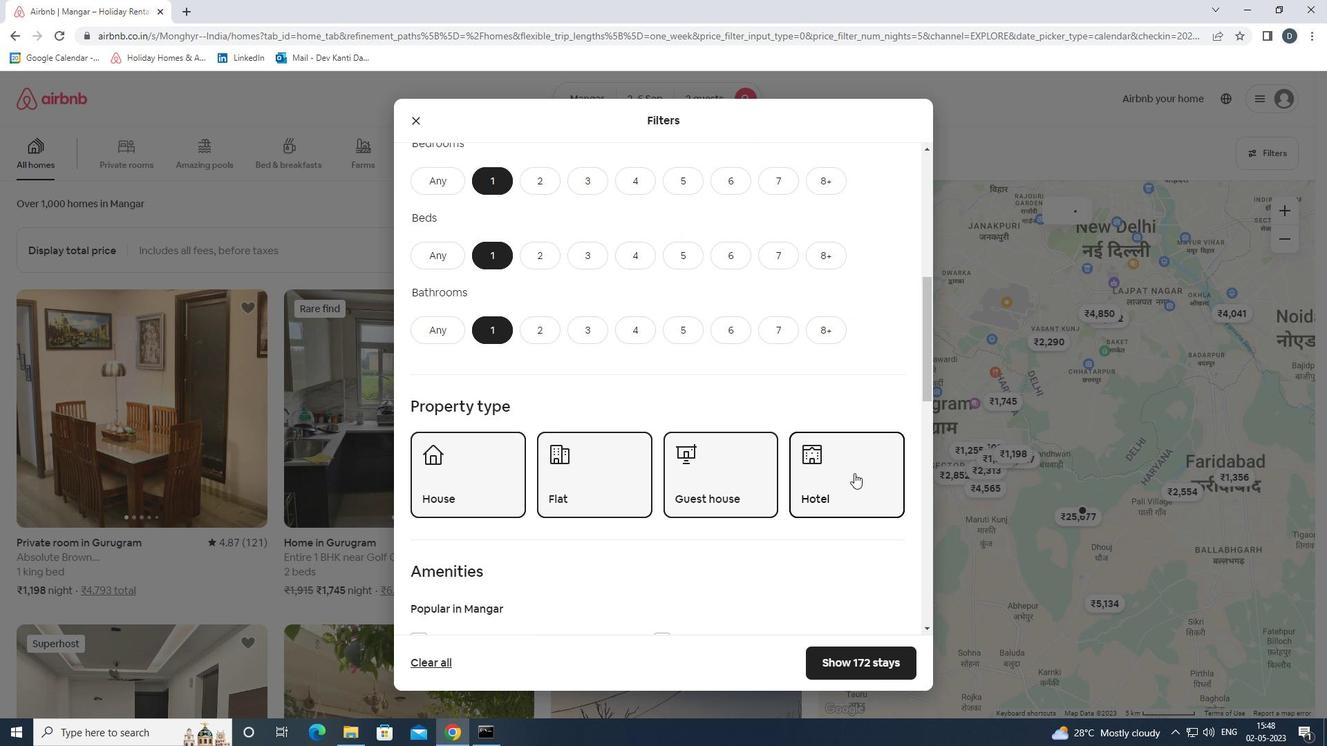 
Action: Mouse moved to (716, 366)
Screenshot: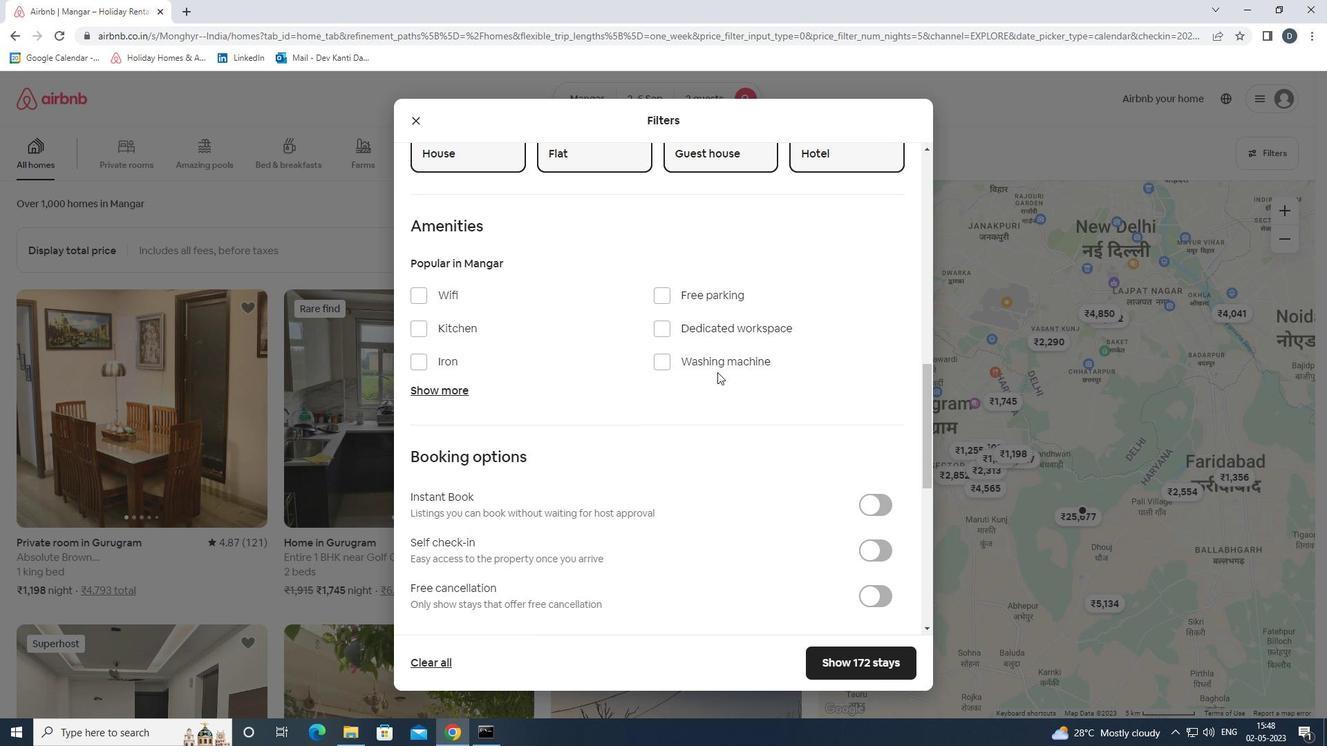 
Action: Mouse pressed left at (716, 366)
Screenshot: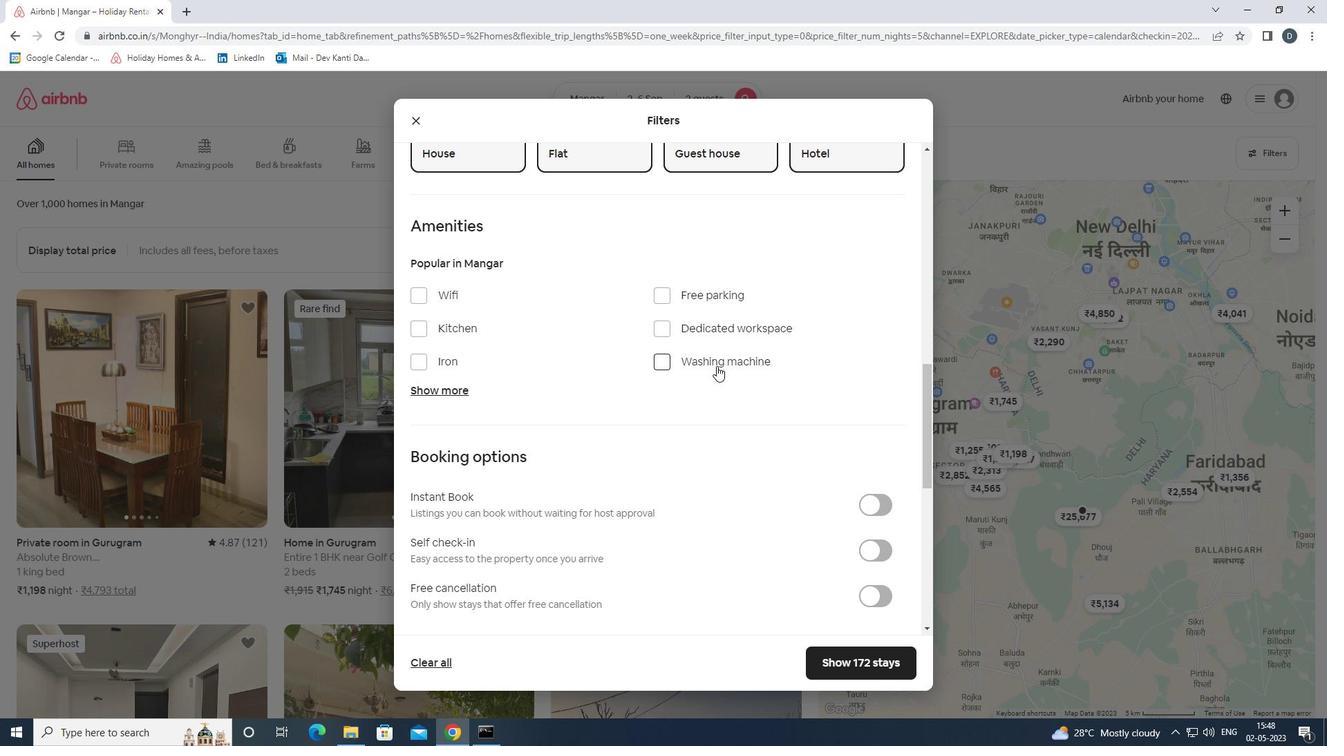 
Action: Mouse moved to (739, 420)
Screenshot: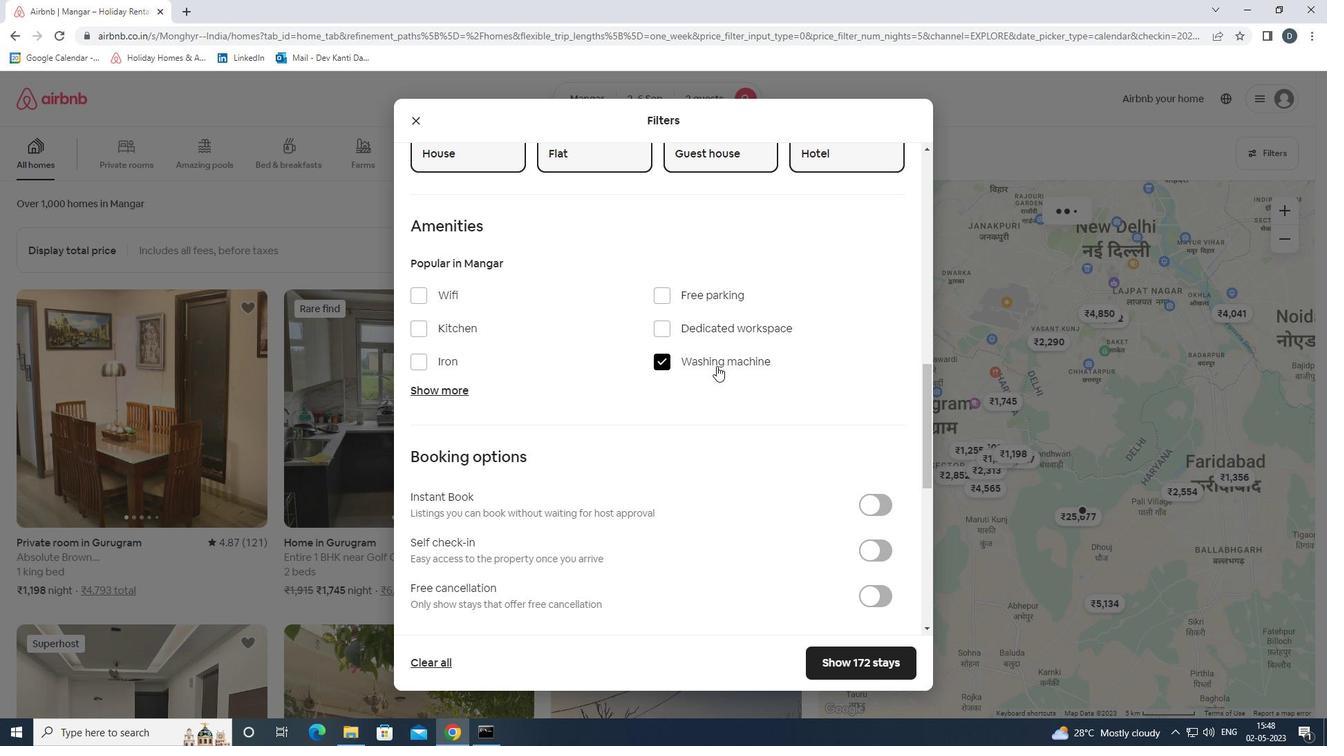 
Action: Mouse scrolled (739, 419) with delta (0, 0)
Screenshot: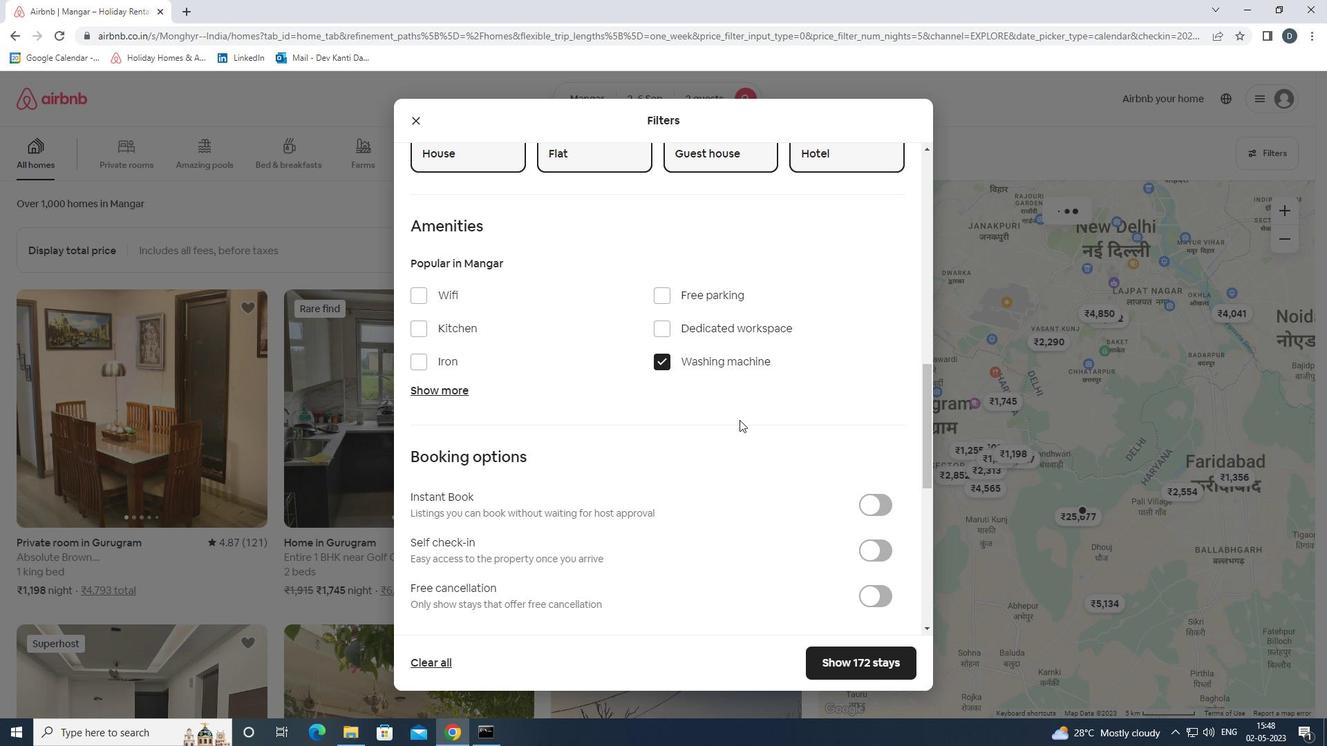 
Action: Mouse scrolled (739, 419) with delta (0, 0)
Screenshot: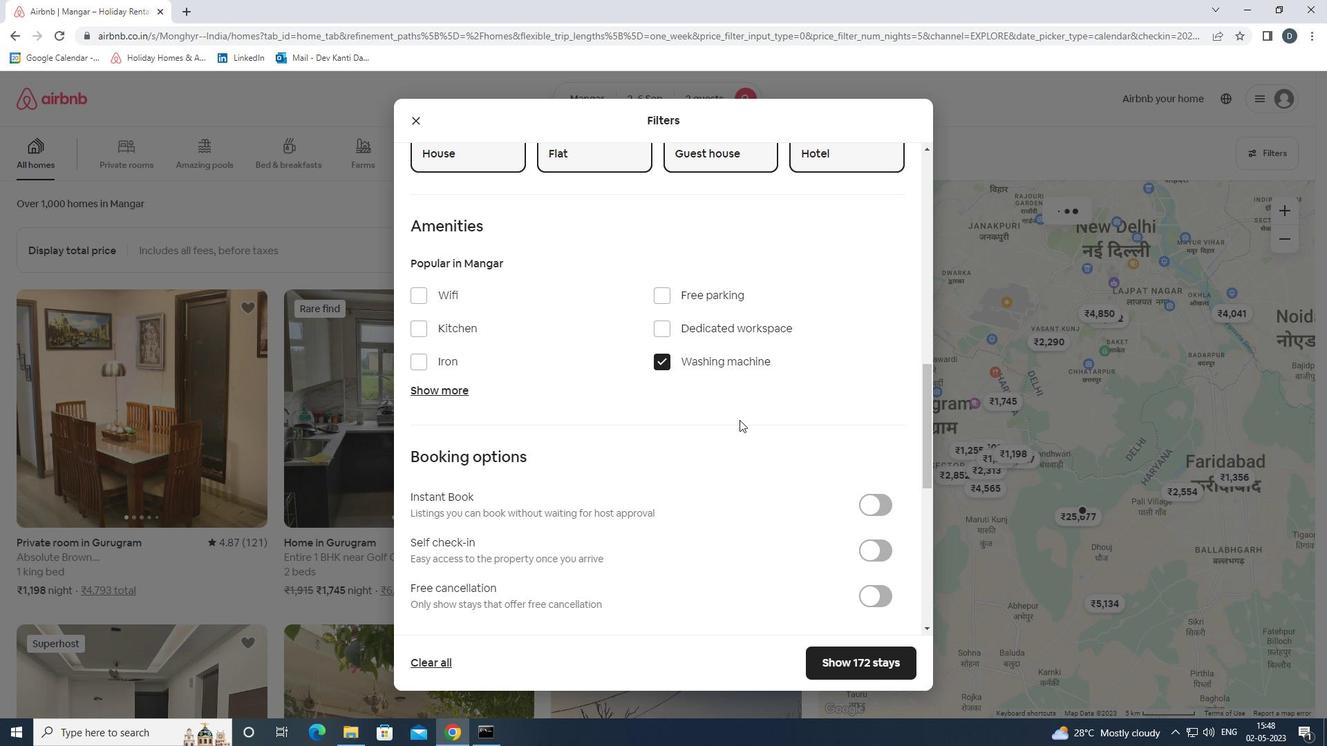
Action: Mouse scrolled (739, 419) with delta (0, 0)
Screenshot: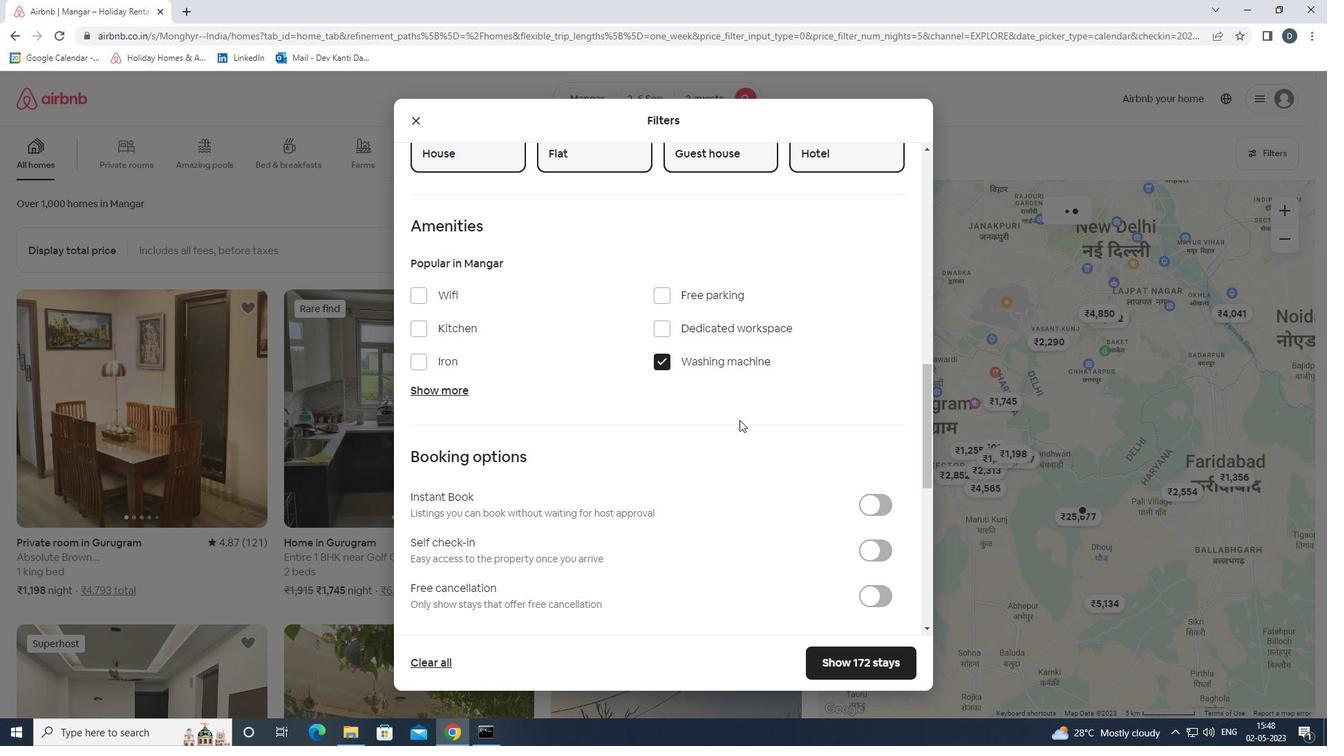 
Action: Mouse moved to (874, 337)
Screenshot: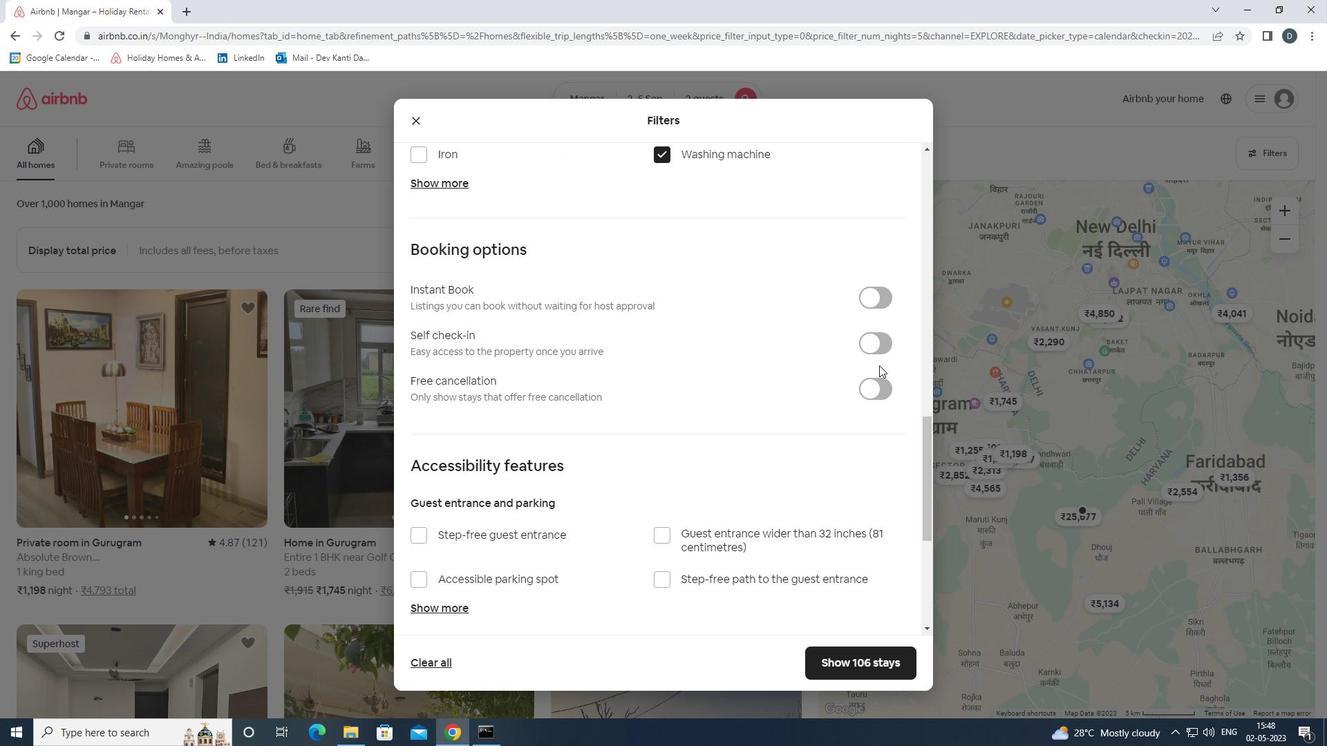 
Action: Mouse pressed left at (874, 337)
Screenshot: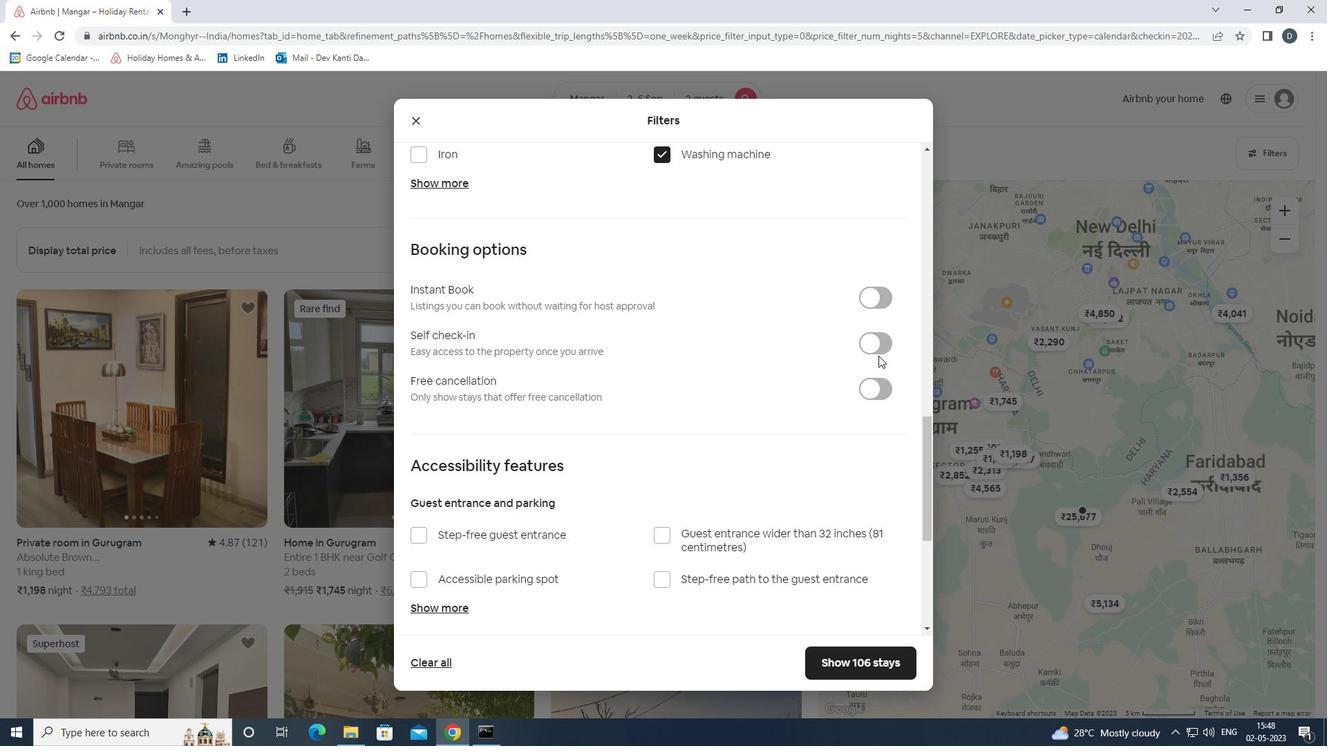
Action: Mouse moved to (758, 393)
Screenshot: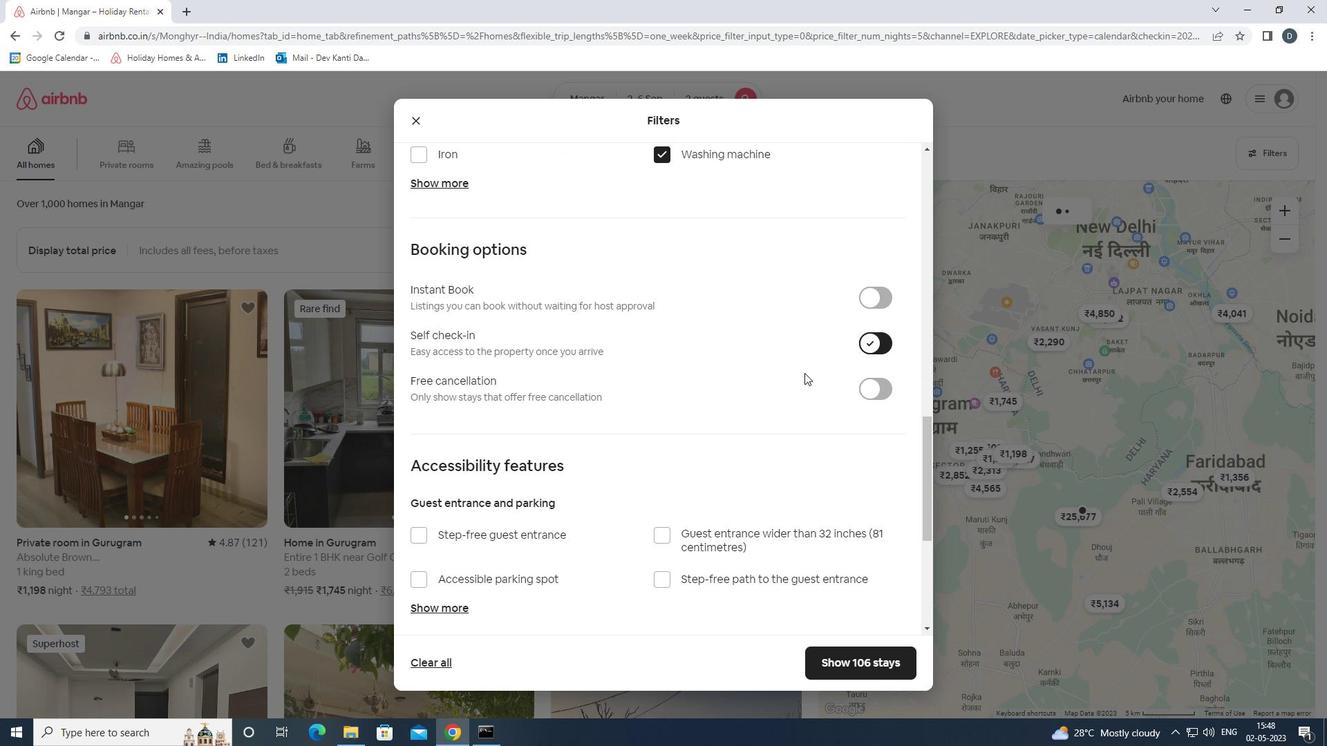 
Action: Mouse scrolled (758, 393) with delta (0, 0)
Screenshot: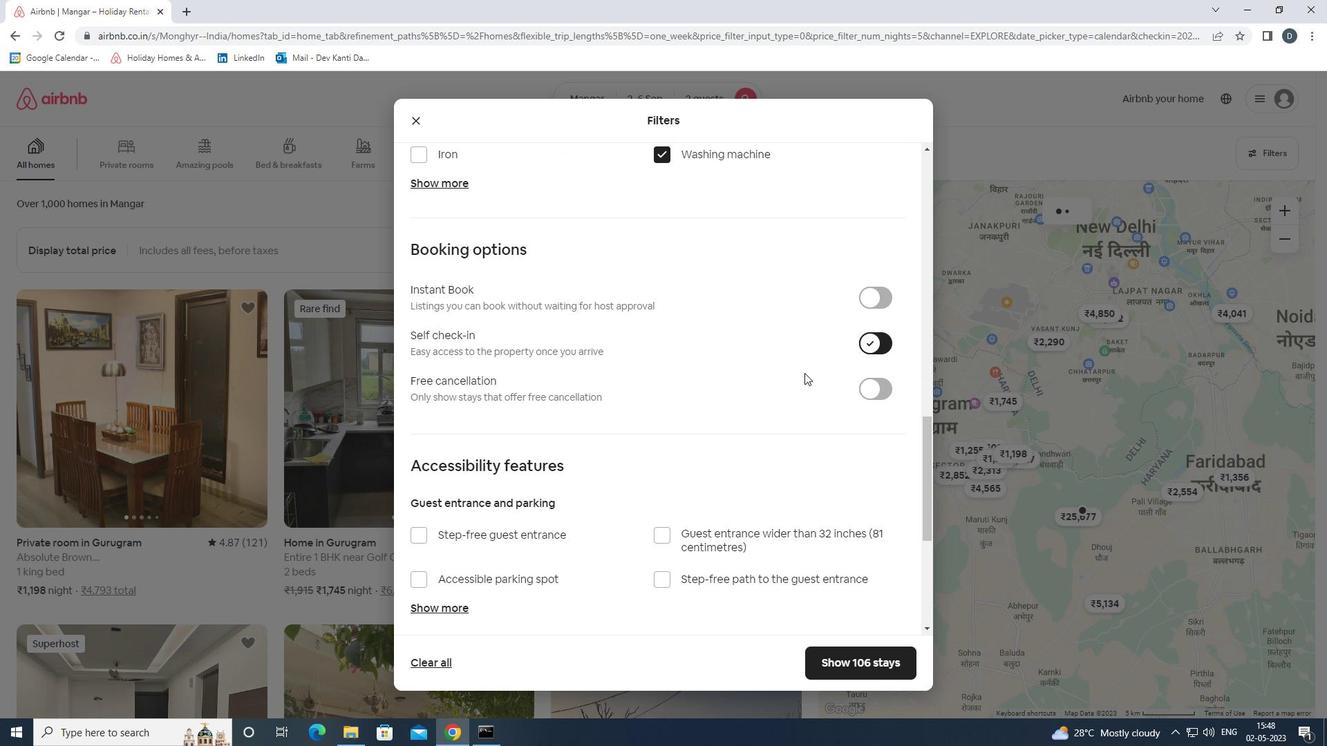 
Action: Mouse scrolled (758, 393) with delta (0, 0)
Screenshot: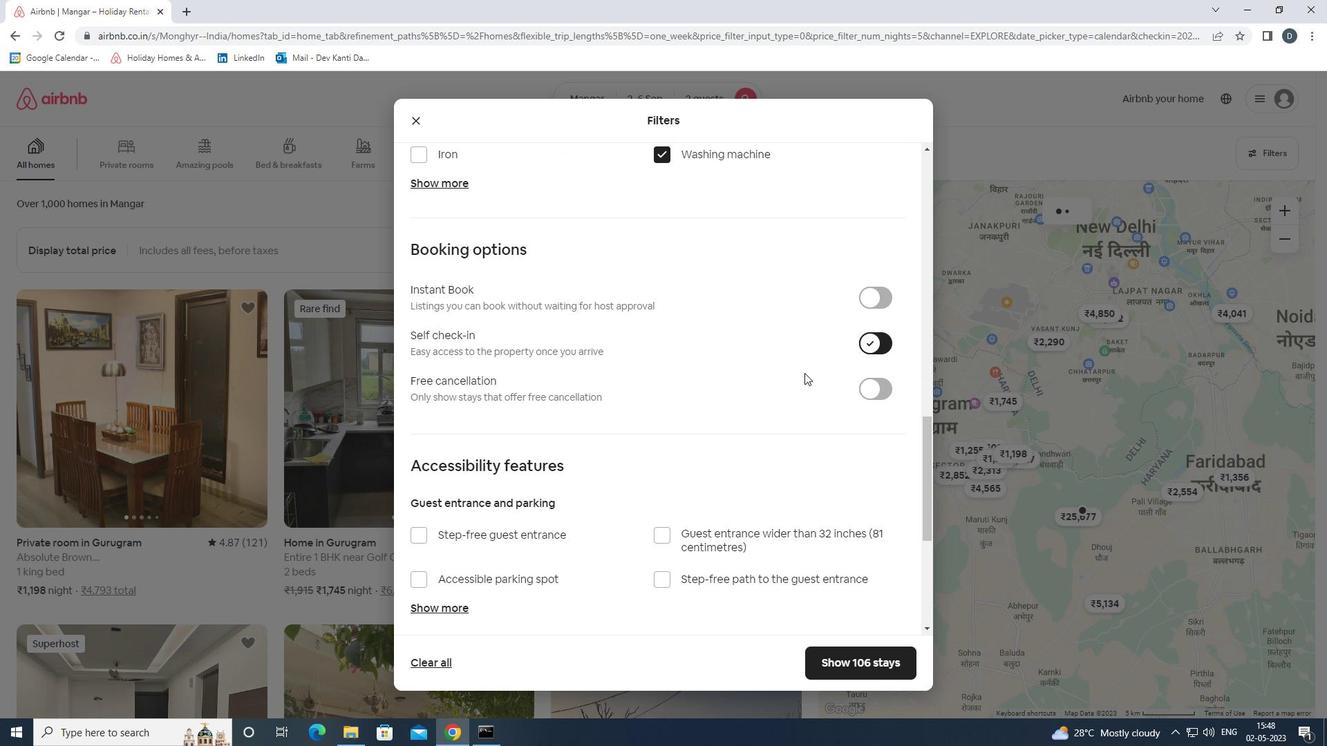 
Action: Mouse scrolled (758, 393) with delta (0, 0)
Screenshot: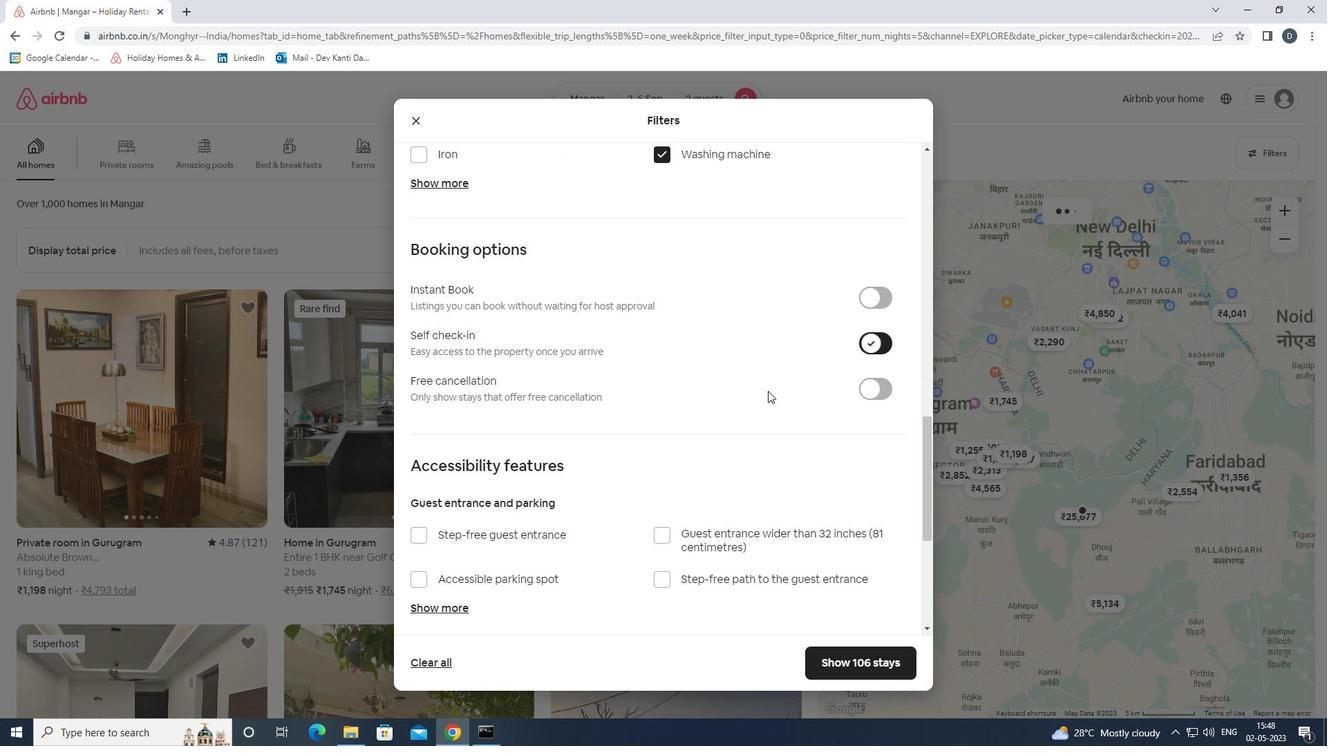 
Action: Mouse scrolled (758, 393) with delta (0, 0)
Screenshot: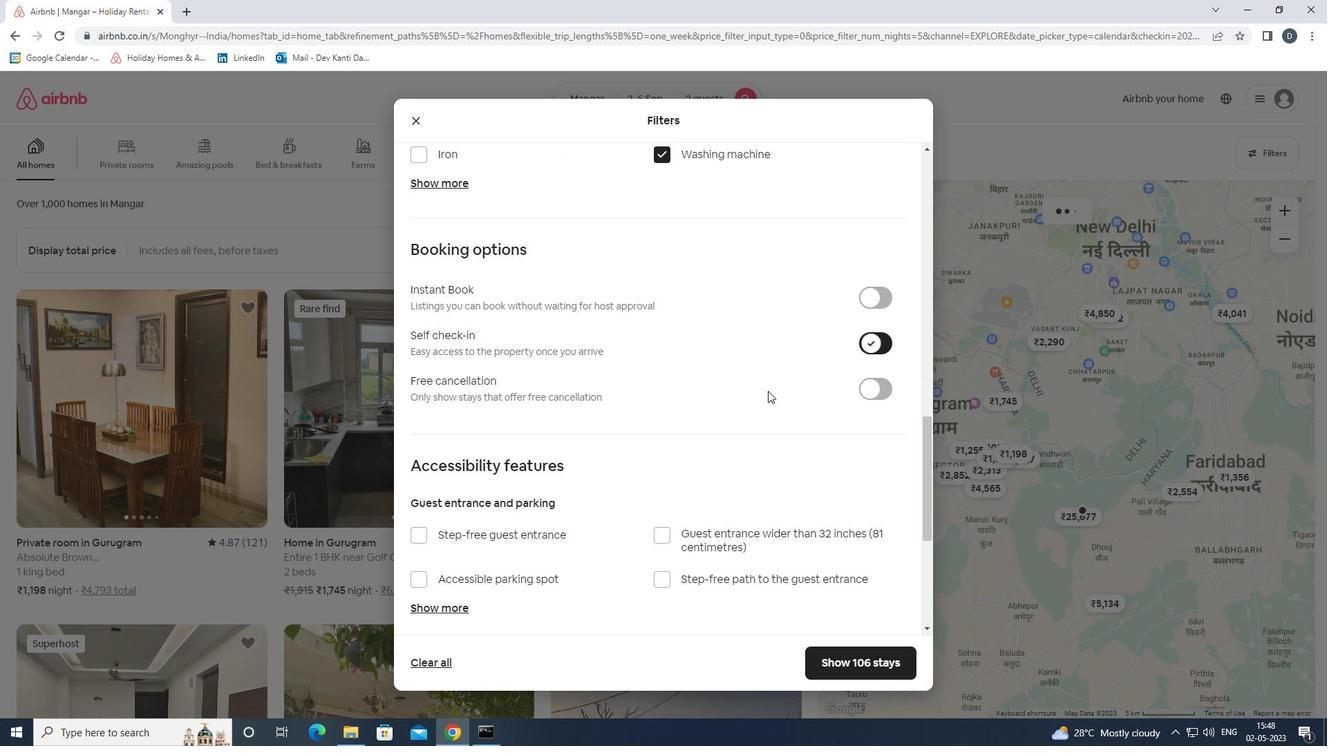 
Action: Mouse scrolled (758, 393) with delta (0, 0)
Screenshot: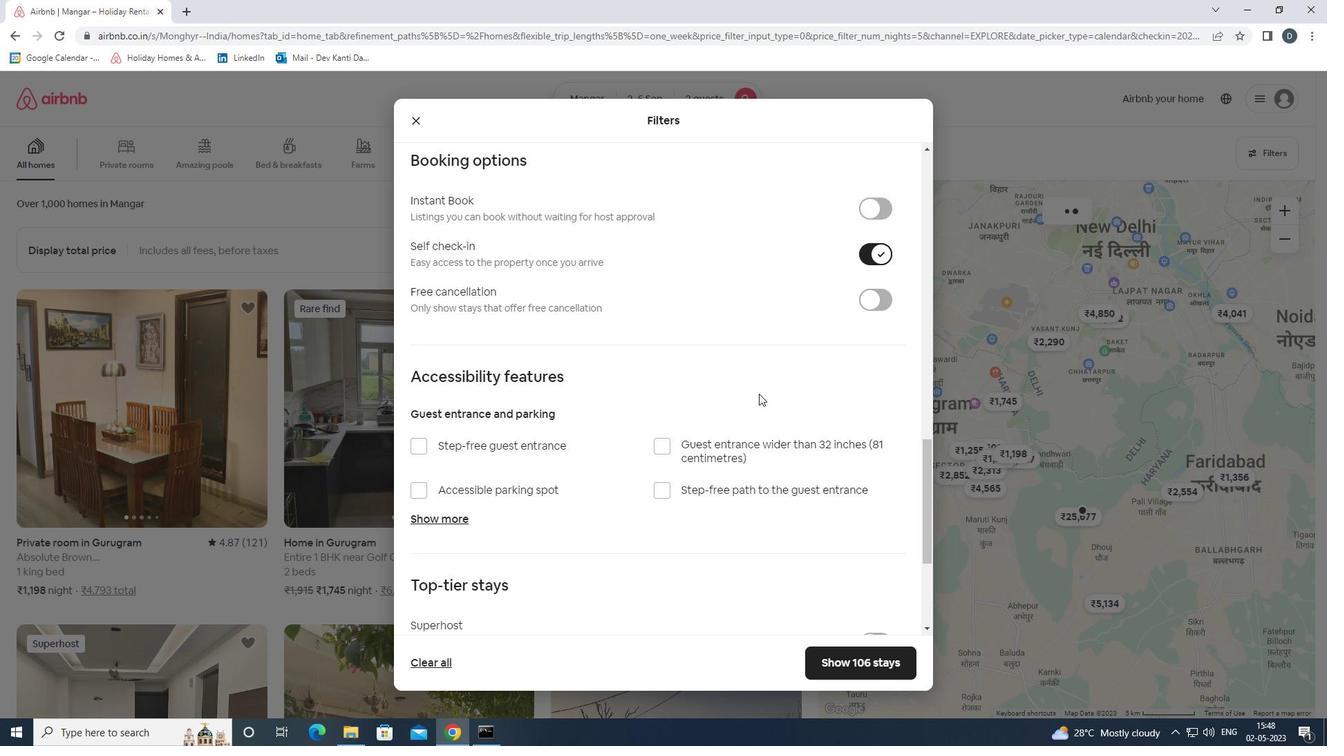 
Action: Mouse scrolled (758, 393) with delta (0, 0)
Screenshot: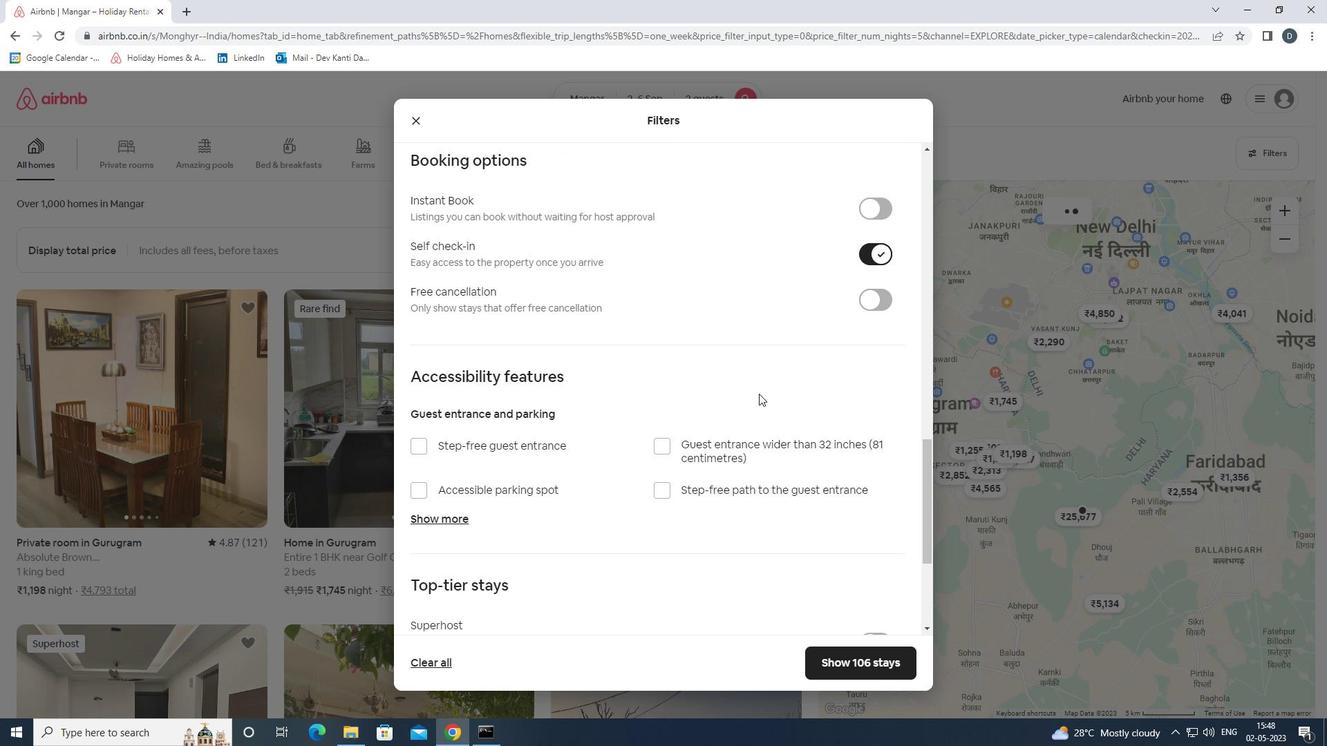 
Action: Mouse scrolled (758, 393) with delta (0, 0)
Screenshot: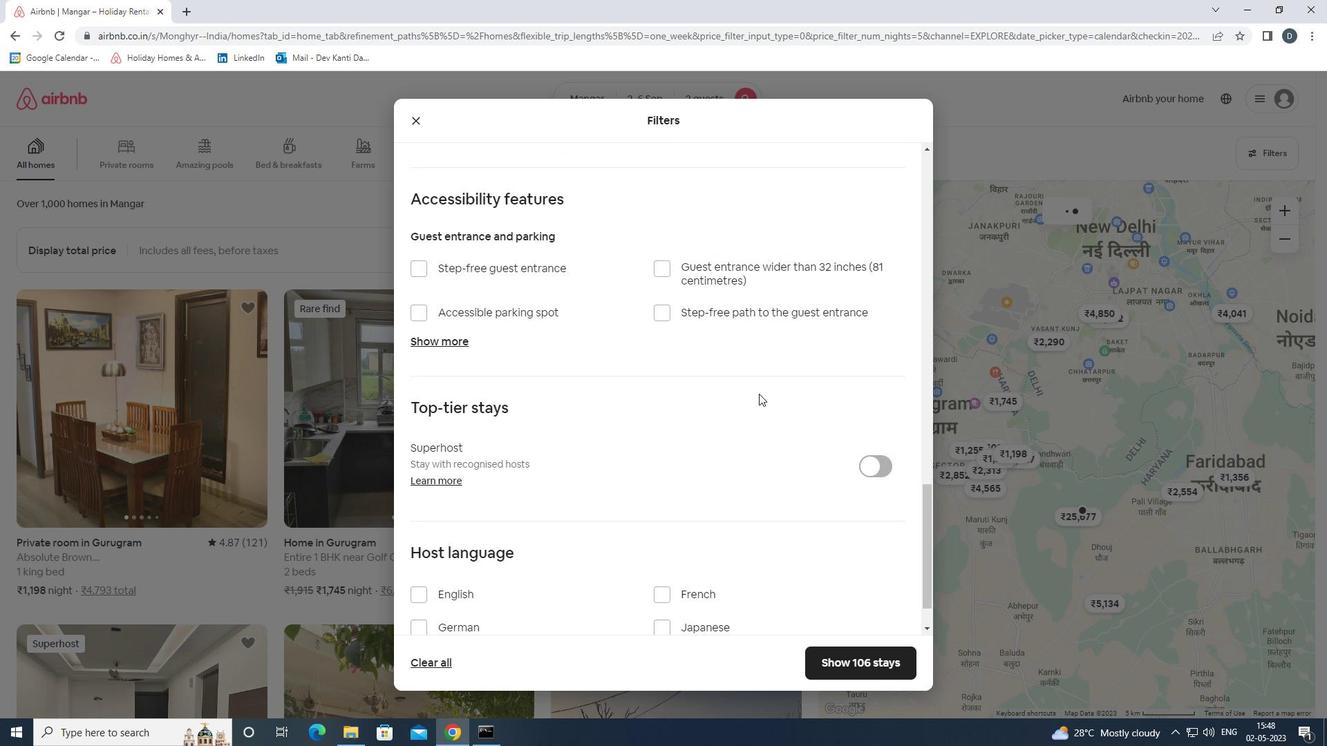 
Action: Mouse scrolled (758, 393) with delta (0, 0)
Screenshot: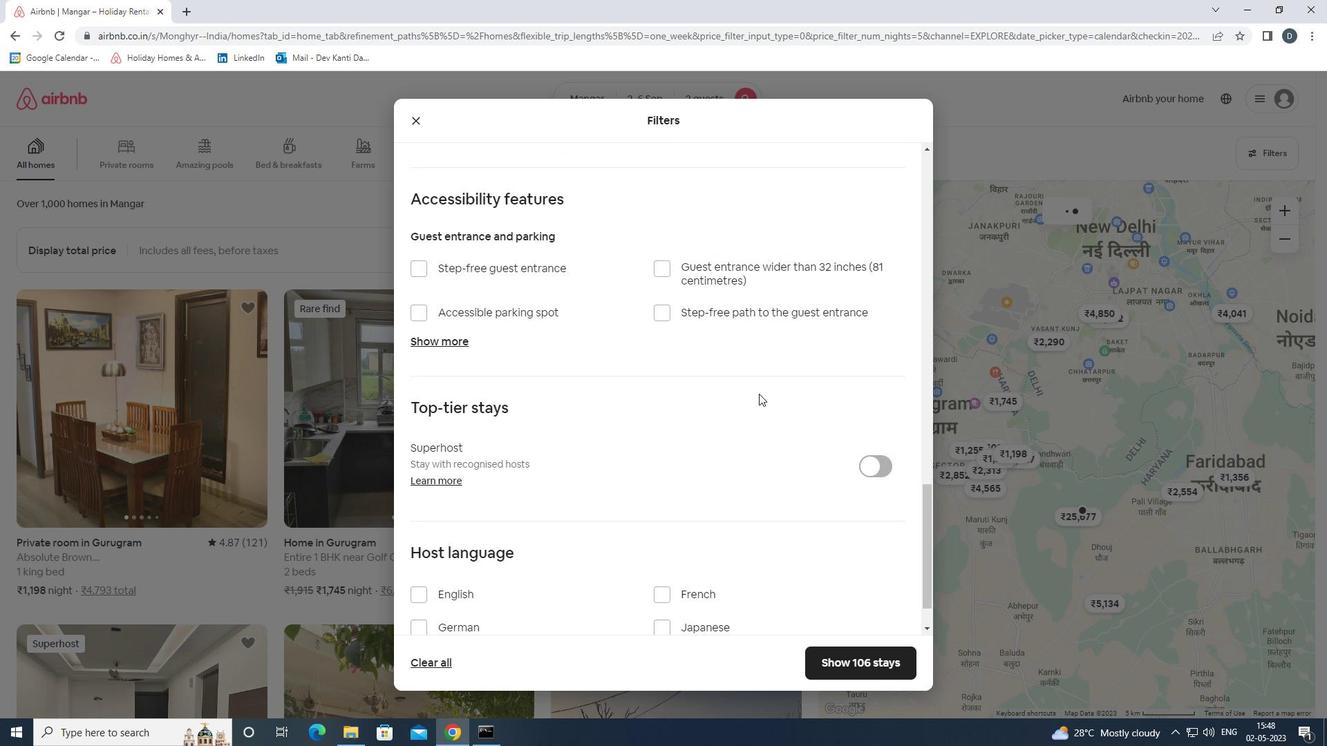 
Action: Mouse moved to (438, 542)
Screenshot: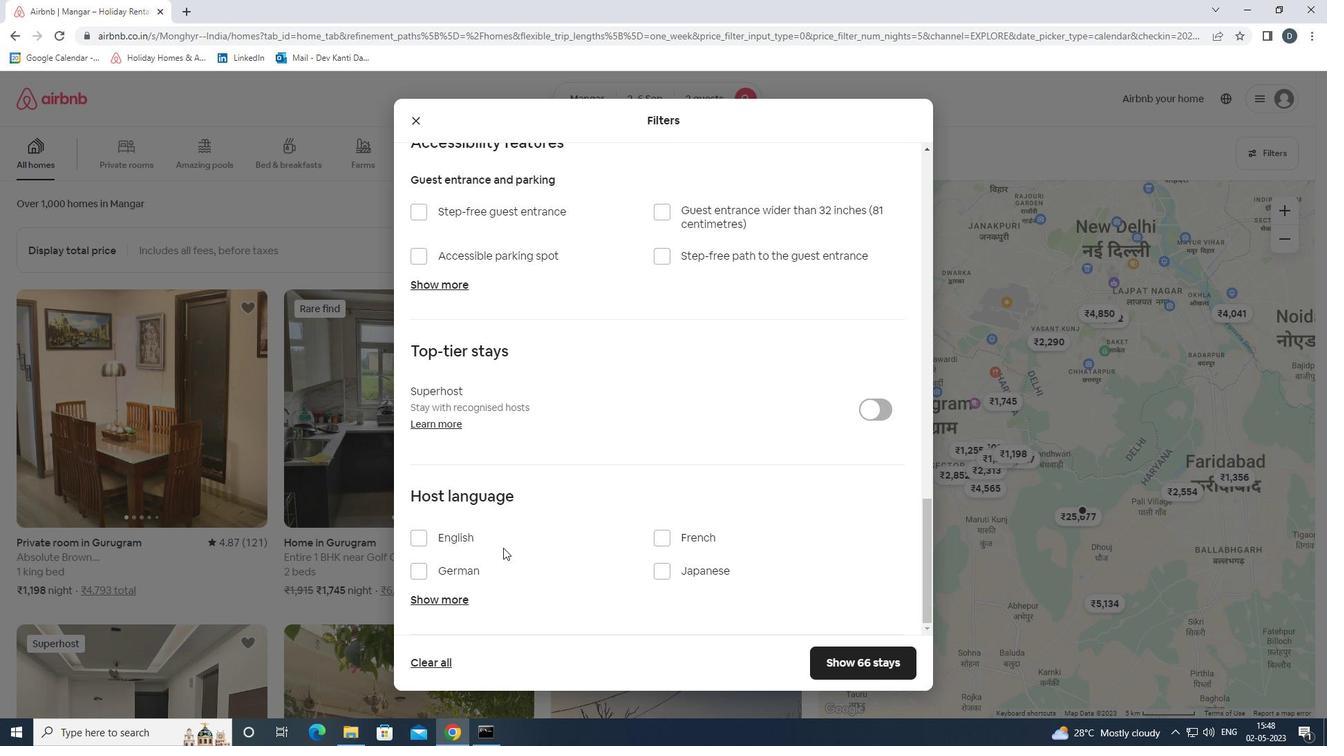
Action: Mouse pressed left at (438, 542)
Screenshot: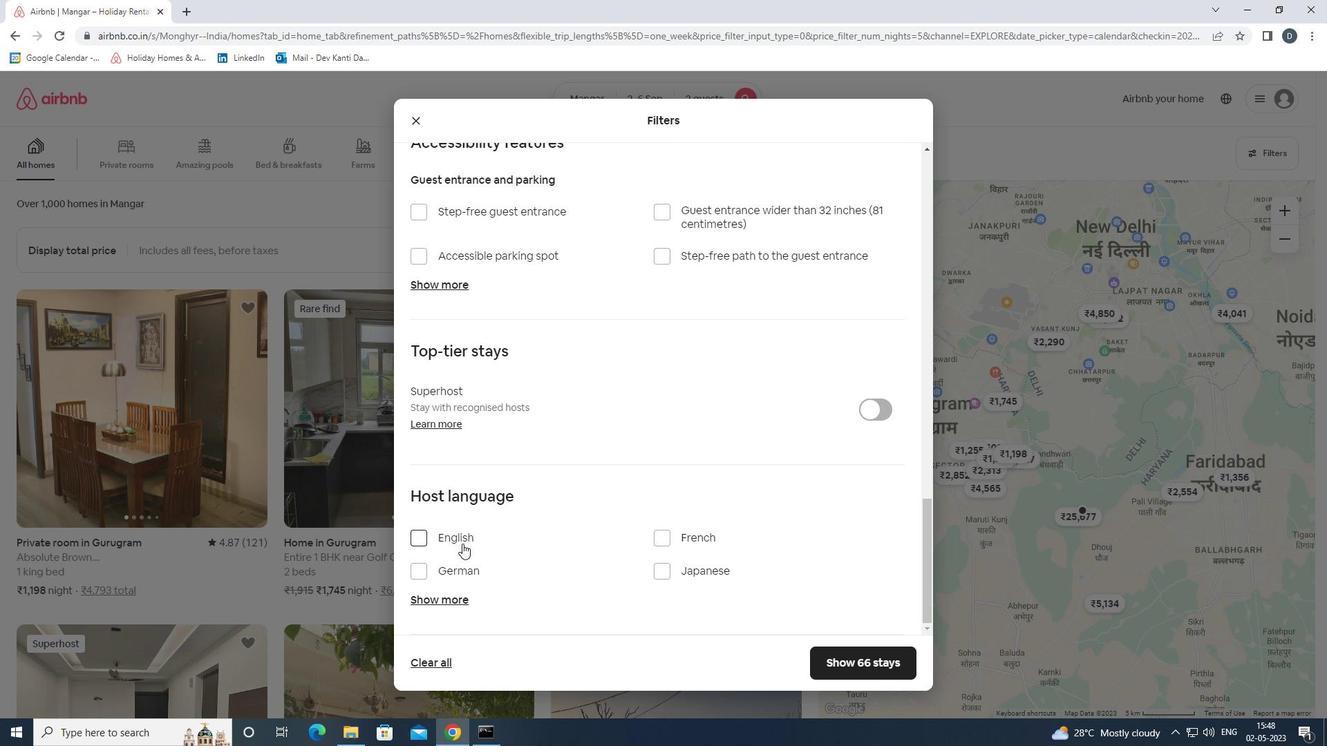 
Action: Mouse moved to (852, 663)
Screenshot: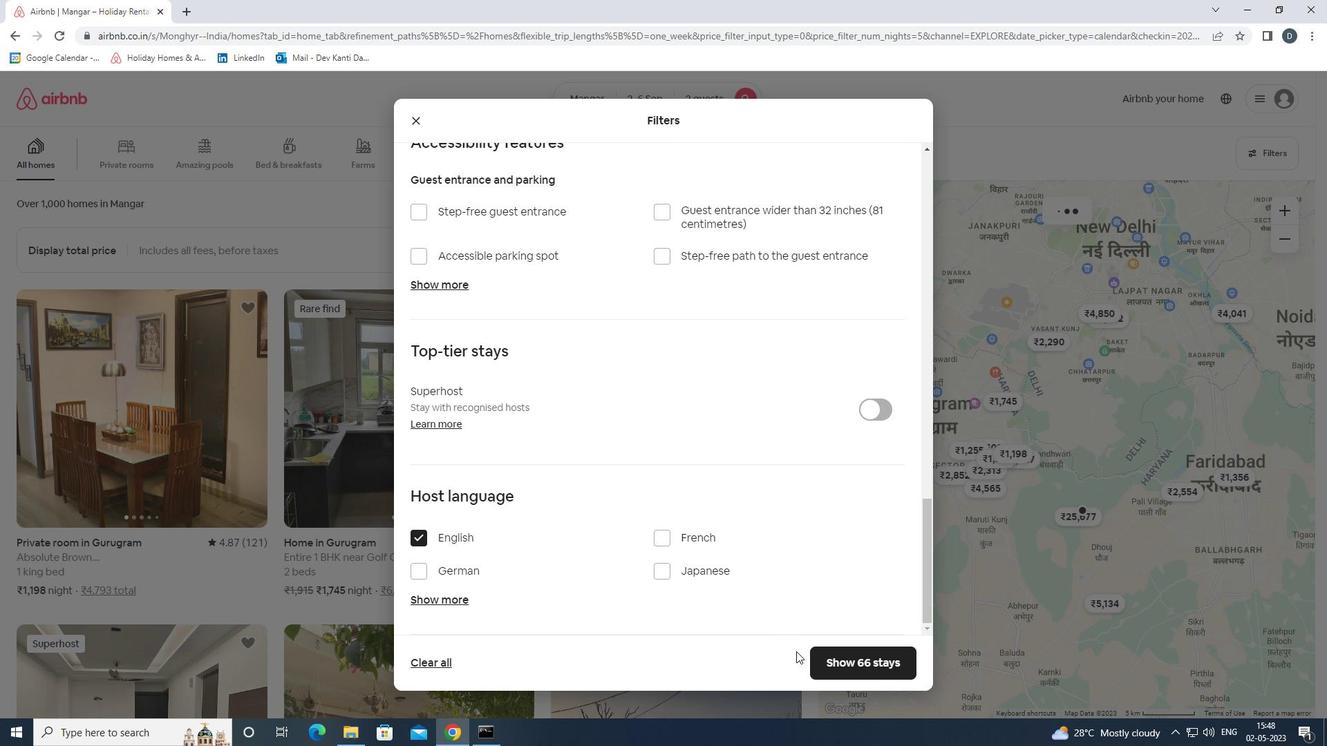 
Action: Mouse pressed left at (852, 663)
Screenshot: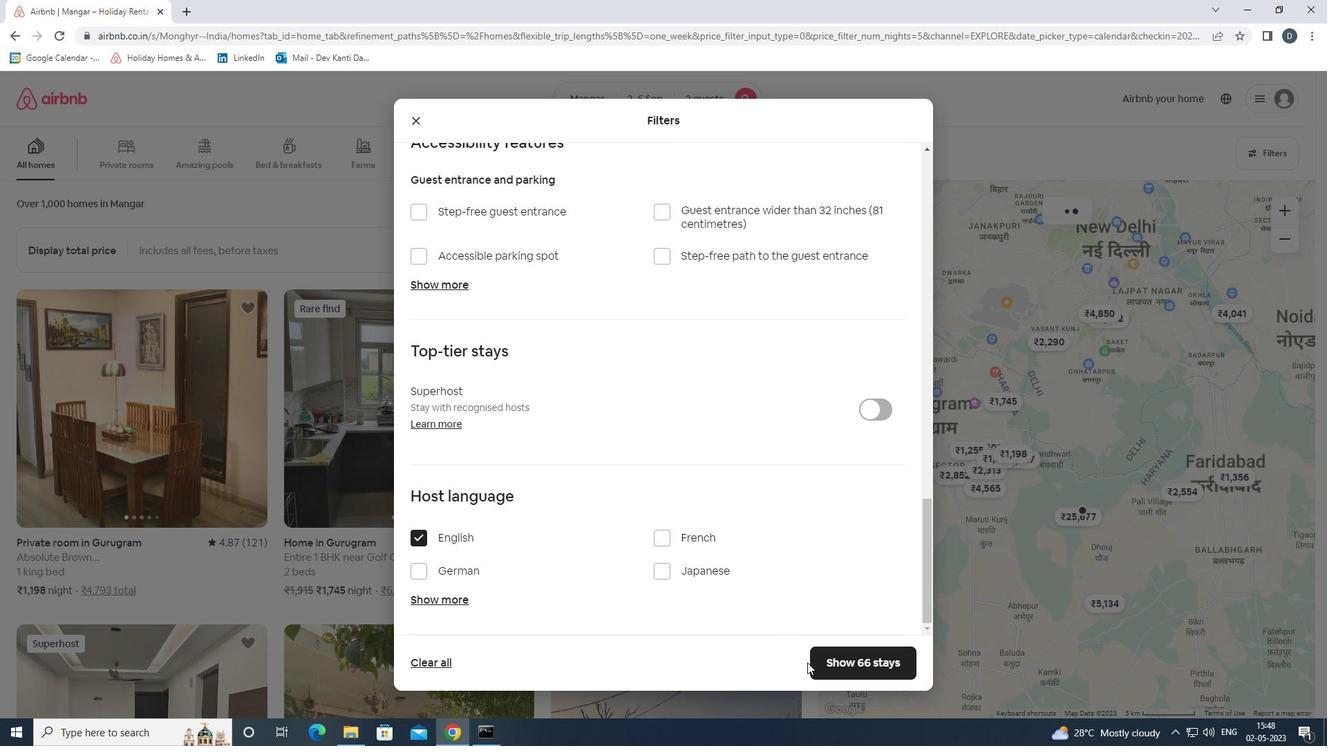 
Action: Mouse moved to (701, 346)
Screenshot: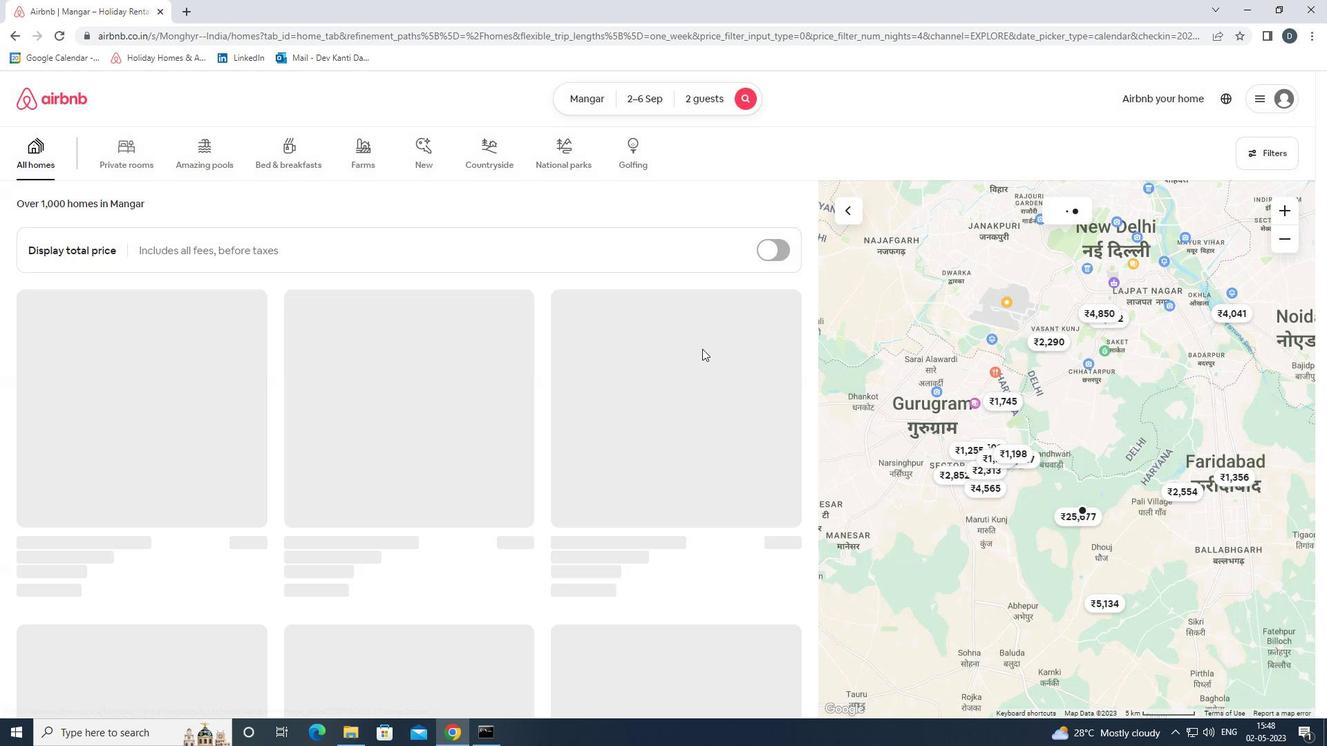 
